 Task: Look for space in Quitilipi, Argentina from 5th June, 2023 to 16th June, 2023 for 2 adults in price range Rs.14000 to Rs.18000. Place can be entire place with 1  bedroom having 1 bed and 1 bathroom. Property type can be hotel. Amenities needed are: heating, . Booking option can be shelf check-in. Required host language is English.
Action: Mouse moved to (497, 109)
Screenshot: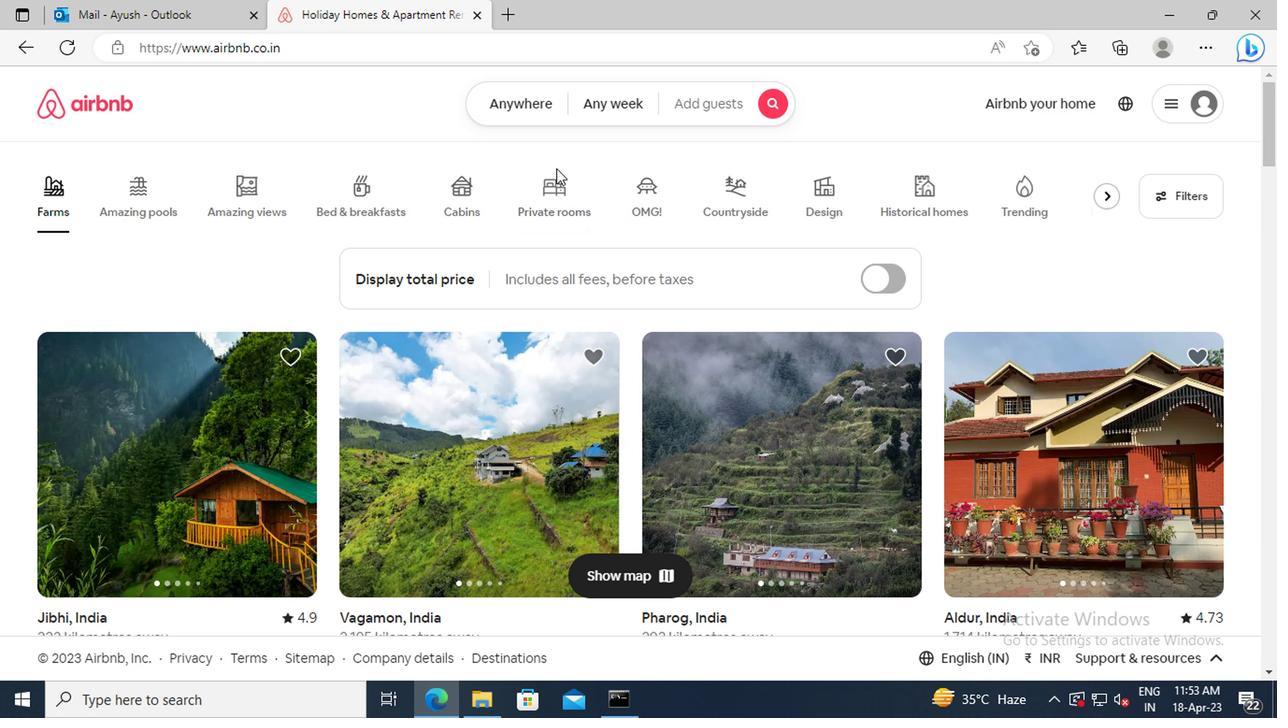 
Action: Mouse pressed left at (497, 109)
Screenshot: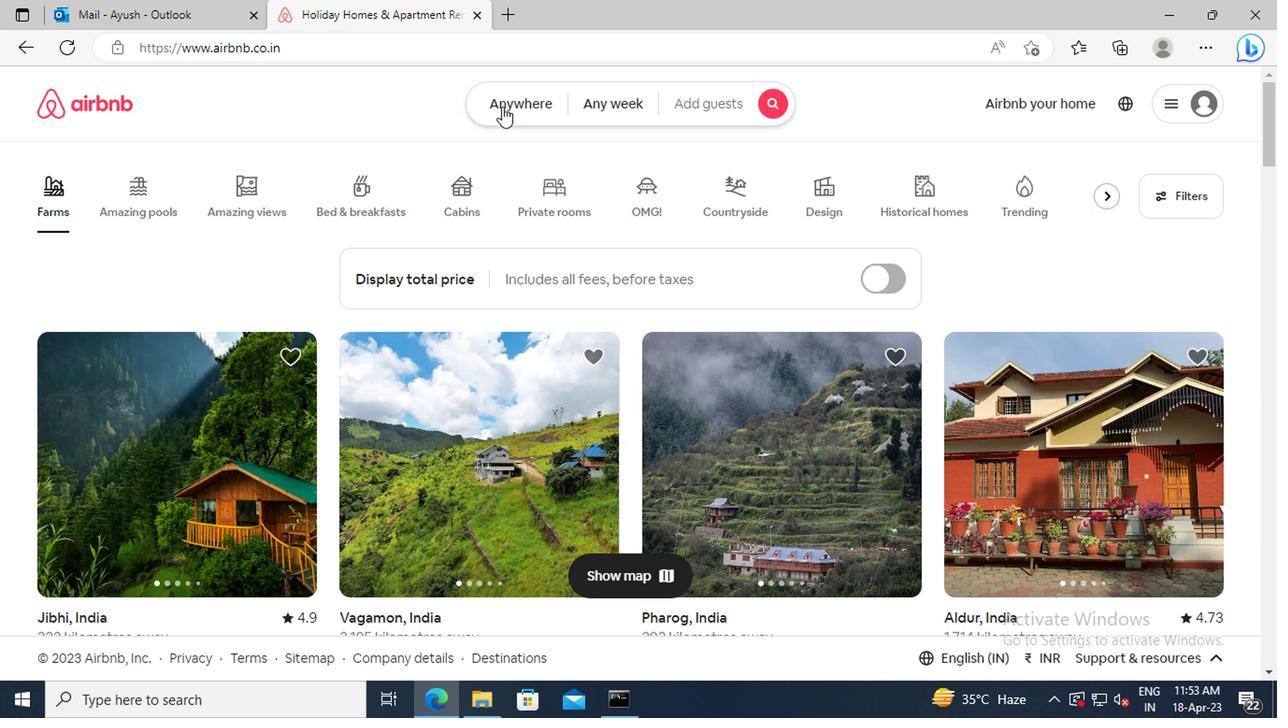 
Action: Mouse moved to (356, 181)
Screenshot: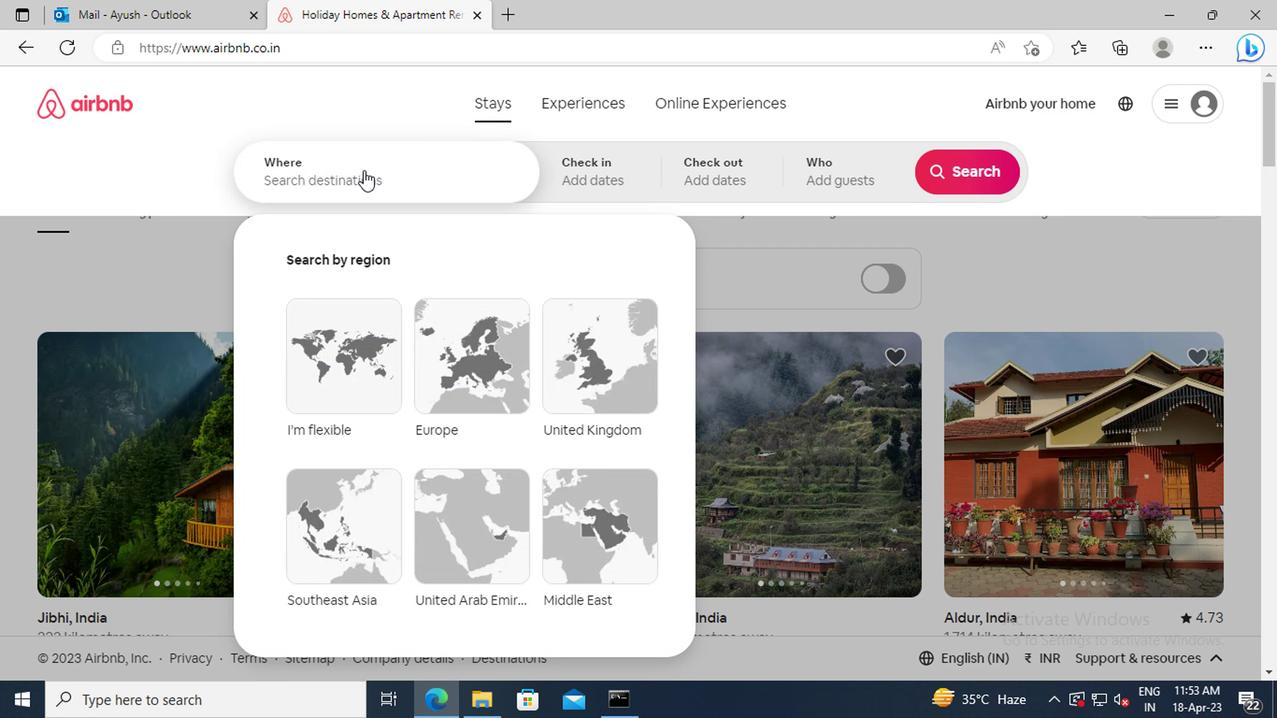
Action: Mouse pressed left at (356, 181)
Screenshot: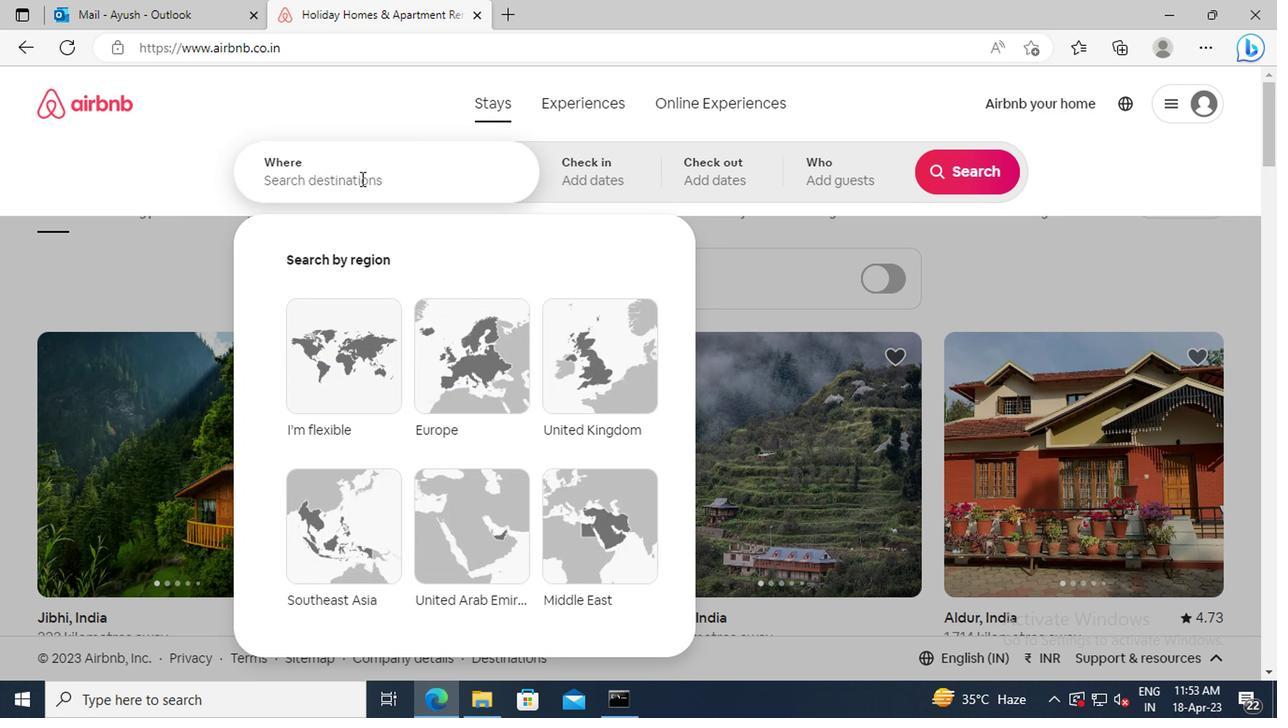 
Action: Key pressed <Key.shift>QUITILIPI,<Key.space><Key.shift_r>ARGENTINA<Key.enter>
Screenshot: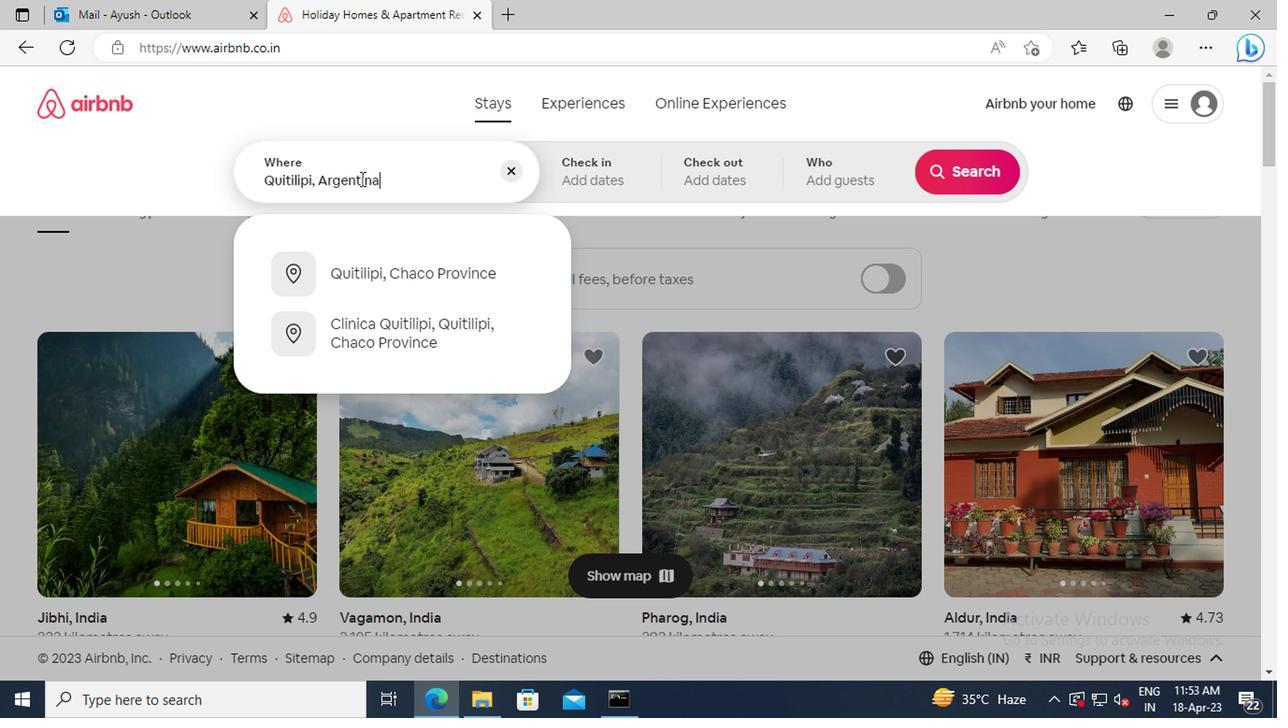 
Action: Mouse moved to (949, 327)
Screenshot: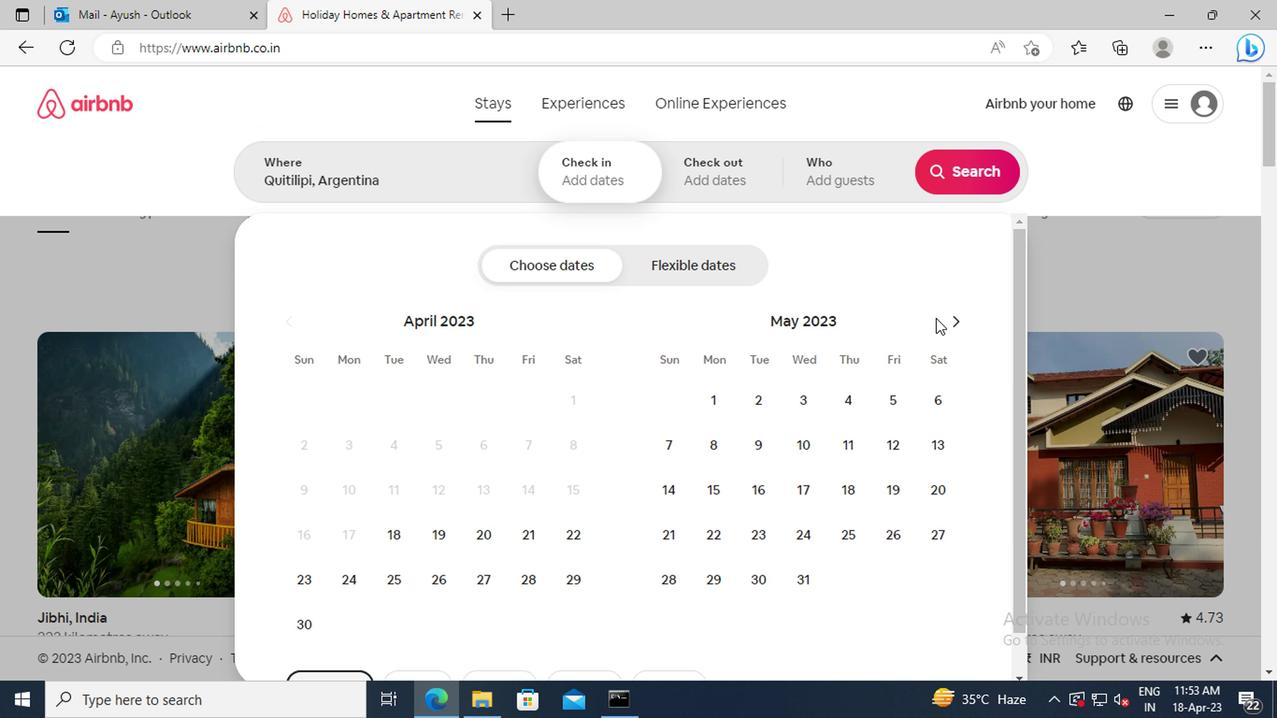
Action: Mouse pressed left at (949, 327)
Screenshot: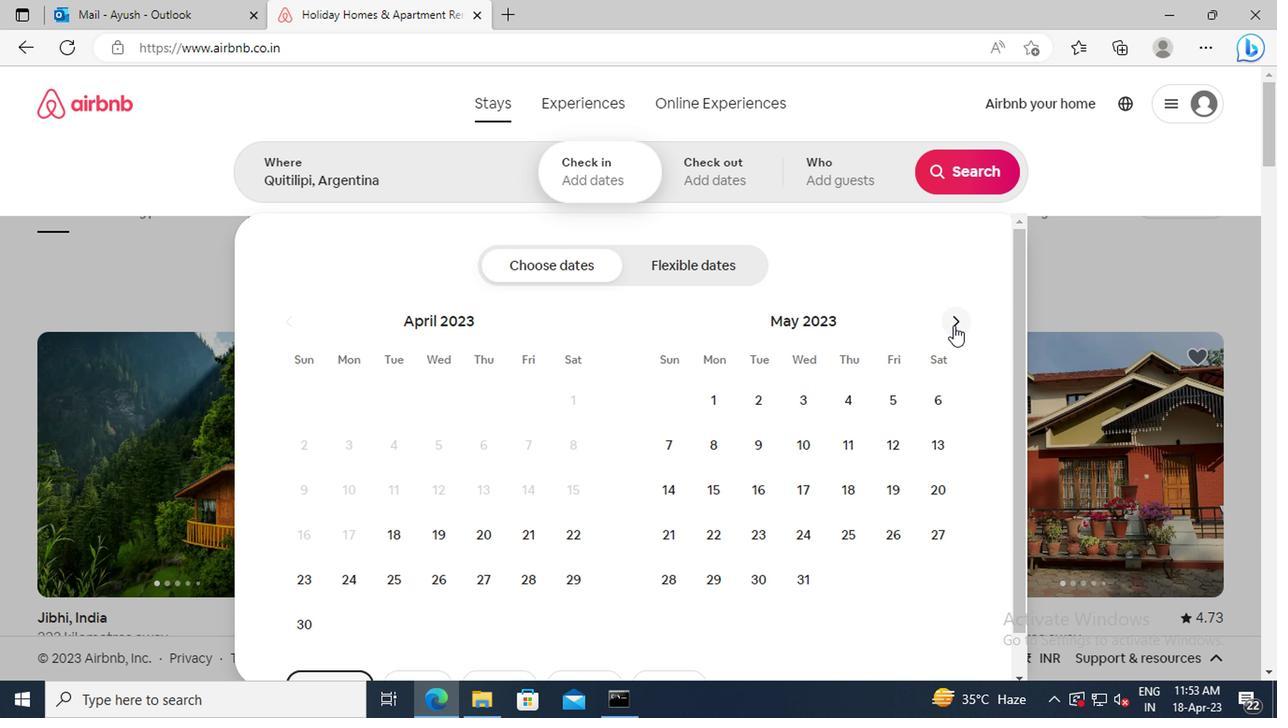
Action: Mouse moved to (713, 441)
Screenshot: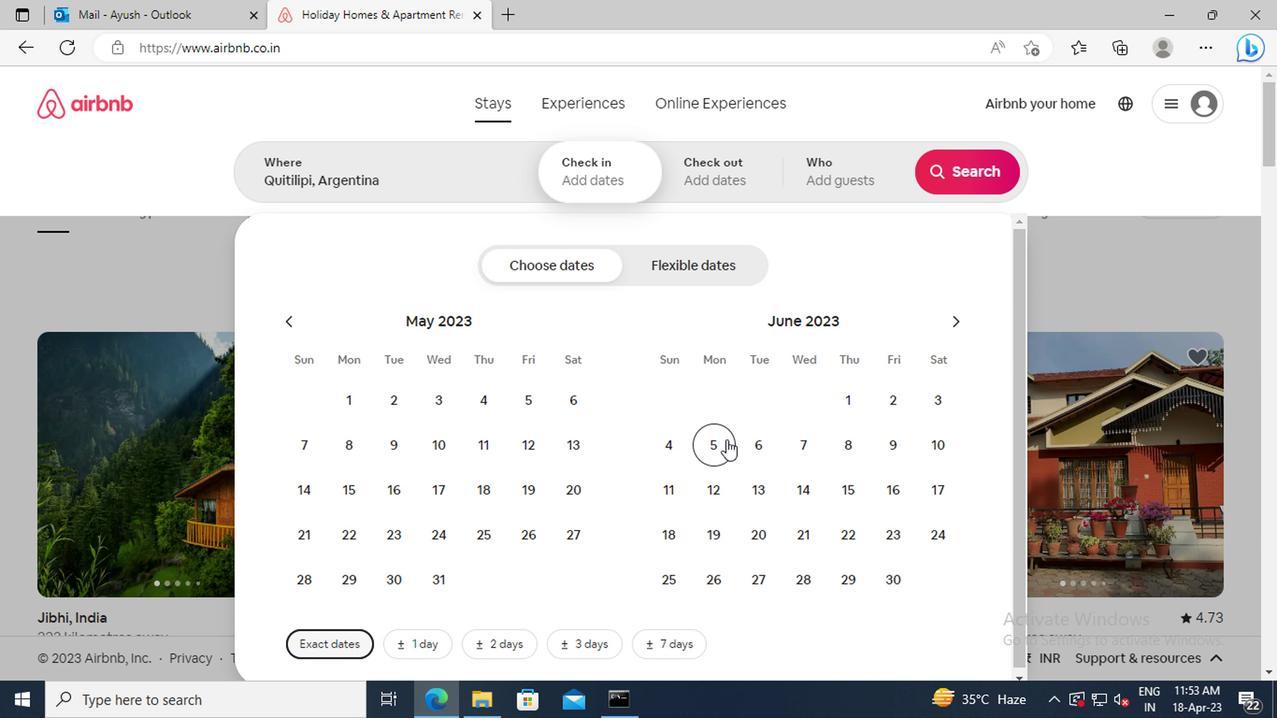 
Action: Mouse pressed left at (713, 441)
Screenshot: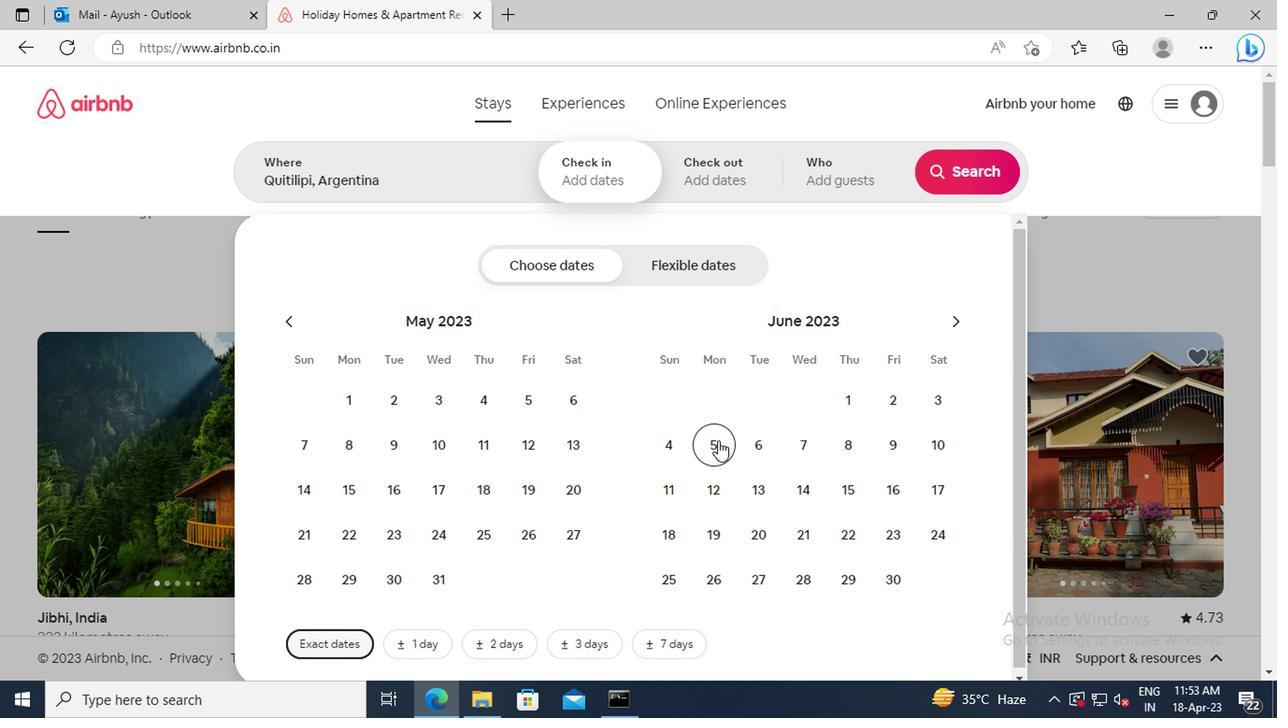 
Action: Mouse moved to (890, 493)
Screenshot: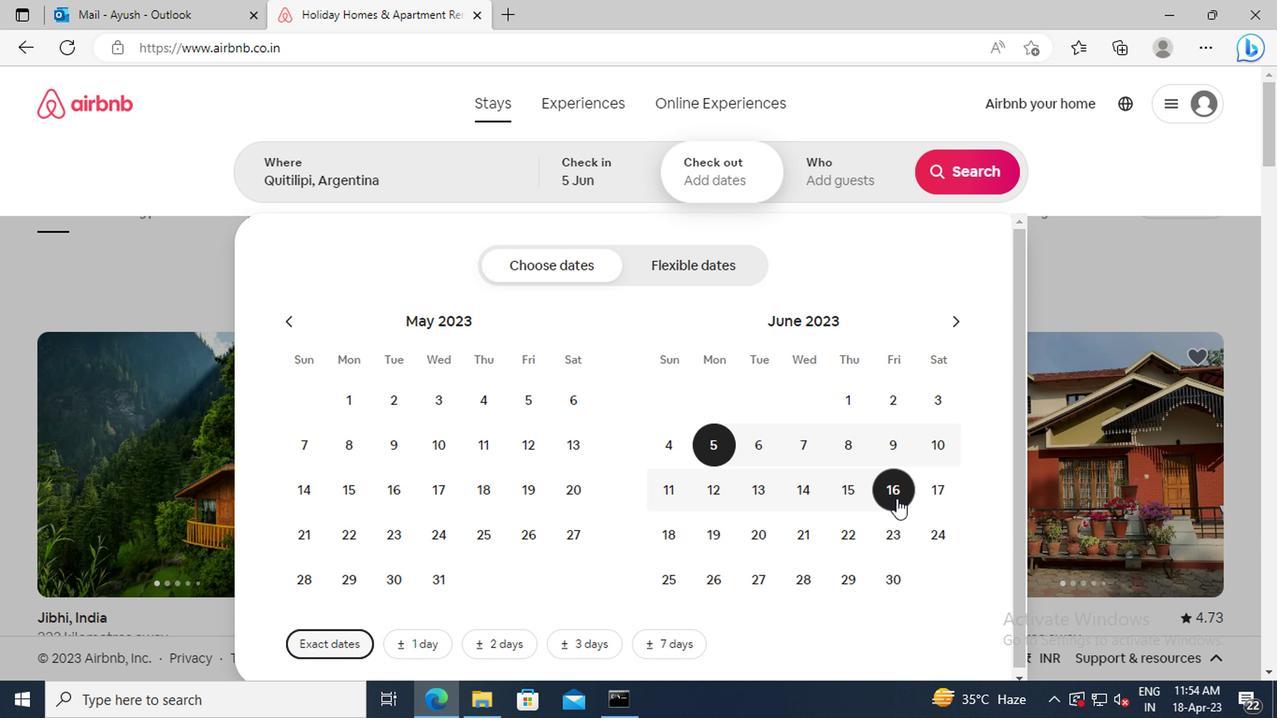 
Action: Mouse pressed left at (890, 493)
Screenshot: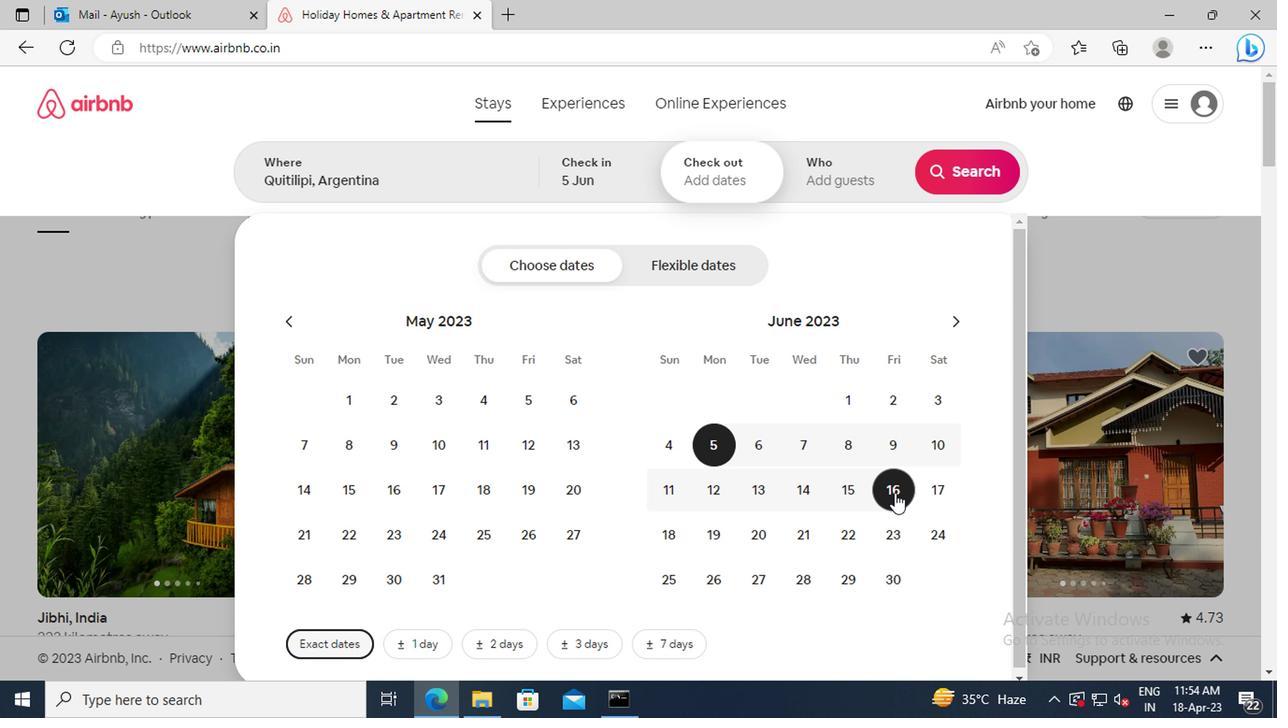 
Action: Mouse moved to (843, 184)
Screenshot: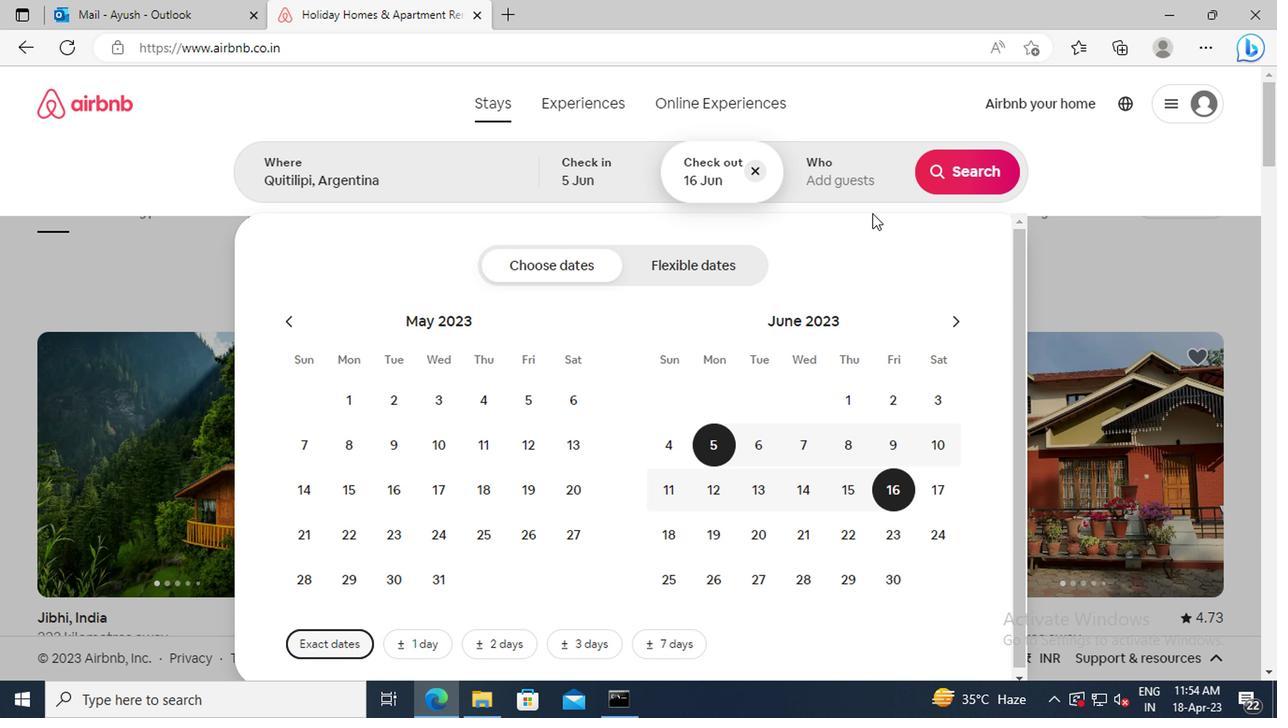 
Action: Mouse pressed left at (843, 184)
Screenshot: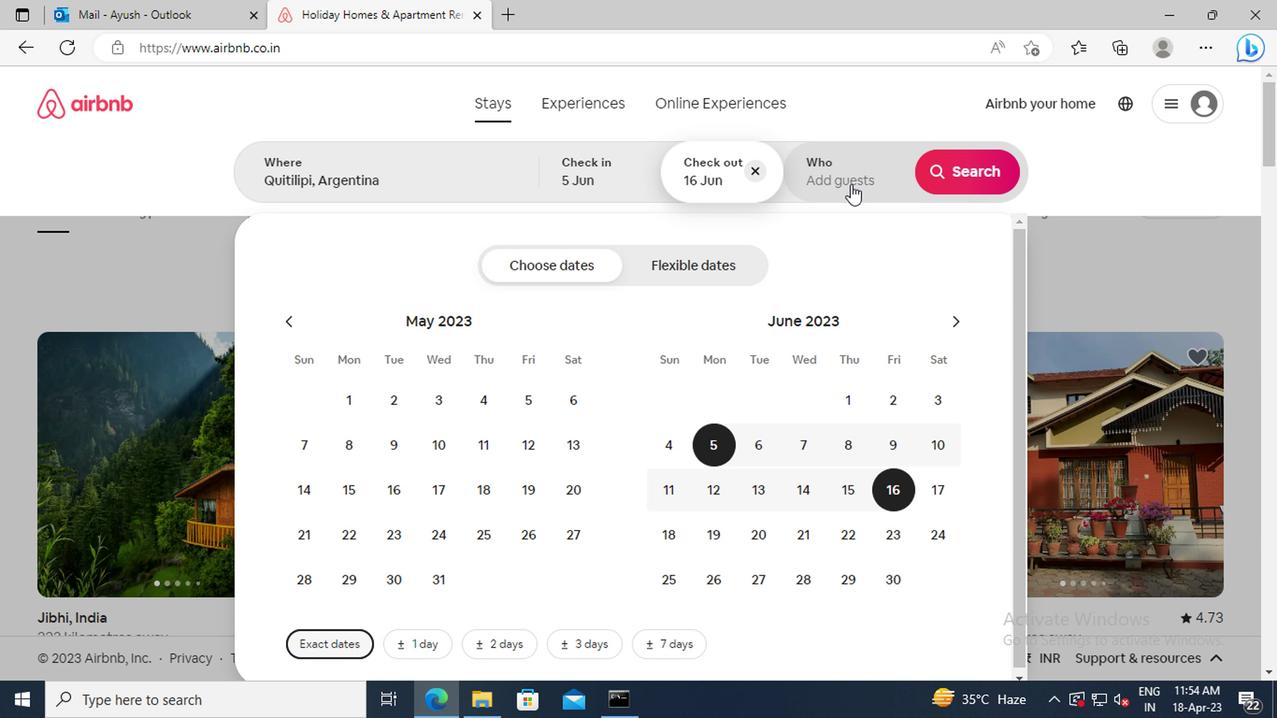 
Action: Mouse moved to (974, 276)
Screenshot: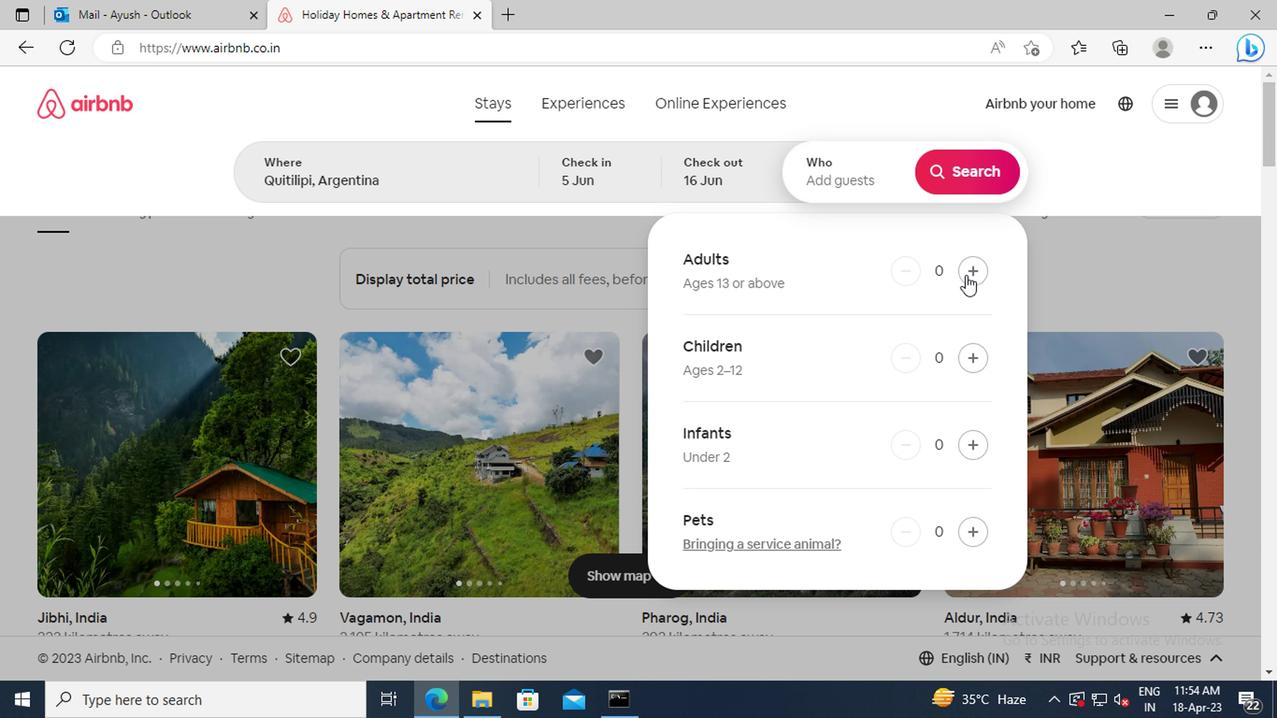 
Action: Mouse pressed left at (974, 276)
Screenshot: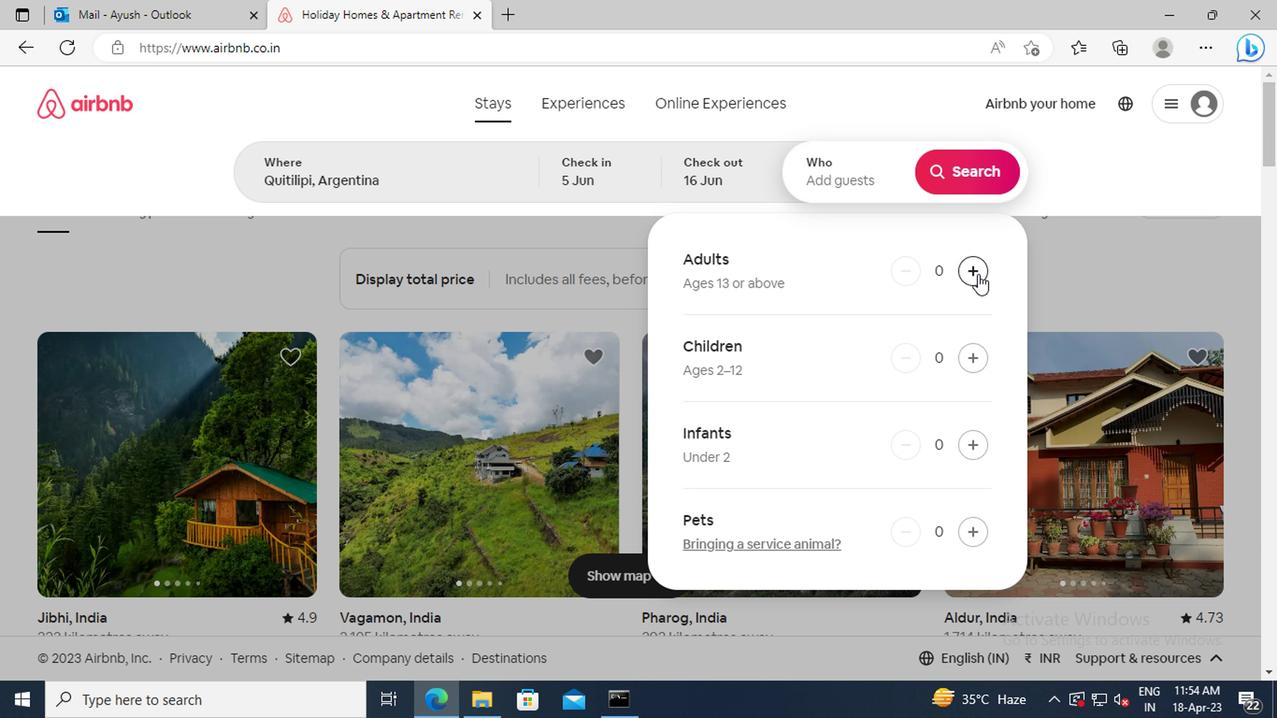 
Action: Mouse pressed left at (974, 276)
Screenshot: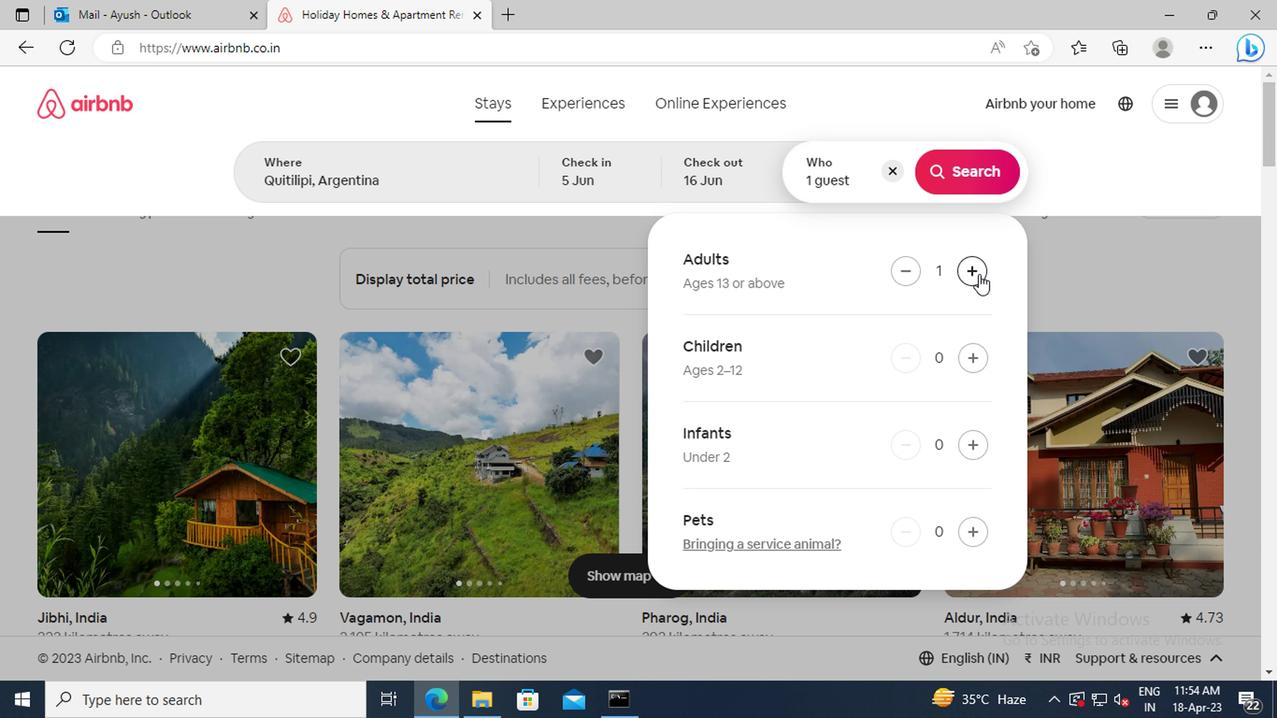 
Action: Mouse moved to (970, 178)
Screenshot: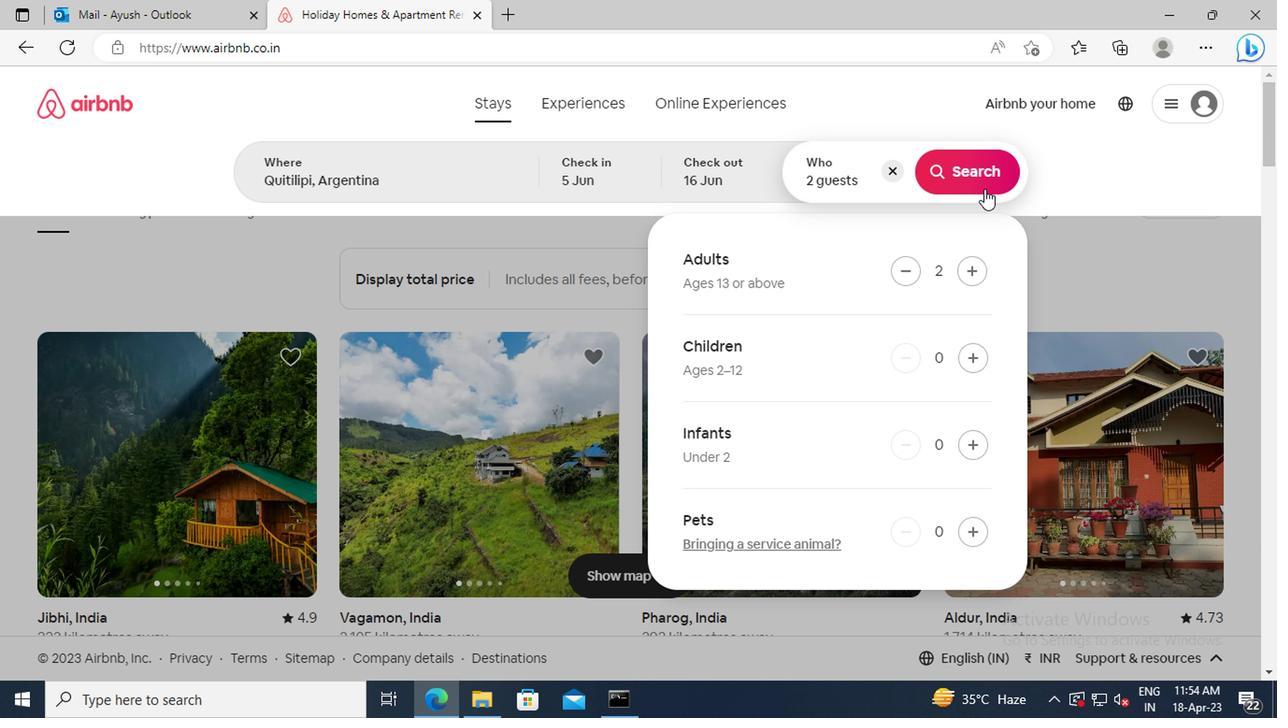 
Action: Mouse pressed left at (970, 178)
Screenshot: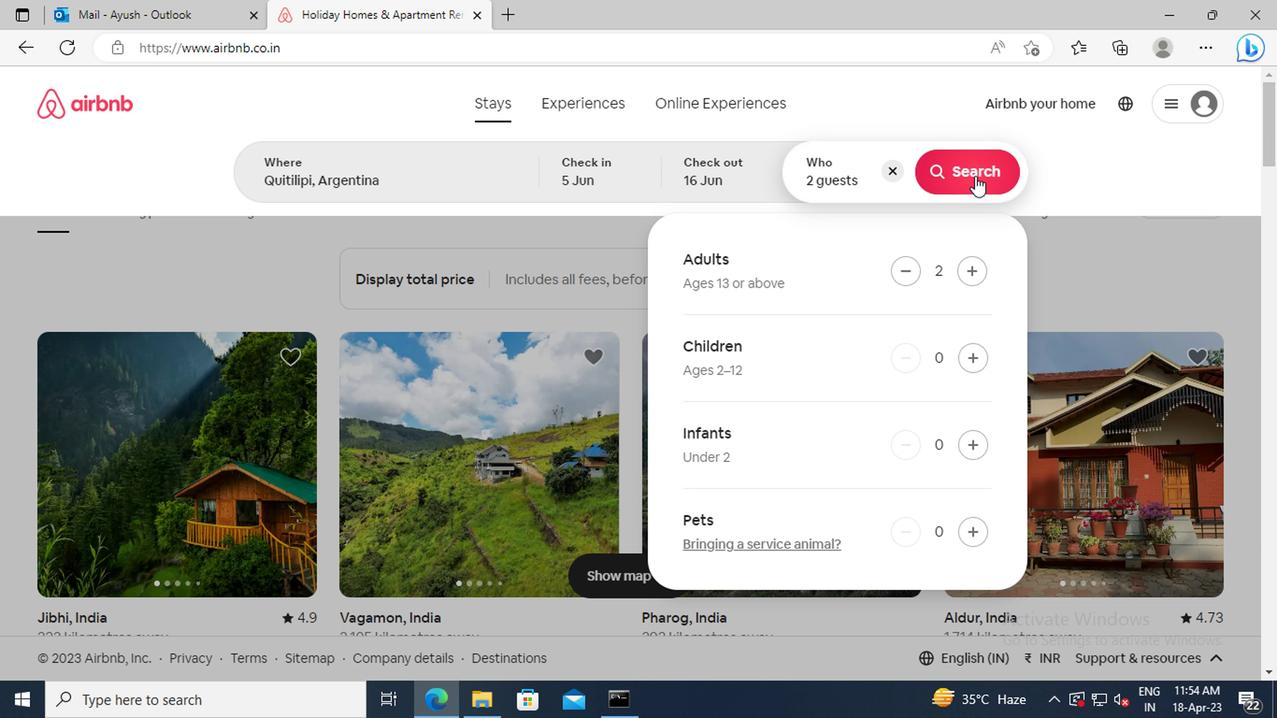
Action: Mouse moved to (1189, 183)
Screenshot: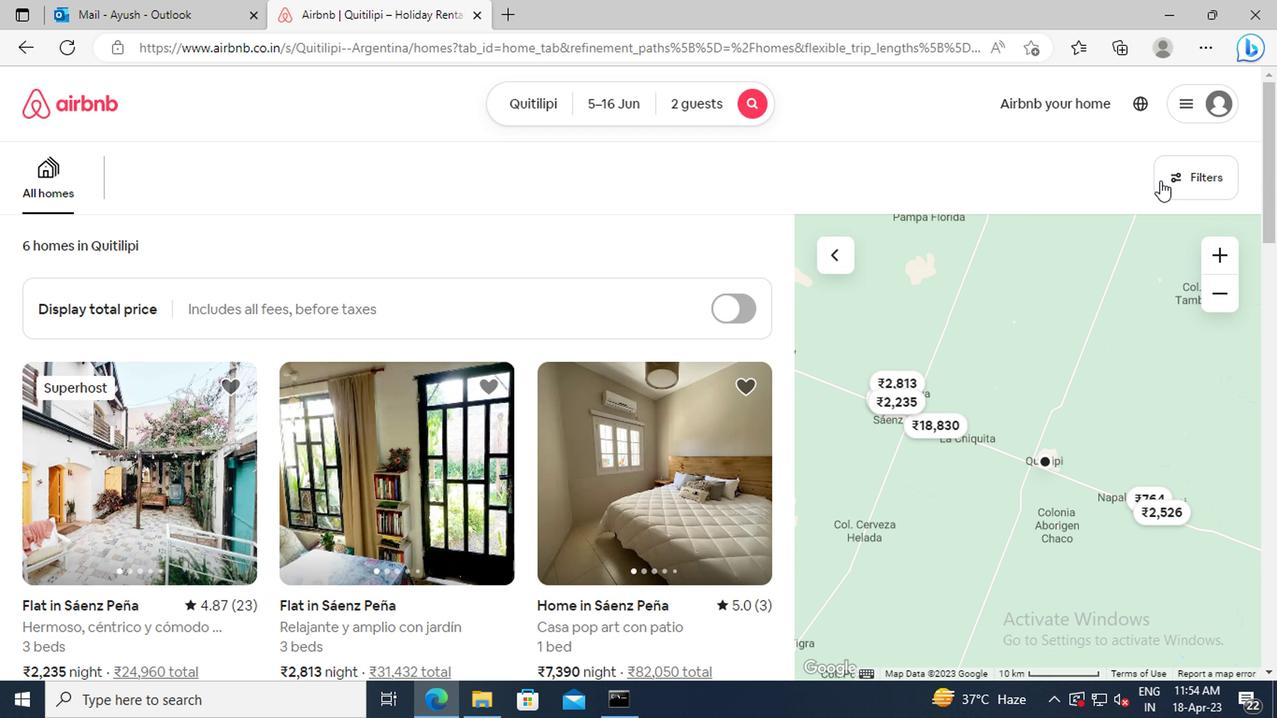 
Action: Mouse pressed left at (1189, 183)
Screenshot: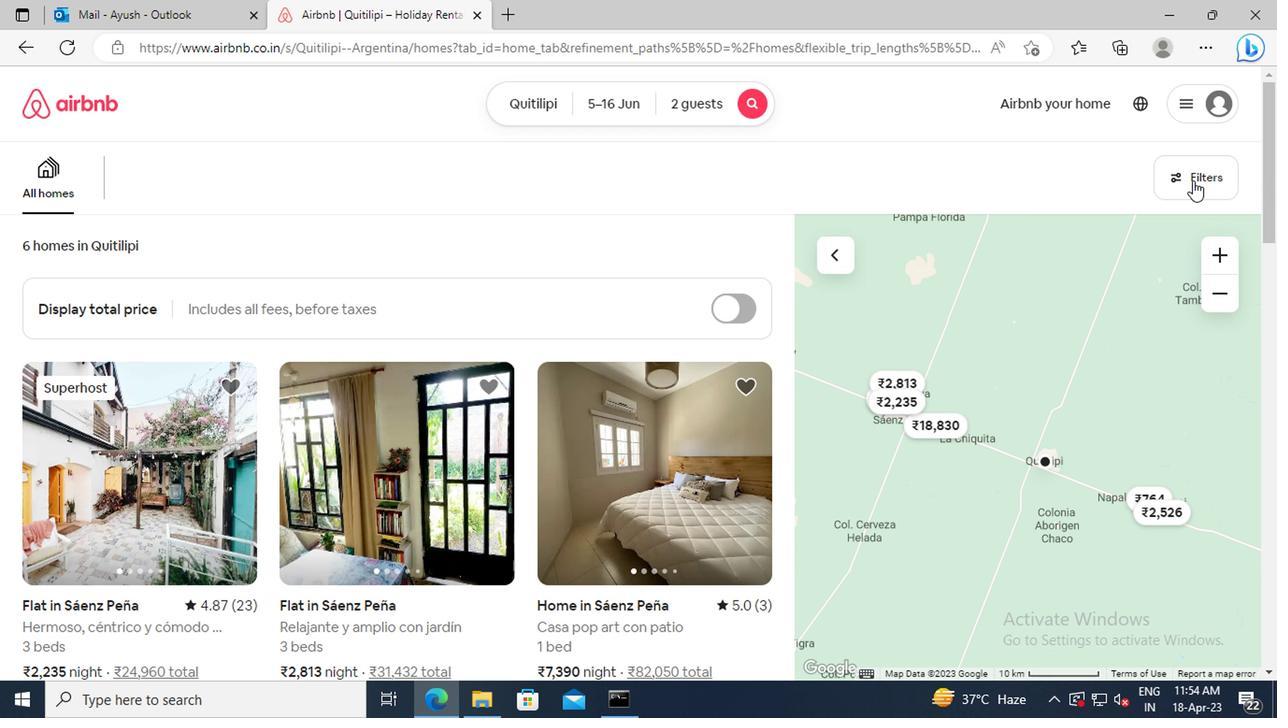 
Action: Mouse moved to (399, 417)
Screenshot: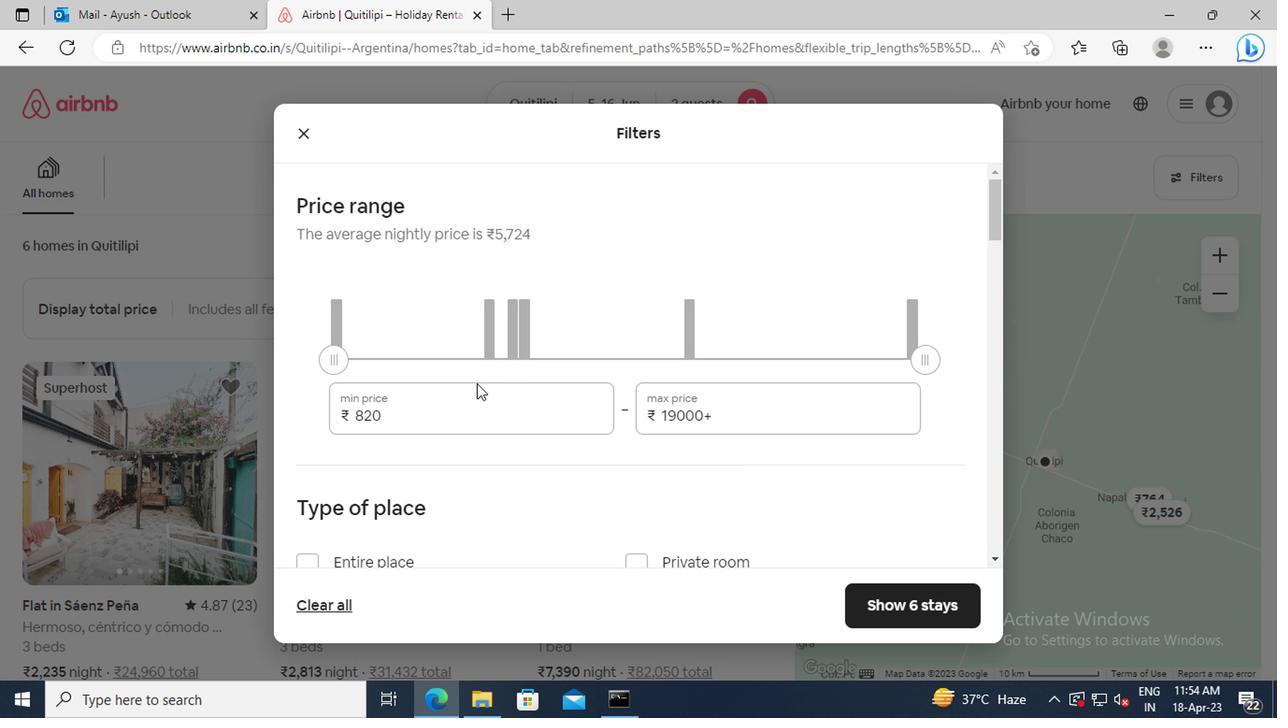 
Action: Mouse pressed left at (399, 417)
Screenshot: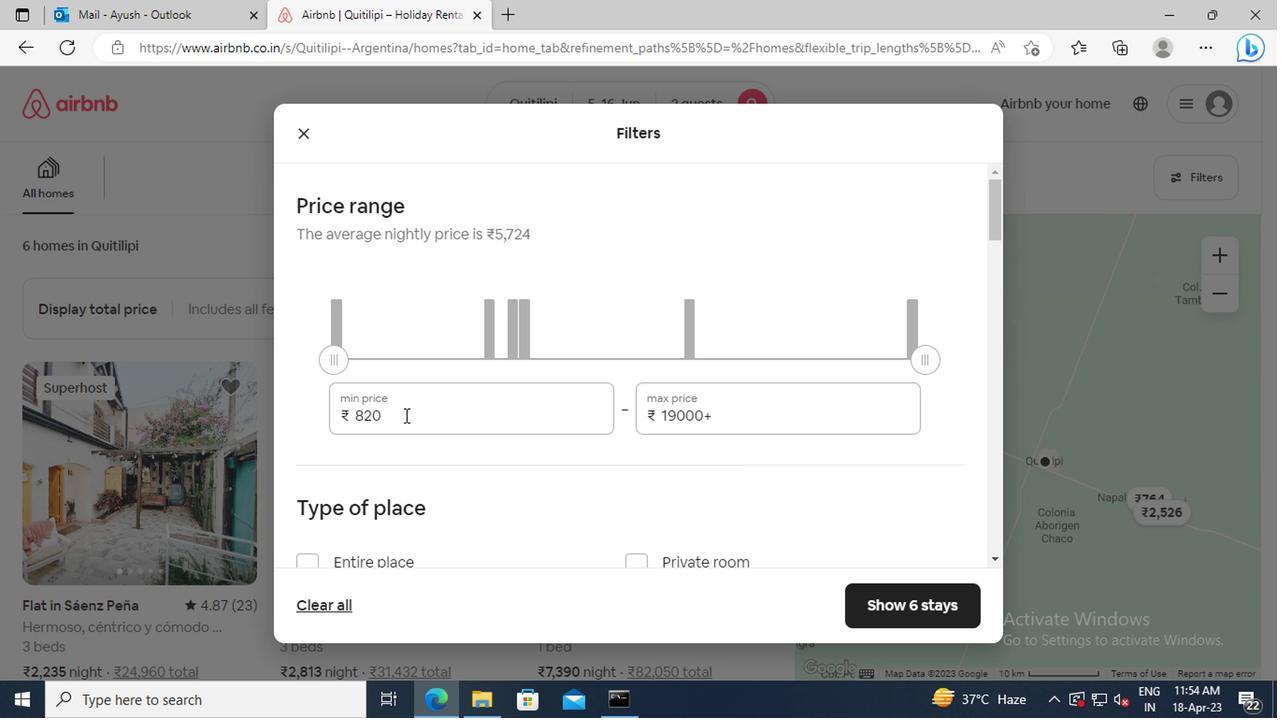 
Action: Key pressed <Key.backspace><Key.backspace><Key.backspace>14000<Key.tab><Key.delete>18000
Screenshot: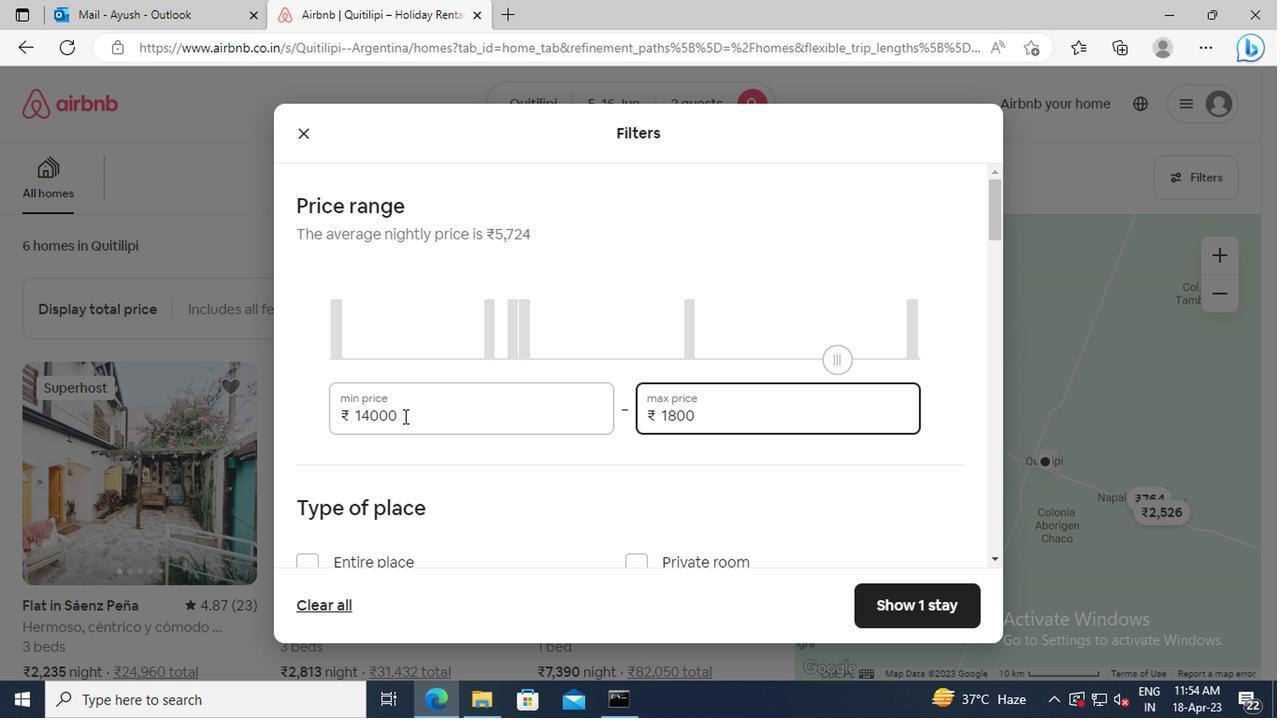 
Action: Mouse scrolled (399, 416) with delta (0, -1)
Screenshot: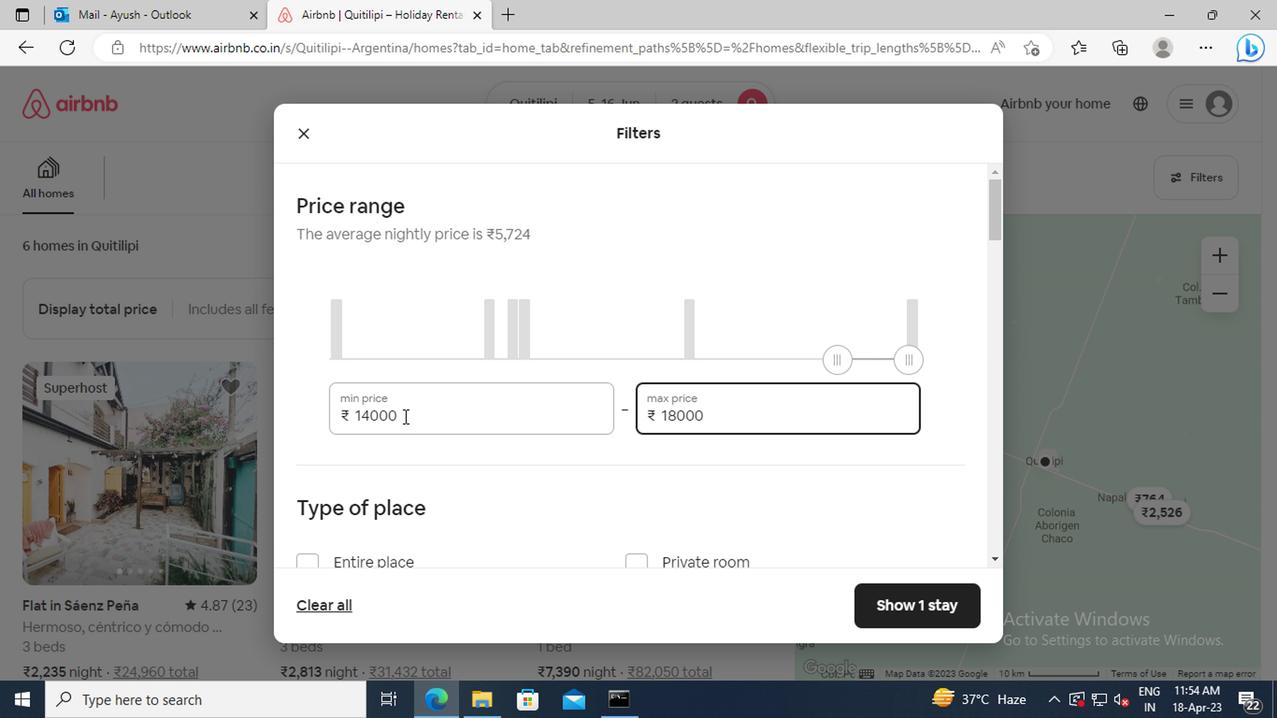 
Action: Mouse scrolled (399, 416) with delta (0, -1)
Screenshot: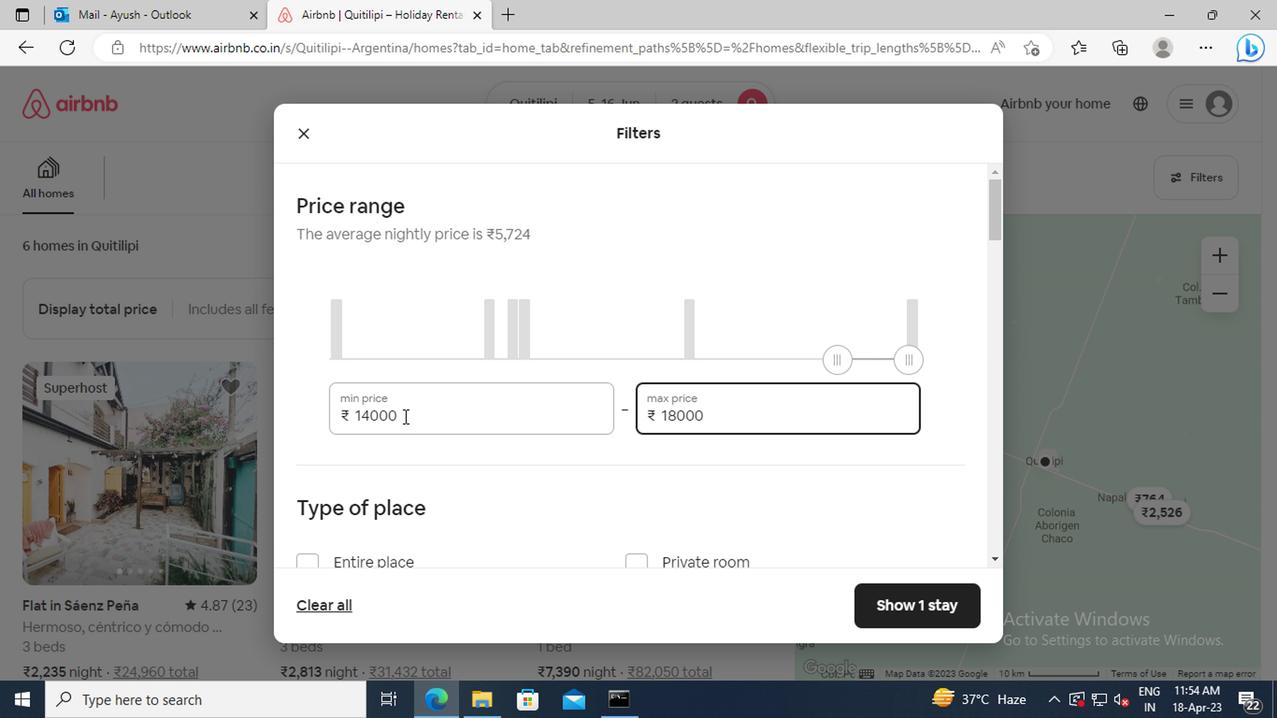 
Action: Mouse scrolled (399, 416) with delta (0, -1)
Screenshot: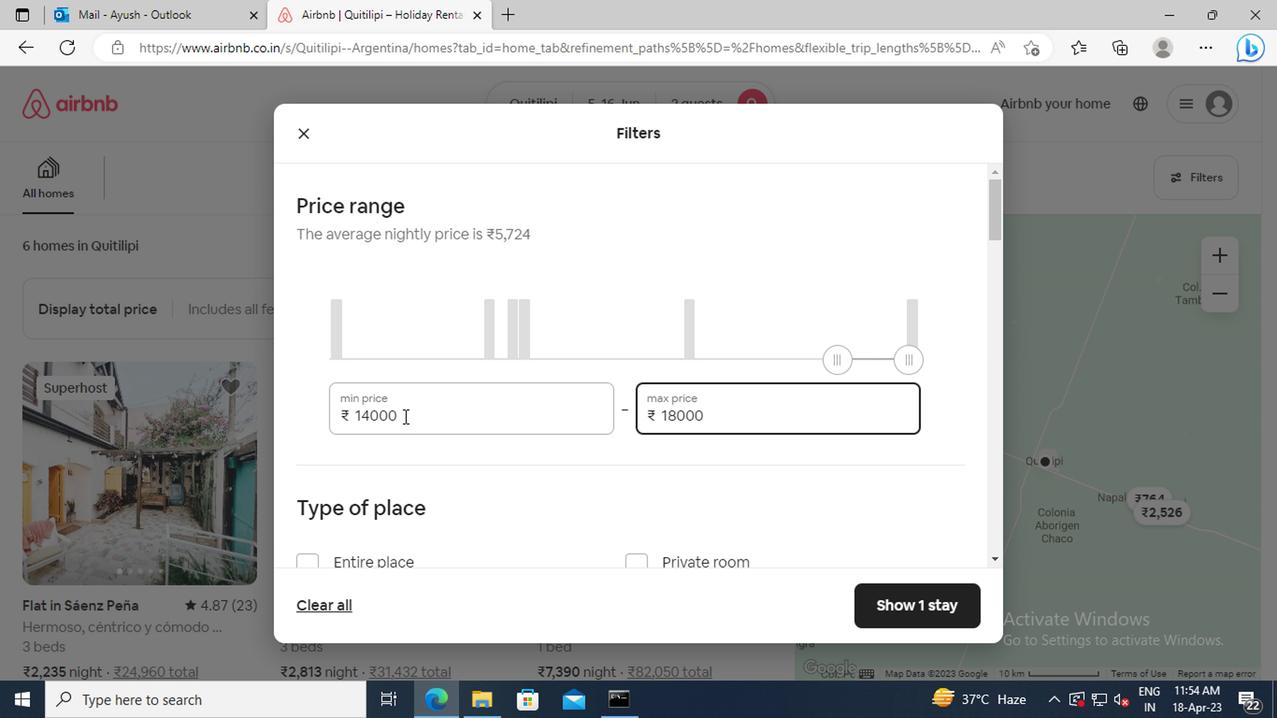 
Action: Mouse moved to (304, 383)
Screenshot: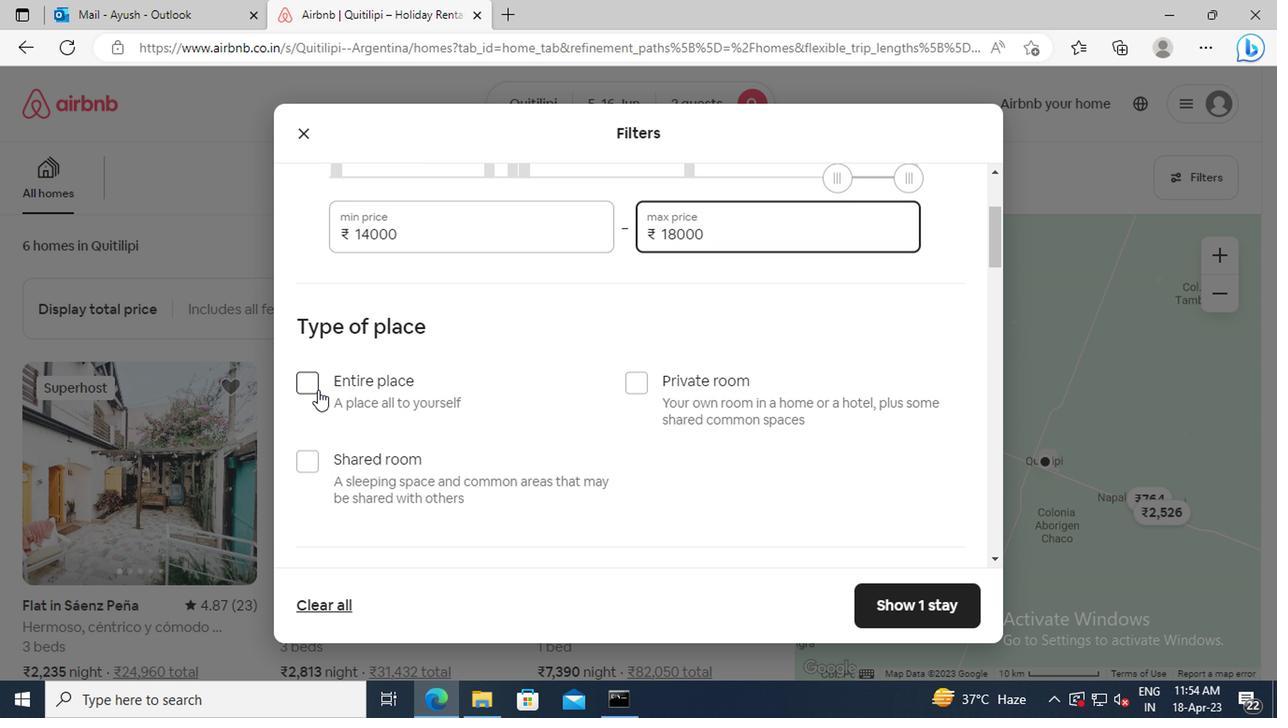 
Action: Mouse pressed left at (304, 383)
Screenshot: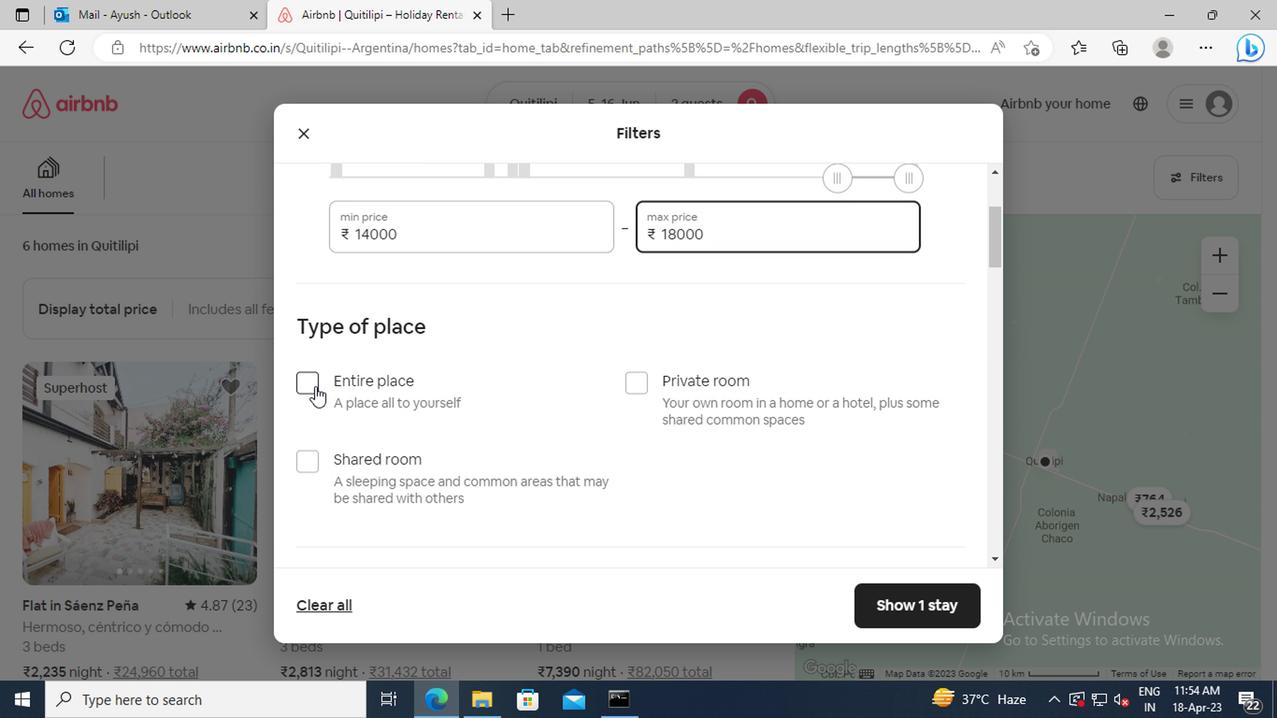 
Action: Mouse moved to (497, 387)
Screenshot: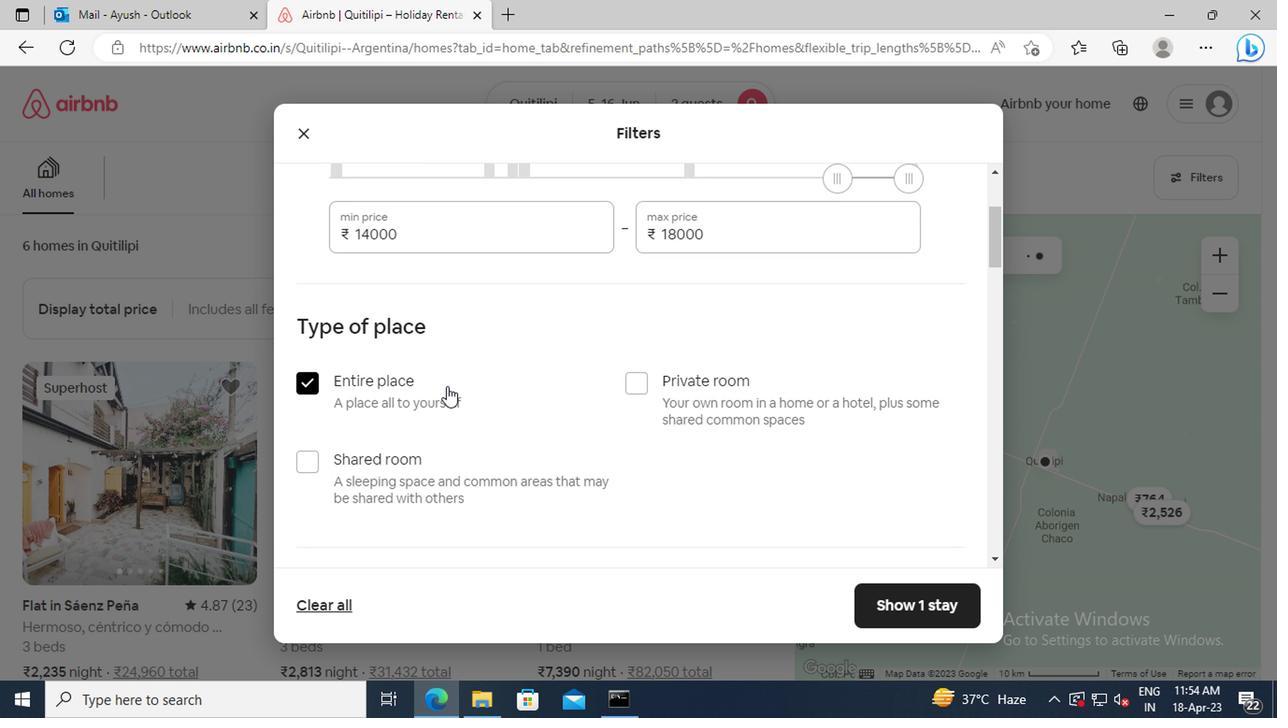 
Action: Mouse scrolled (497, 387) with delta (0, 0)
Screenshot: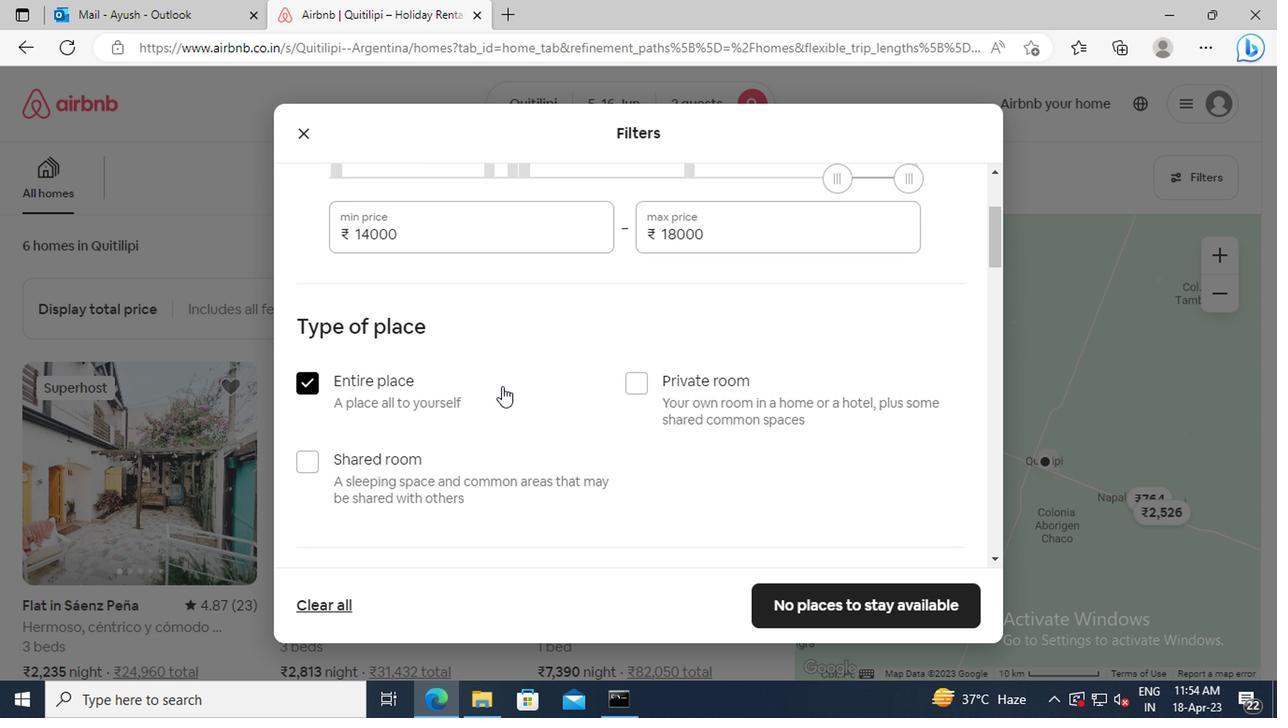 
Action: Mouse scrolled (497, 387) with delta (0, 0)
Screenshot: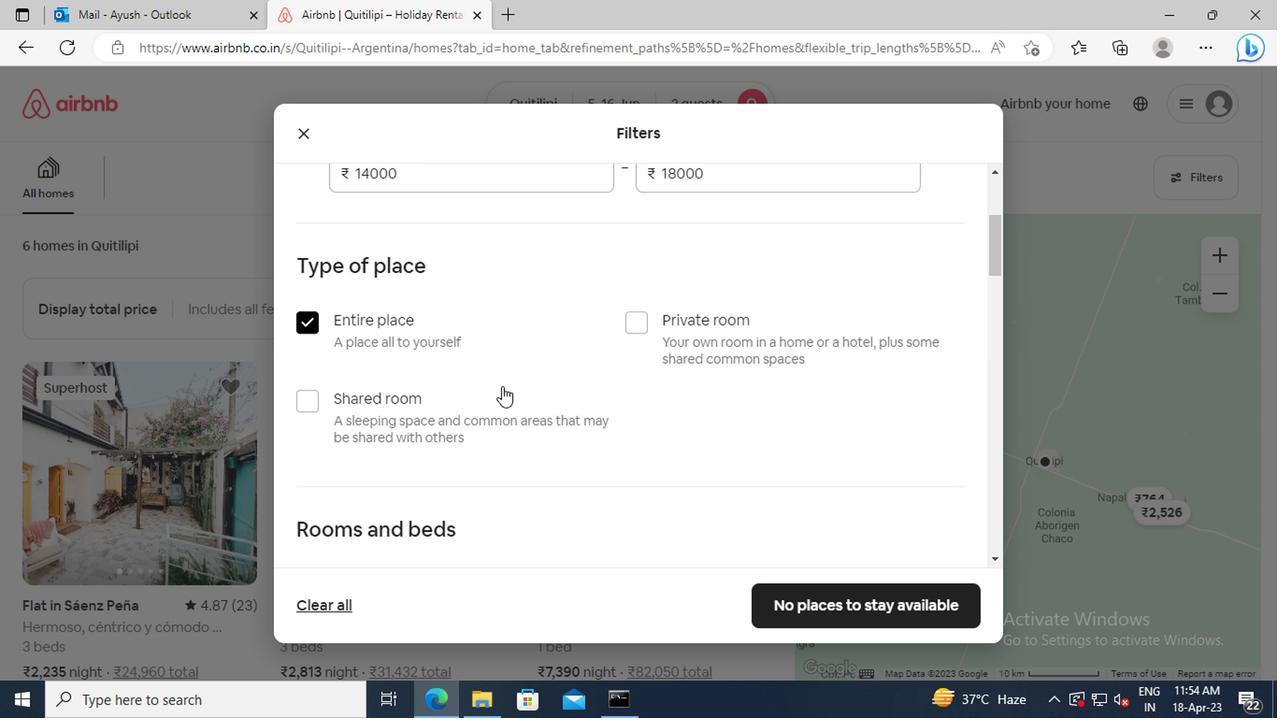 
Action: Mouse moved to (506, 365)
Screenshot: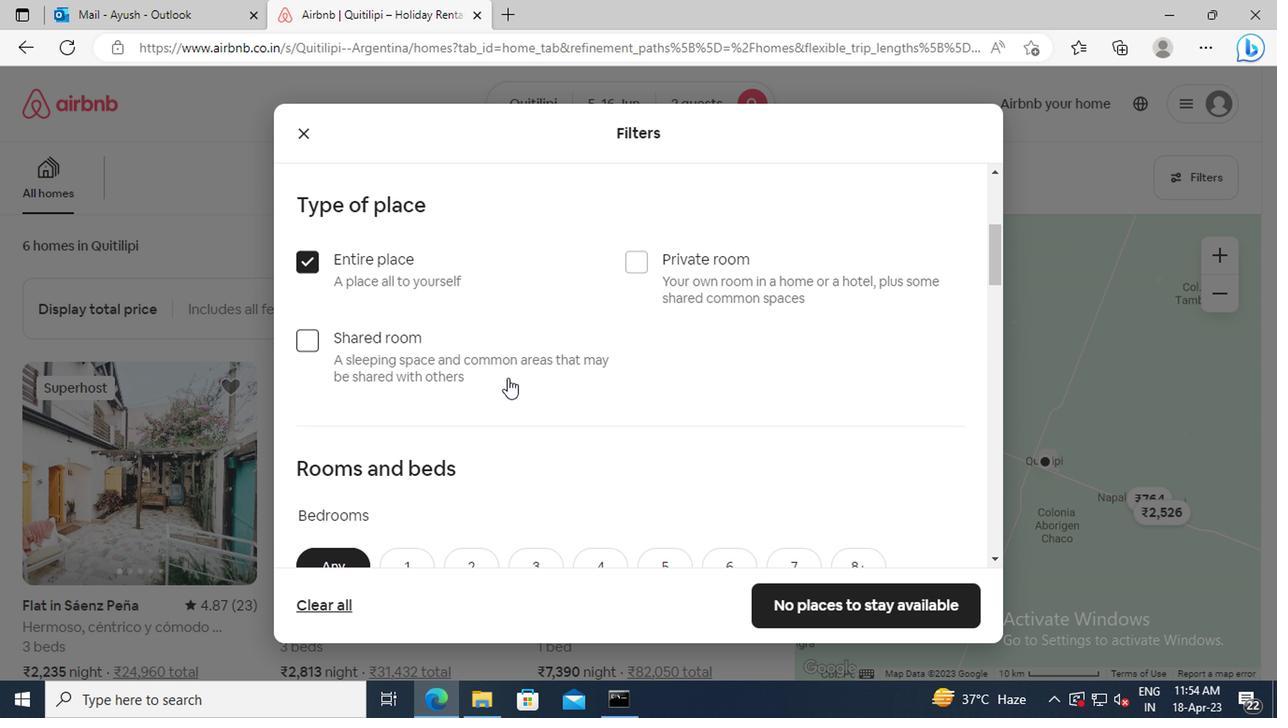 
Action: Mouse scrolled (506, 364) with delta (0, -1)
Screenshot: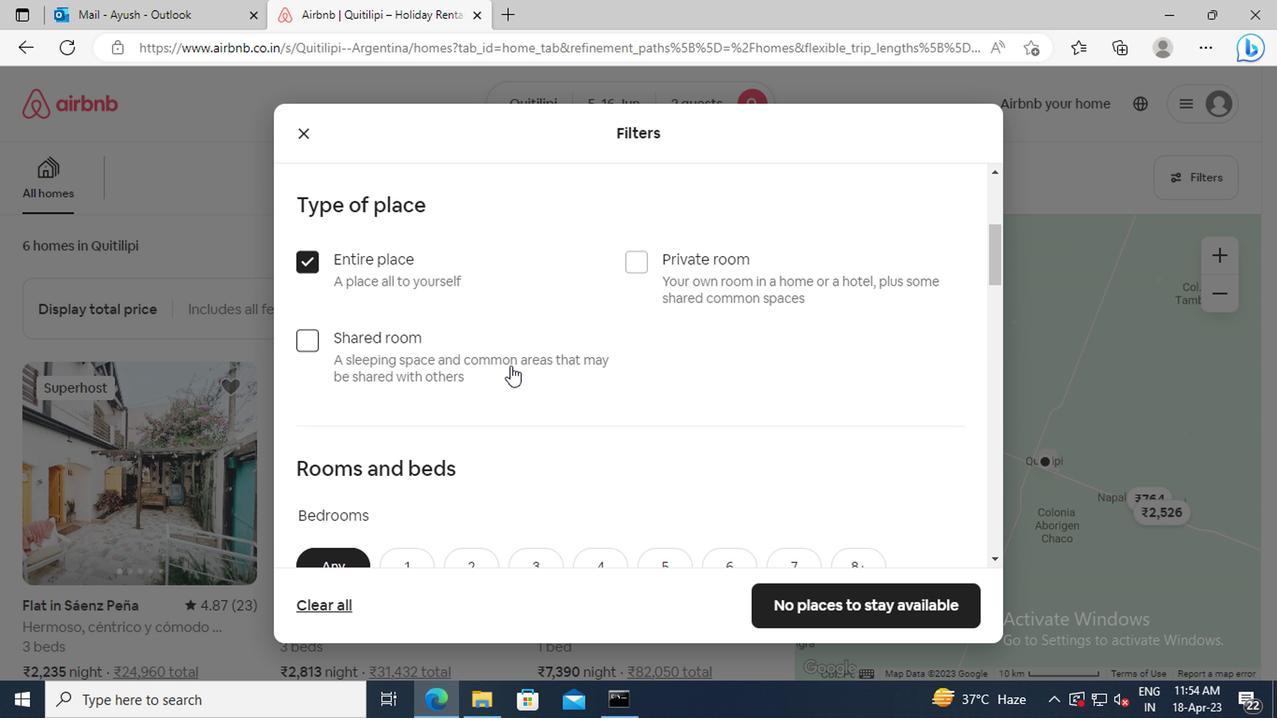 
Action: Mouse scrolled (506, 364) with delta (0, -1)
Screenshot: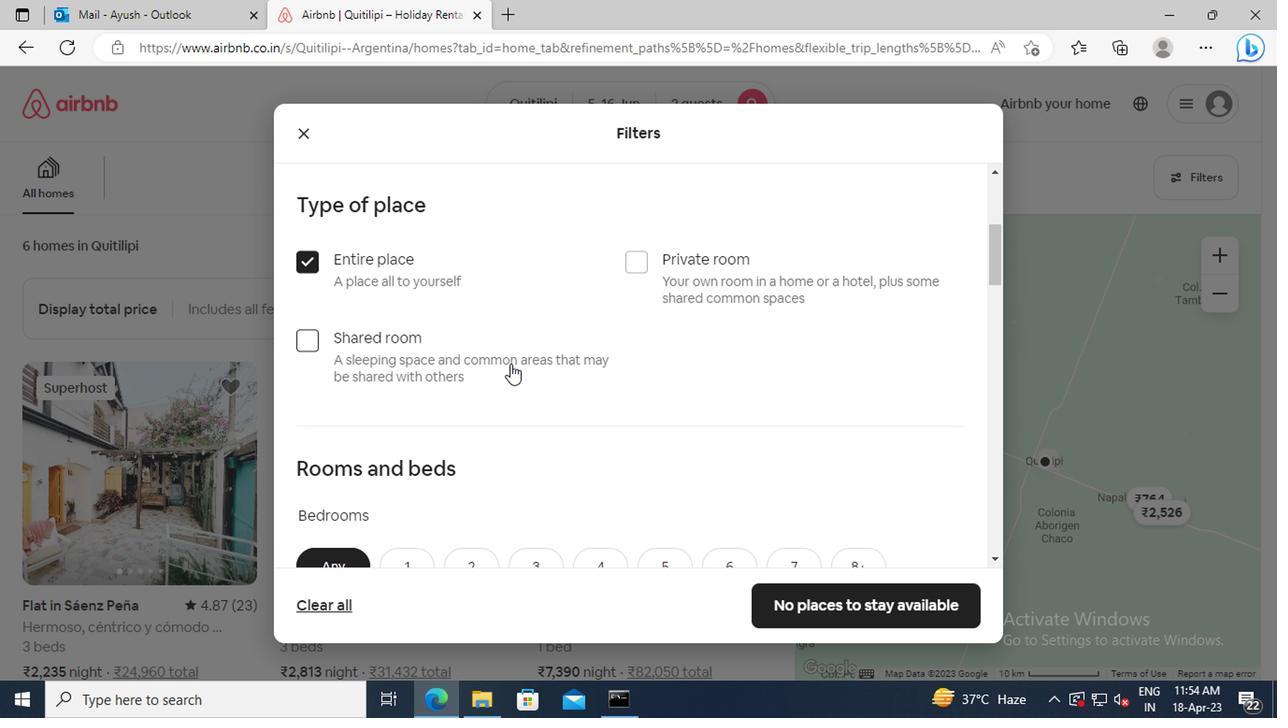 
Action: Mouse moved to (413, 445)
Screenshot: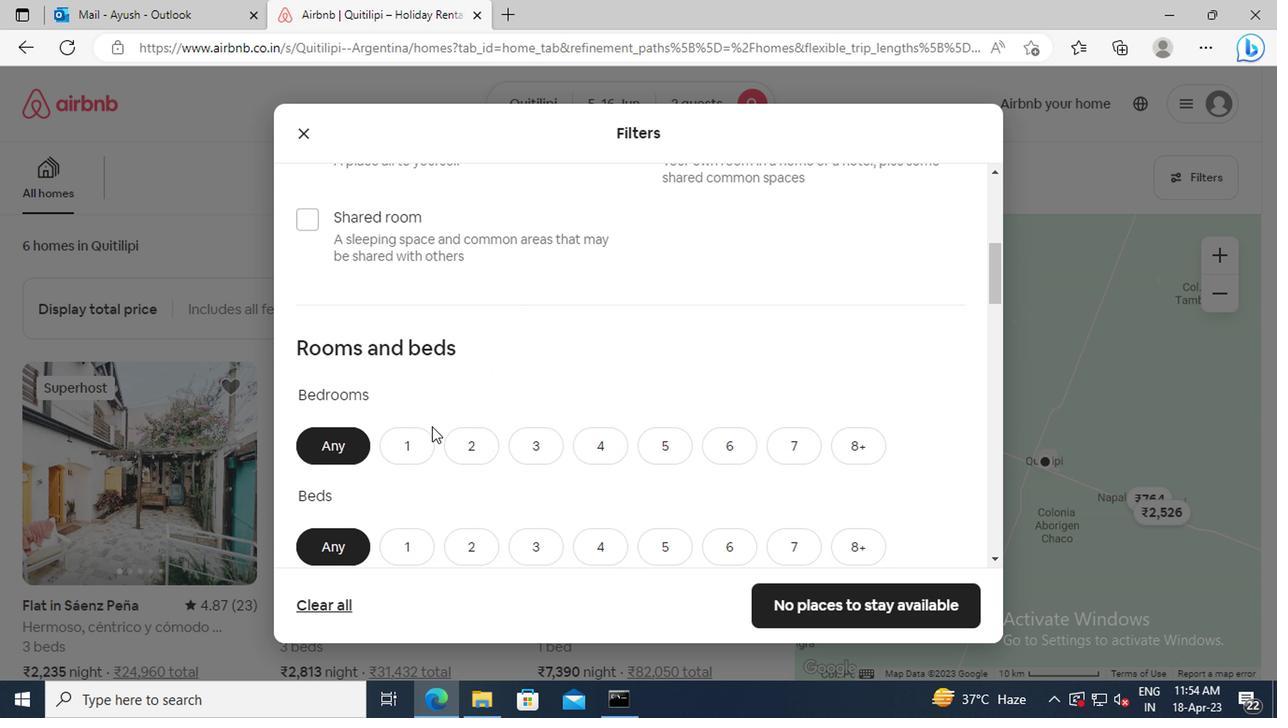 
Action: Mouse pressed left at (413, 445)
Screenshot: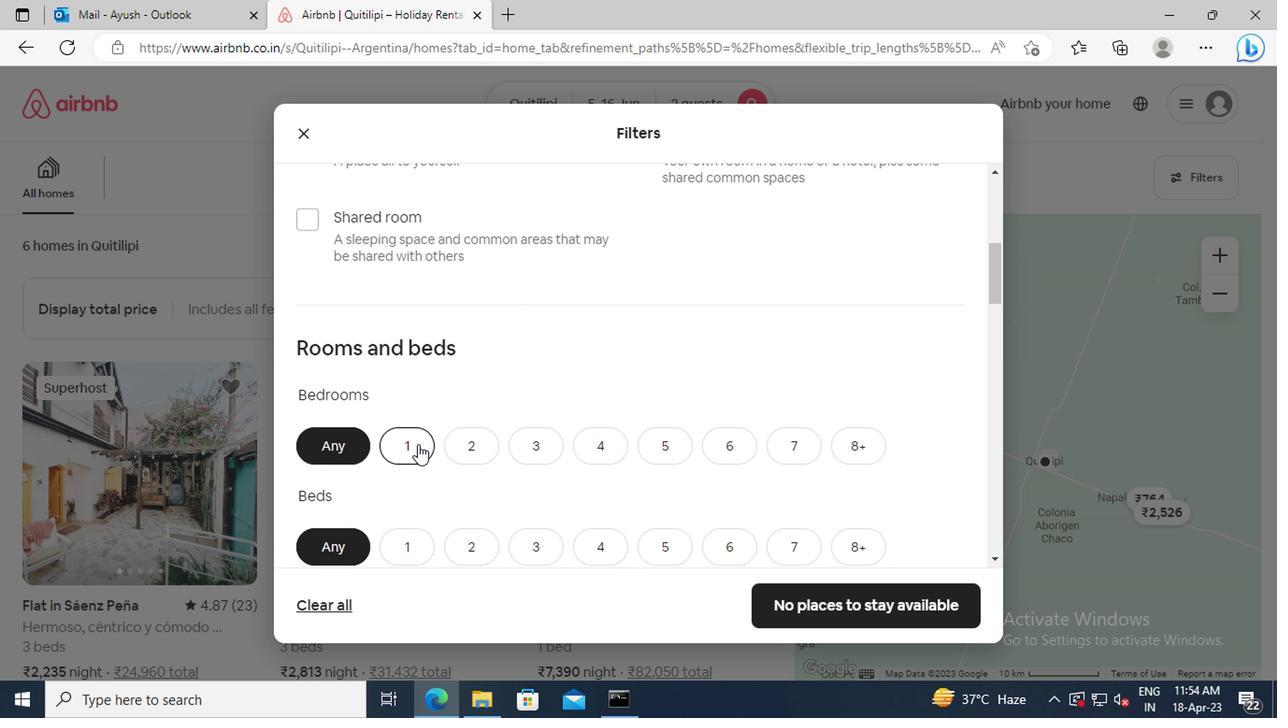 
Action: Mouse scrolled (413, 444) with delta (0, -1)
Screenshot: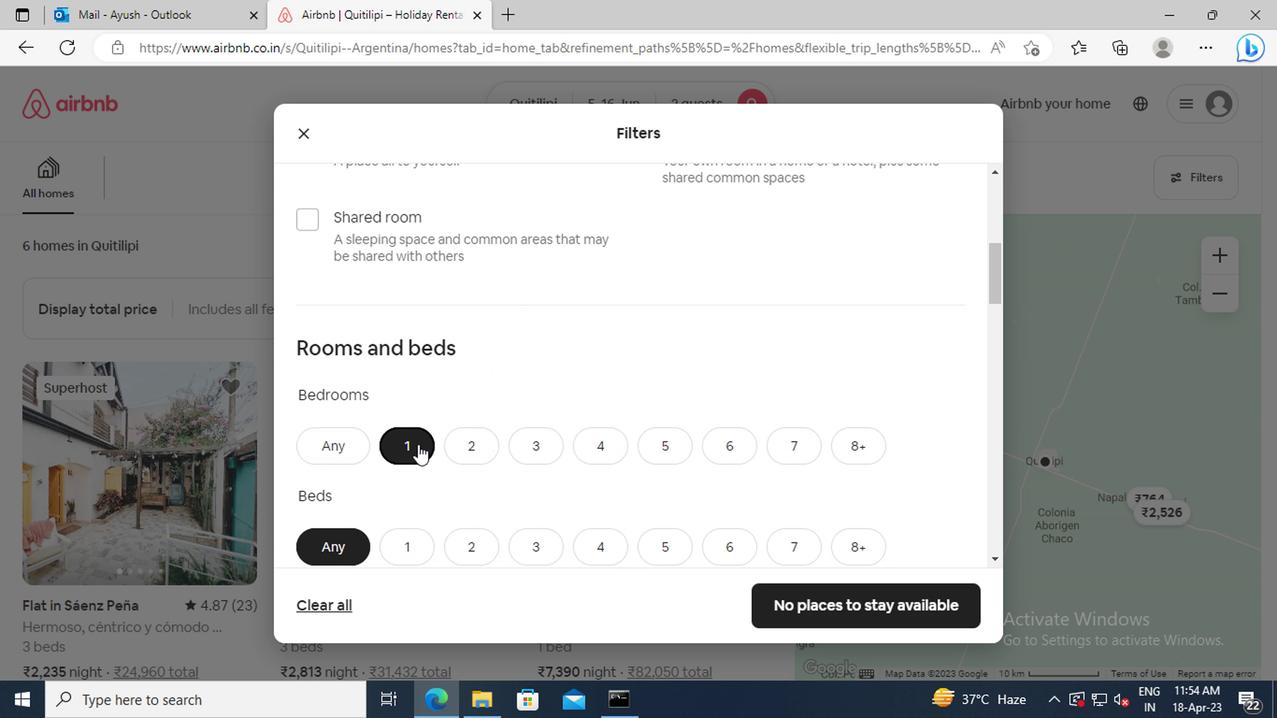 
Action: Mouse scrolled (413, 444) with delta (0, -1)
Screenshot: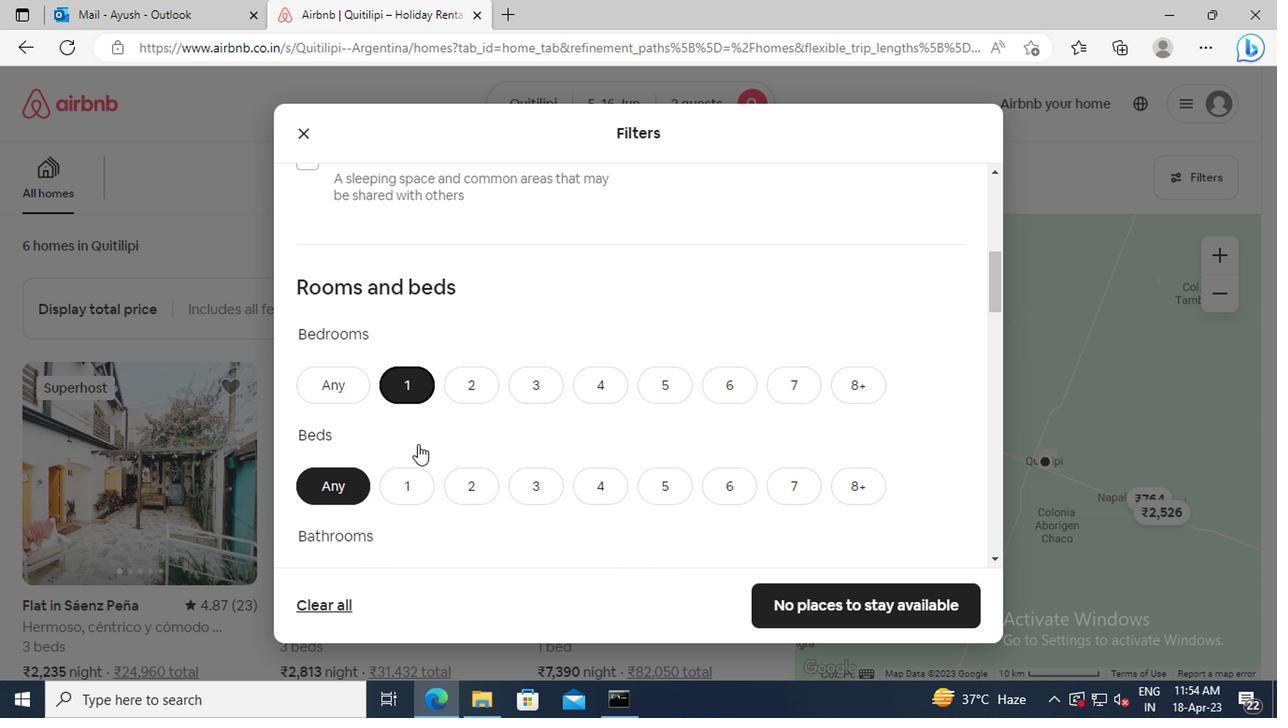 
Action: Mouse moved to (403, 431)
Screenshot: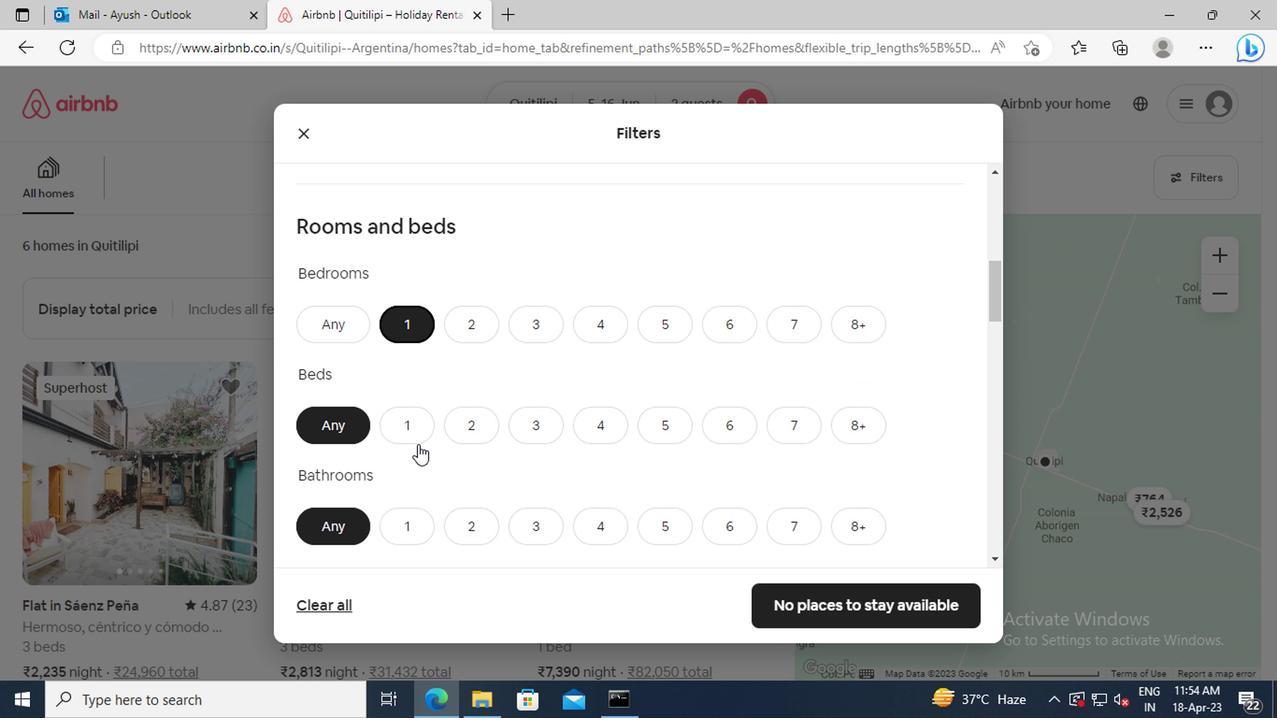 
Action: Mouse pressed left at (403, 431)
Screenshot: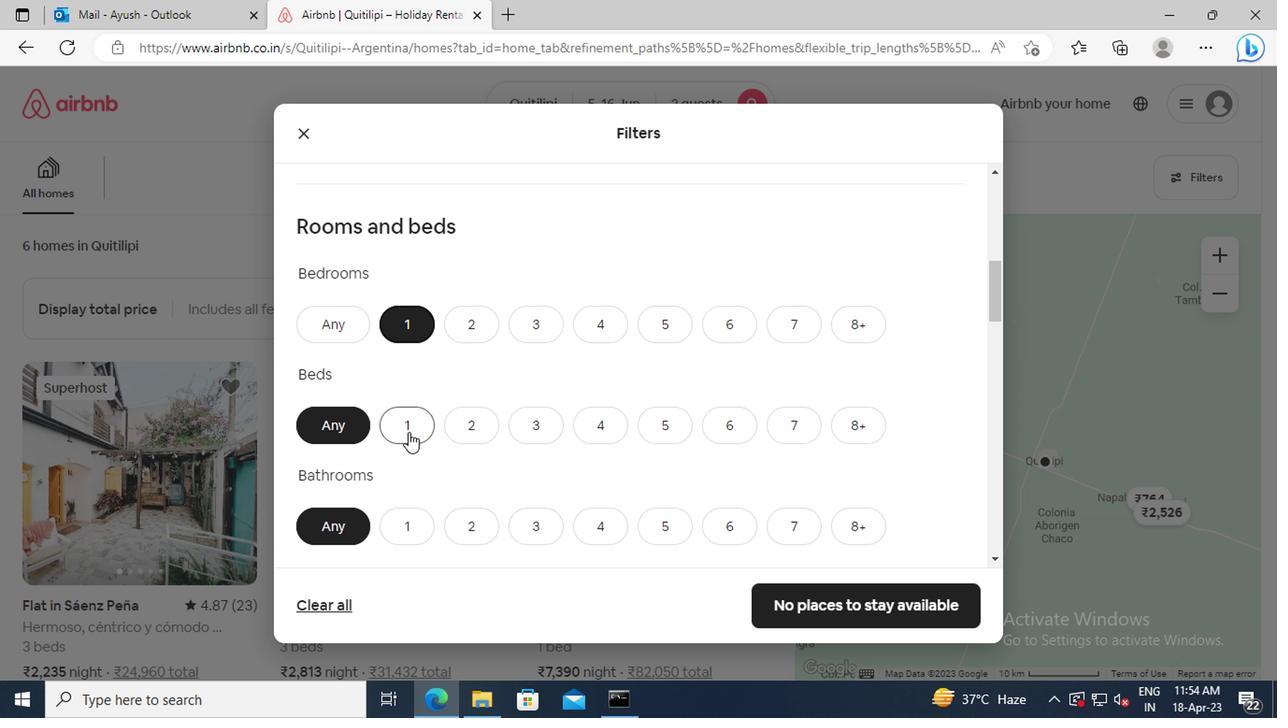 
Action: Mouse scrolled (403, 430) with delta (0, -1)
Screenshot: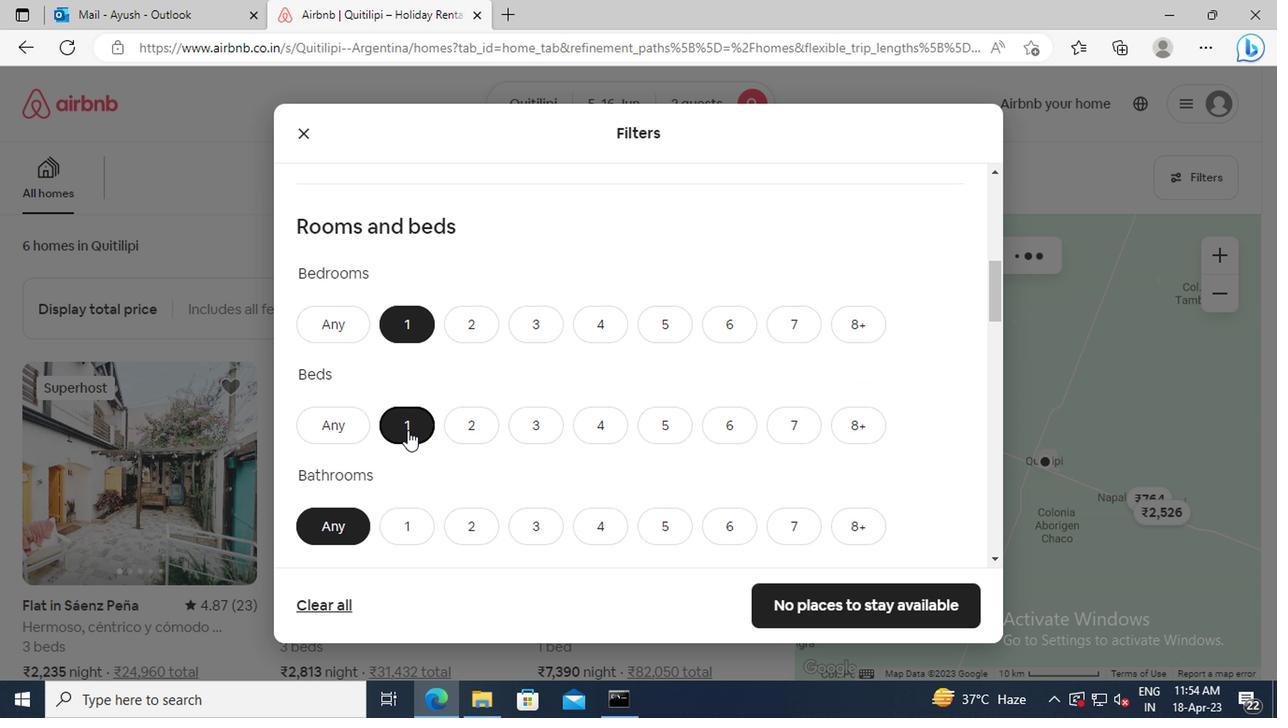 
Action: Mouse moved to (398, 456)
Screenshot: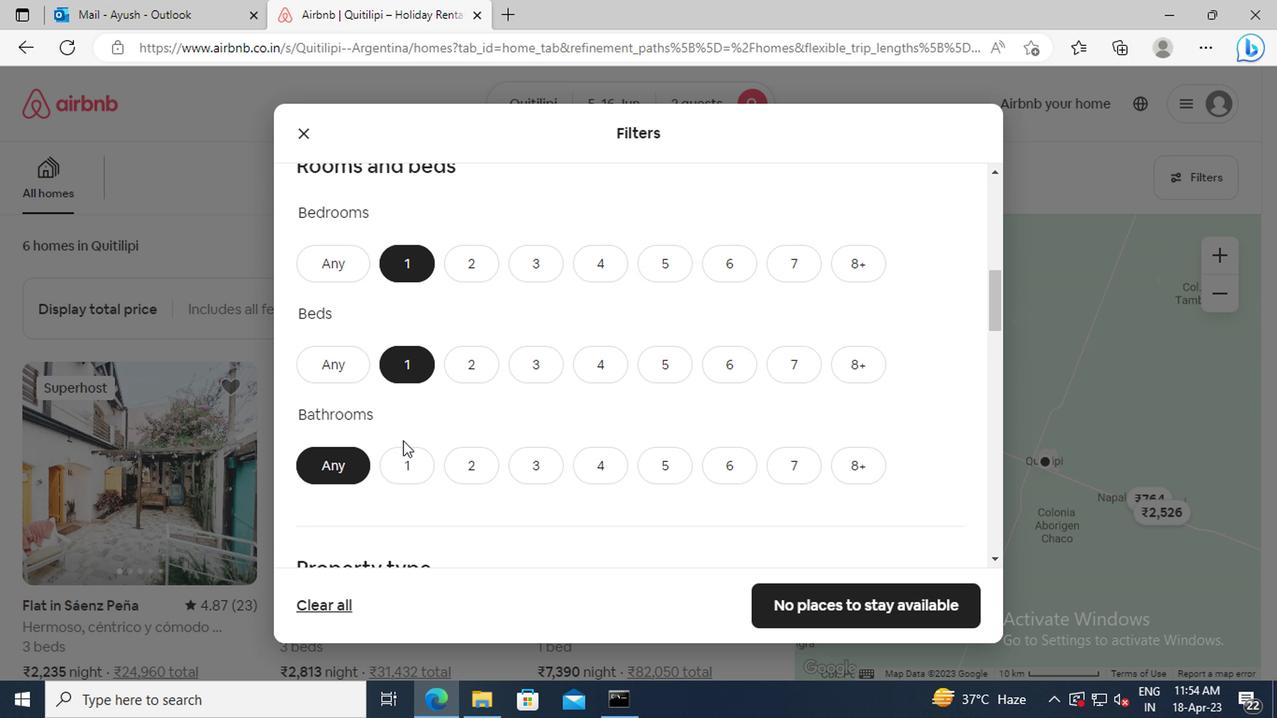 
Action: Mouse pressed left at (398, 456)
Screenshot: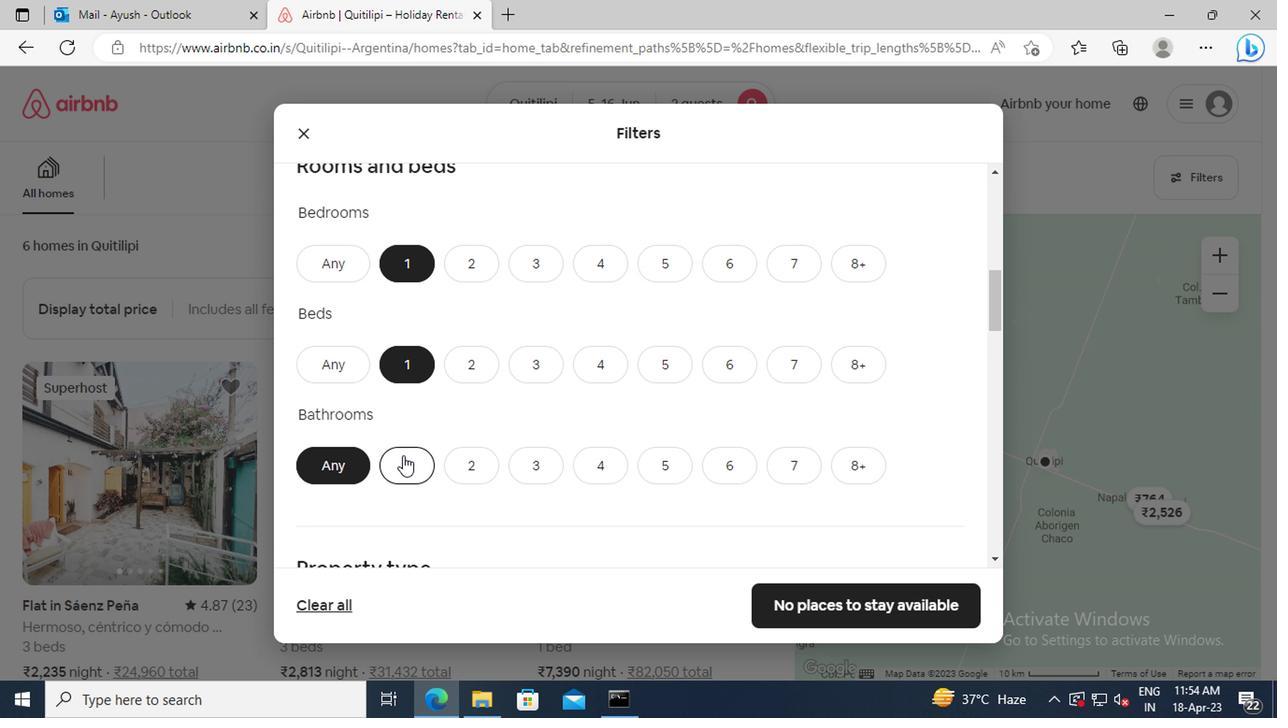 
Action: Mouse moved to (433, 415)
Screenshot: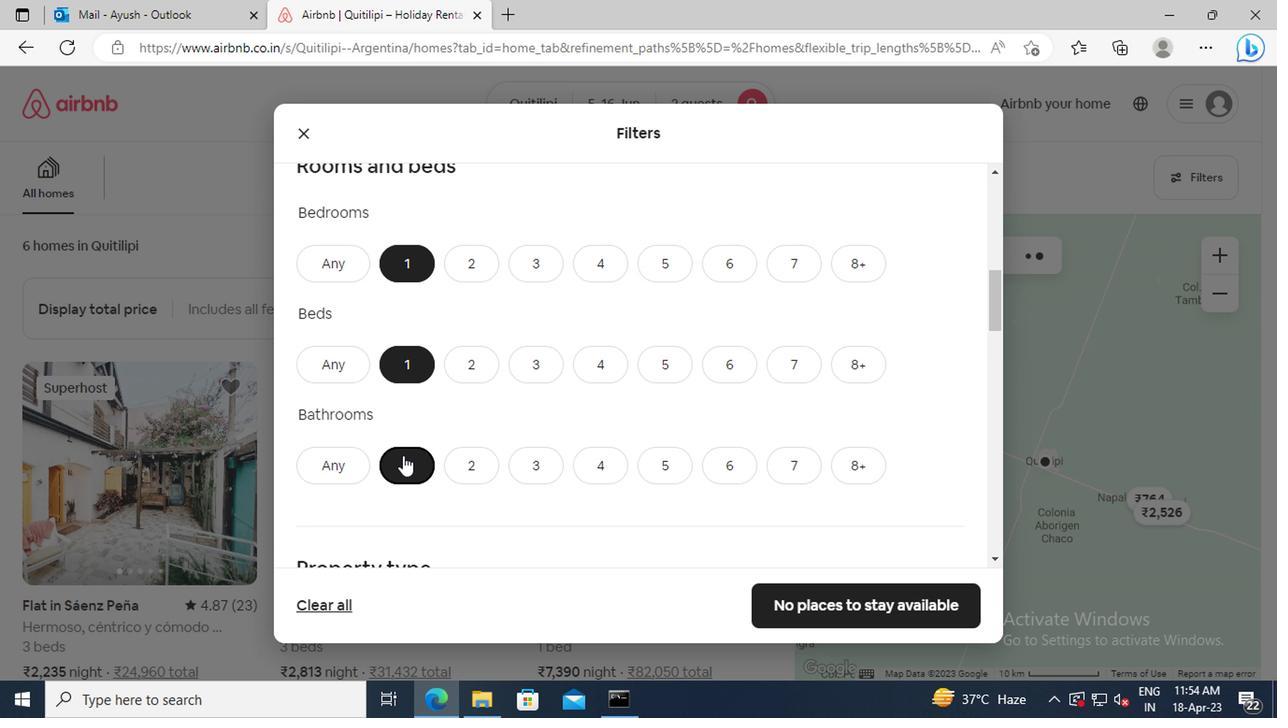 
Action: Mouse scrolled (433, 413) with delta (0, -1)
Screenshot: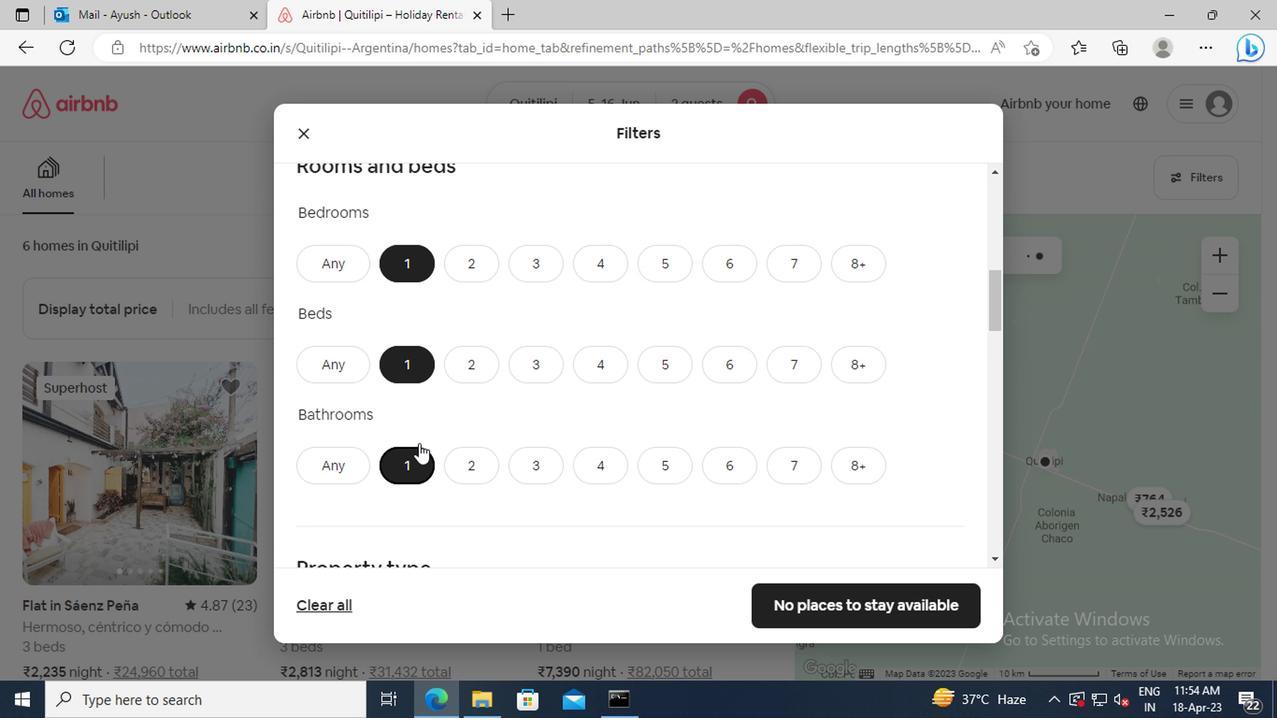 
Action: Mouse scrolled (433, 413) with delta (0, -1)
Screenshot: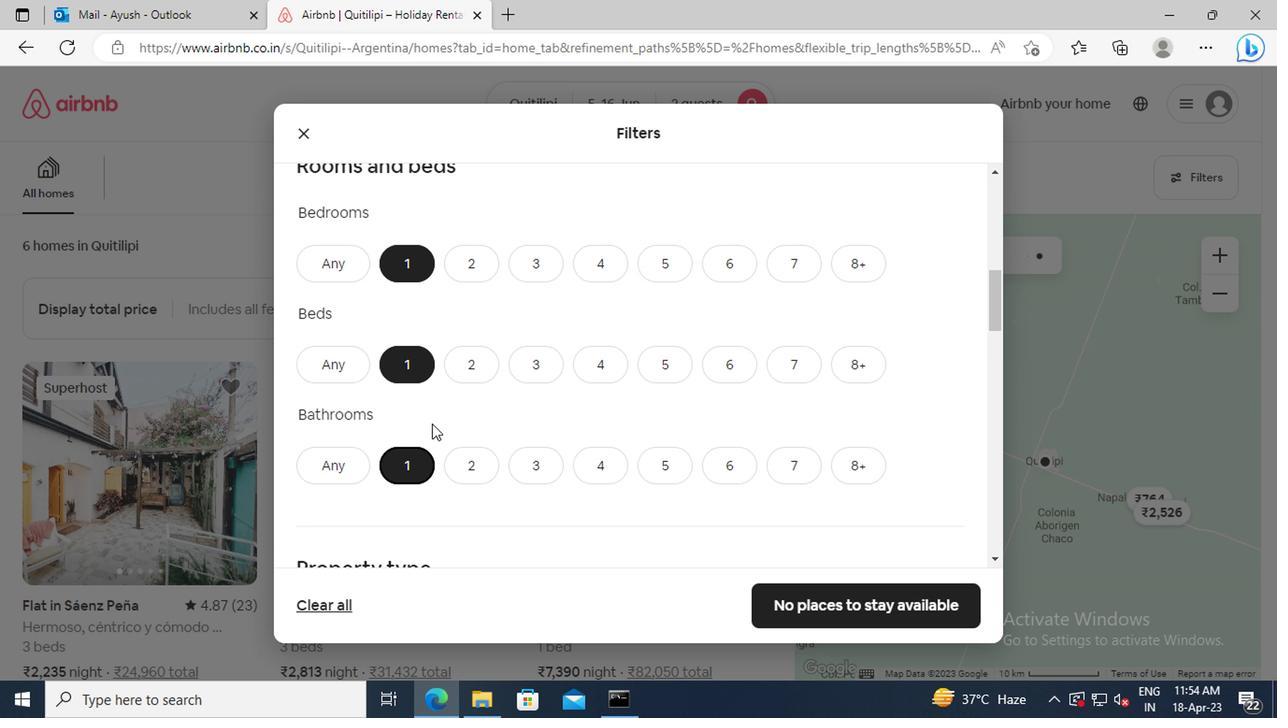 
Action: Mouse moved to (435, 411)
Screenshot: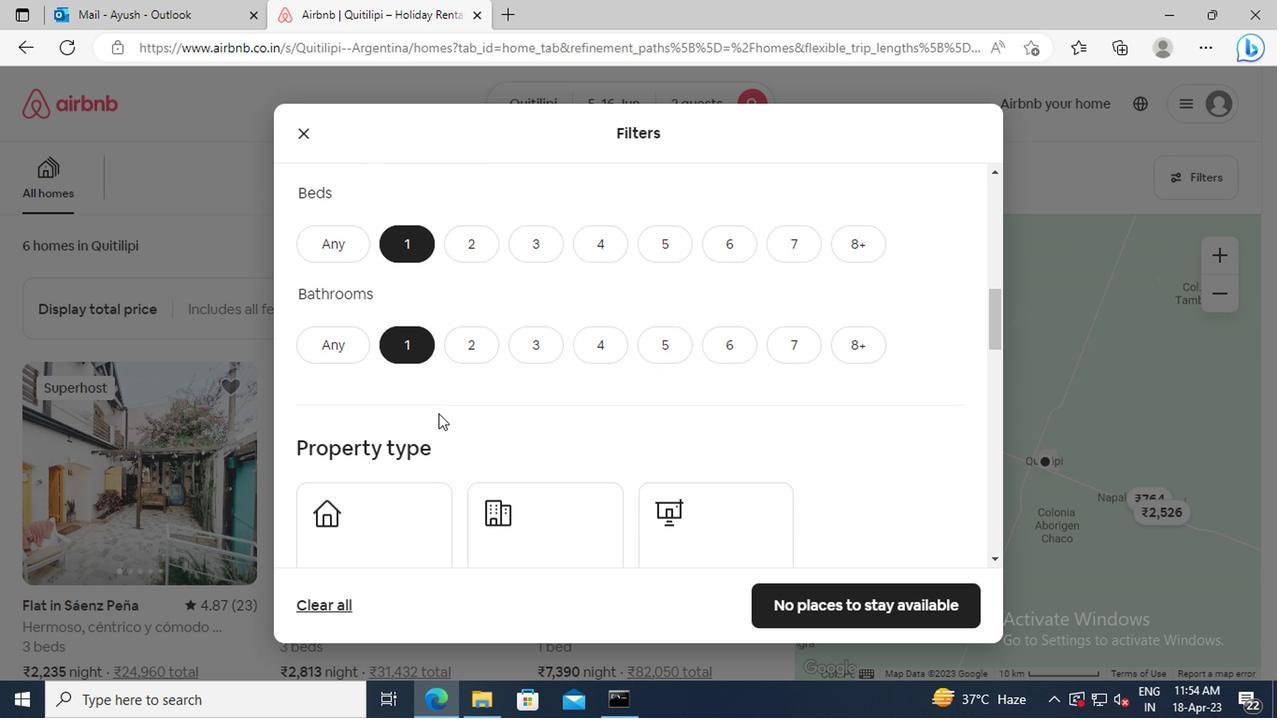
Action: Mouse scrolled (435, 410) with delta (0, 0)
Screenshot: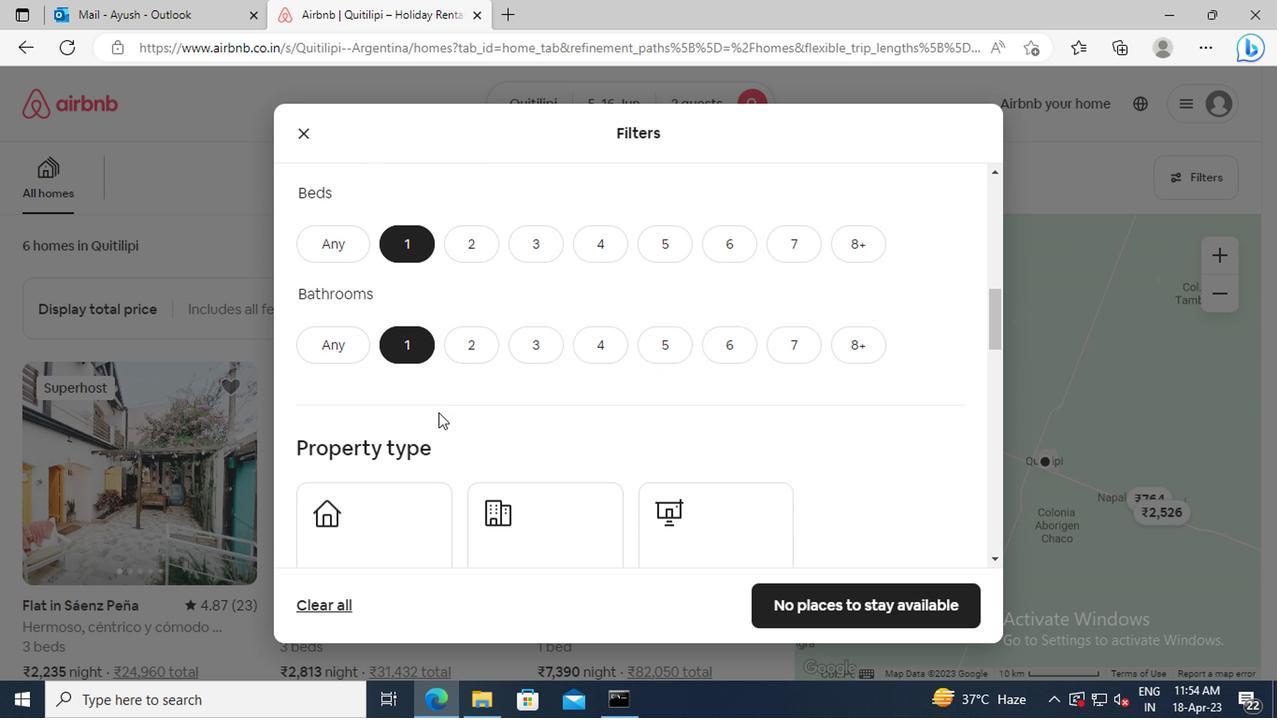
Action: Mouse scrolled (435, 410) with delta (0, 0)
Screenshot: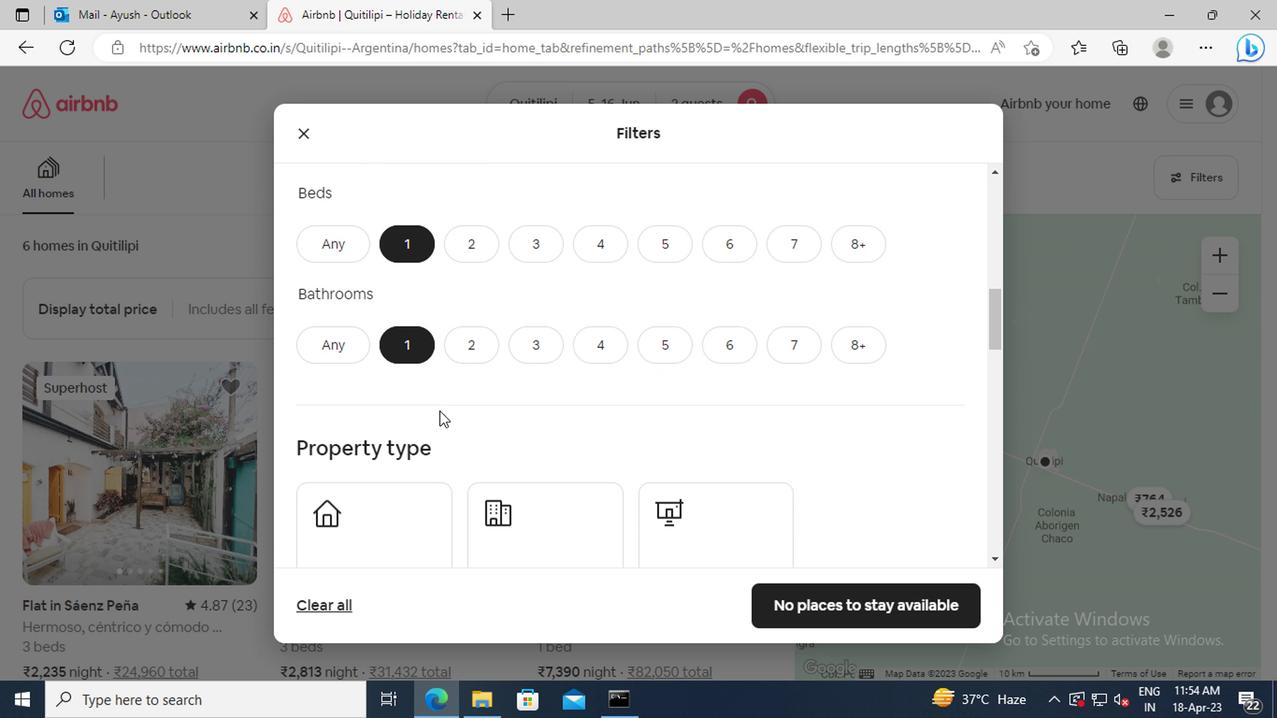 
Action: Mouse moved to (437, 410)
Screenshot: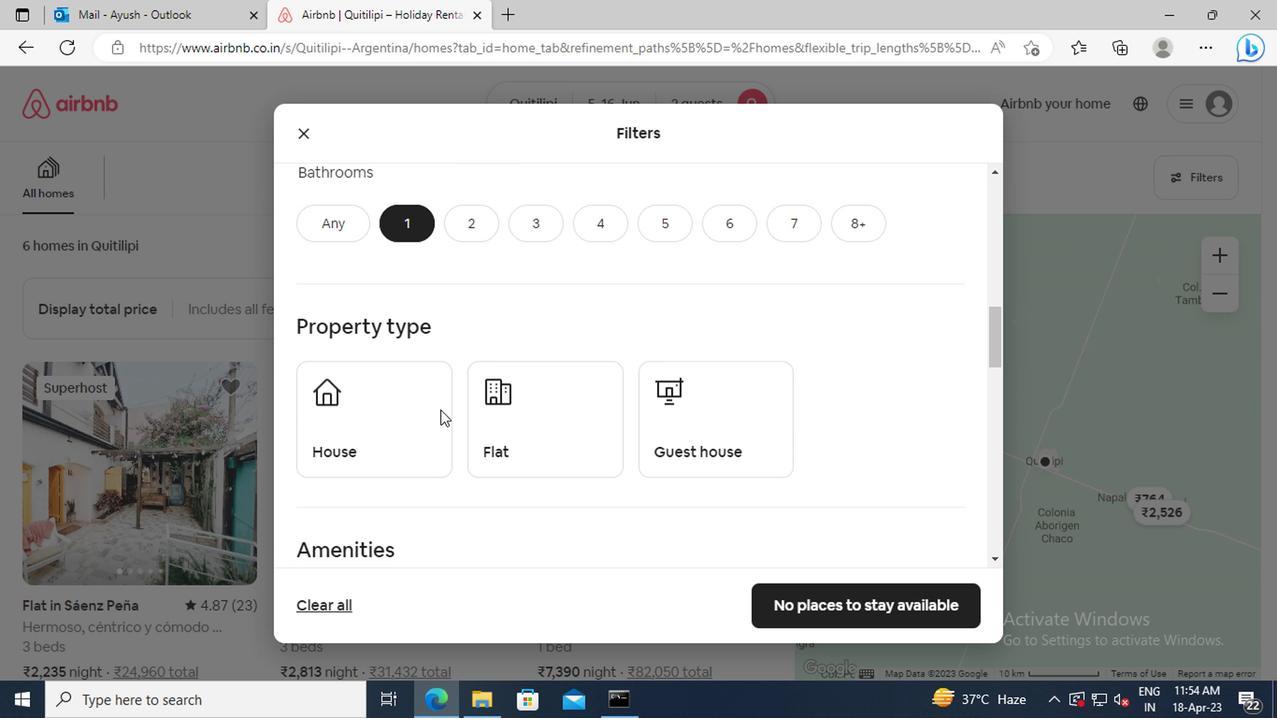 
Action: Mouse scrolled (437, 409) with delta (0, -1)
Screenshot: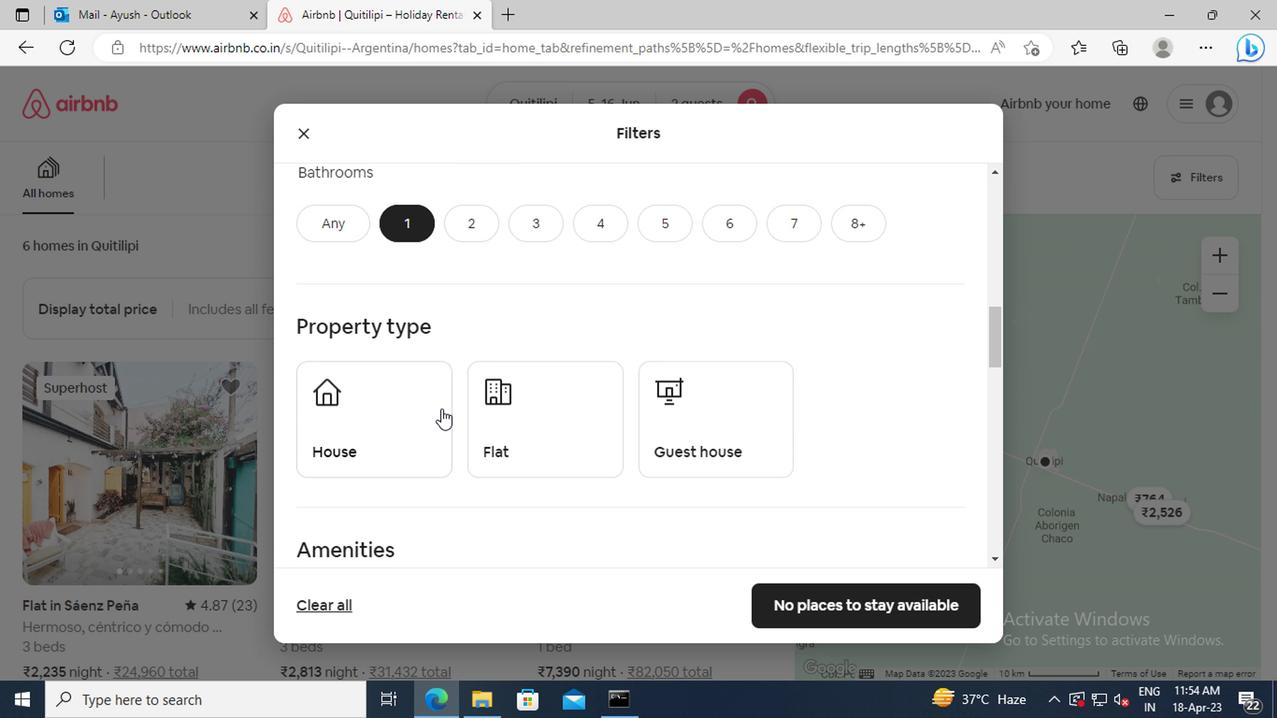 
Action: Mouse scrolled (437, 409) with delta (0, -1)
Screenshot: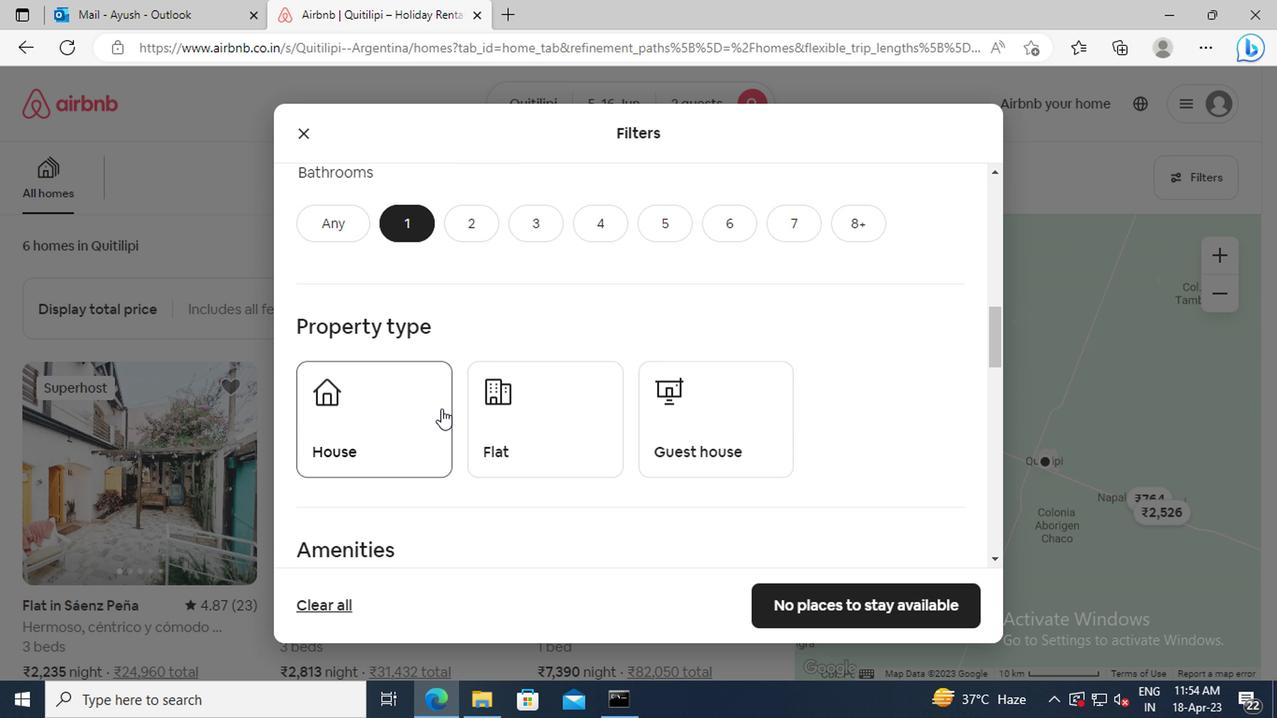 
Action: Mouse moved to (441, 403)
Screenshot: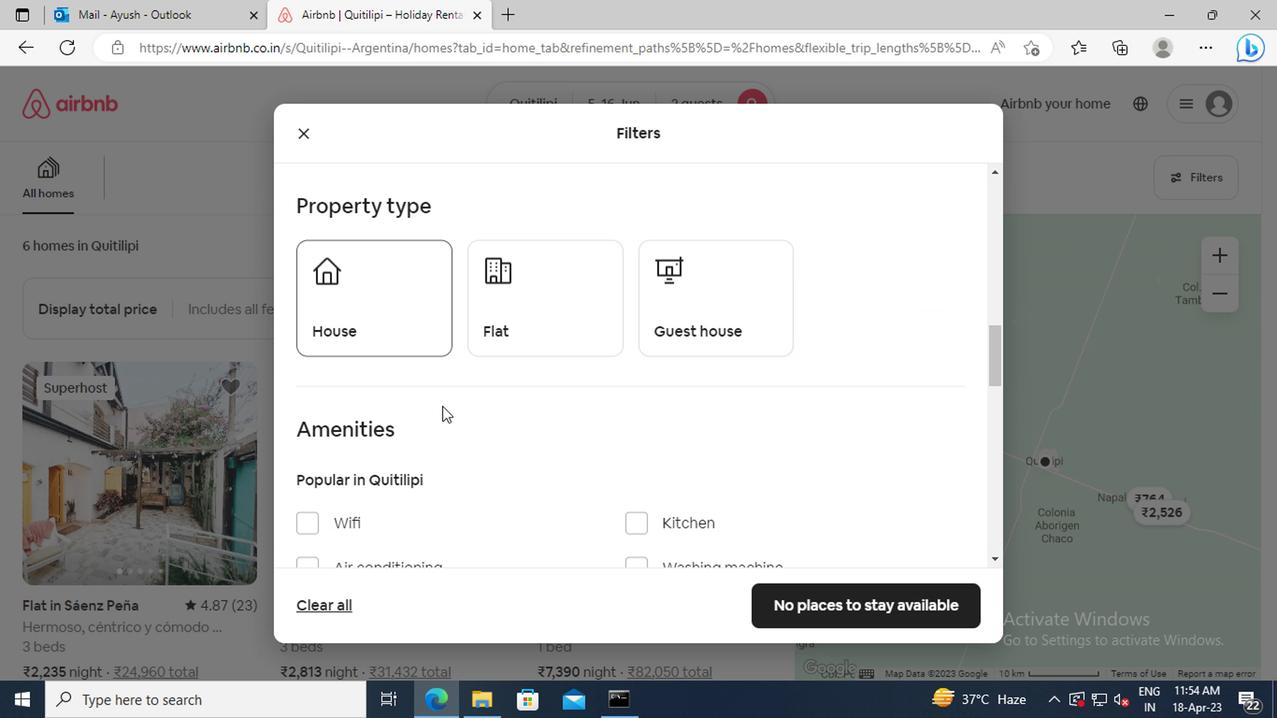 
Action: Mouse scrolled (441, 402) with delta (0, -1)
Screenshot: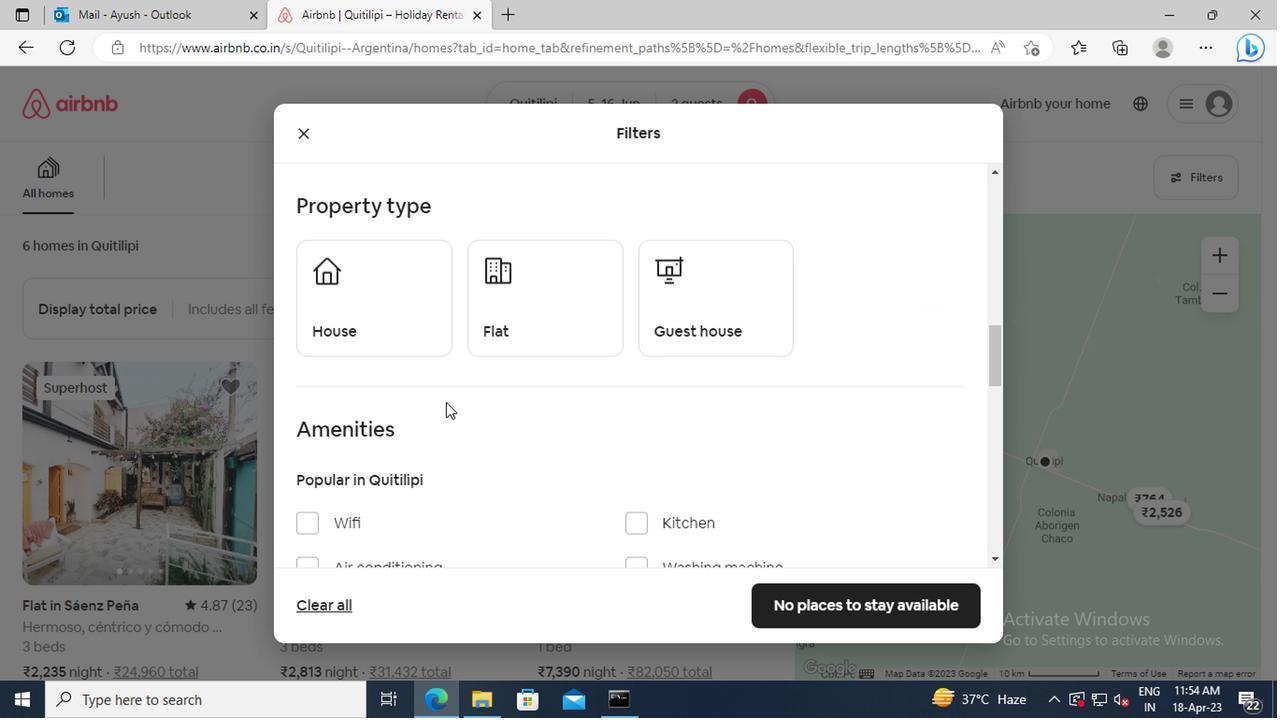 
Action: Mouse moved to (447, 401)
Screenshot: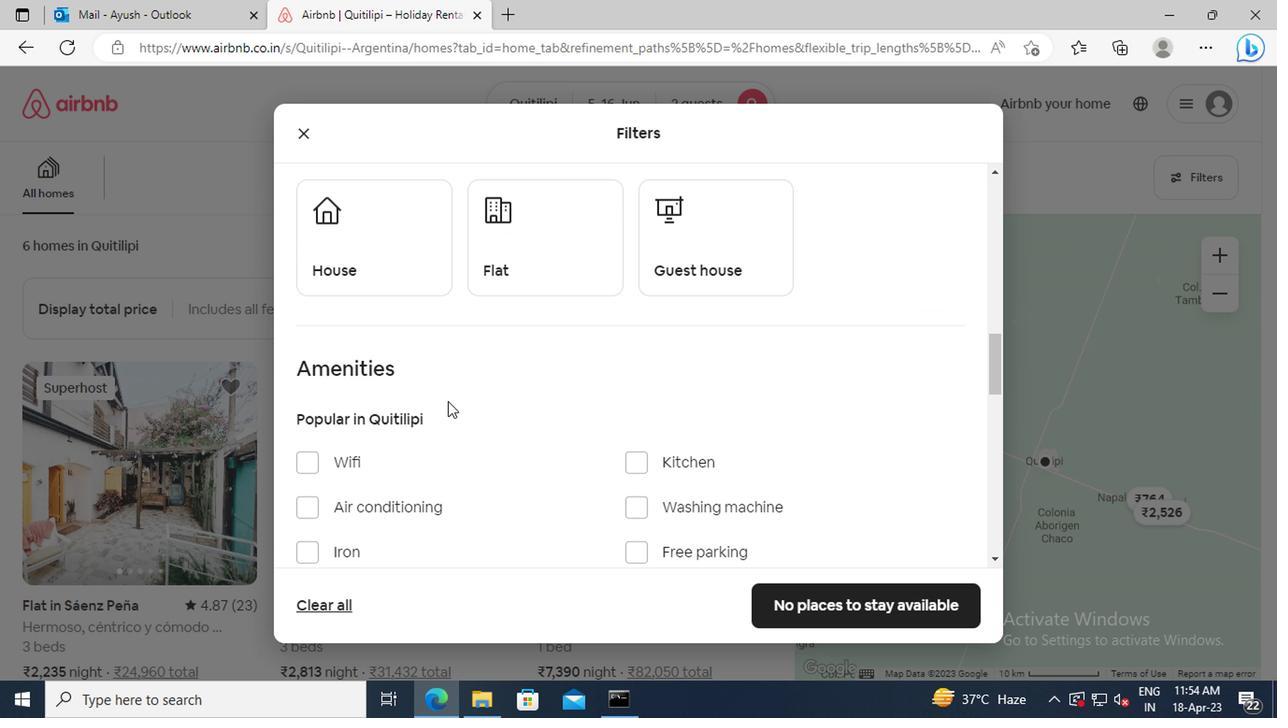 
Action: Mouse scrolled (447, 399) with delta (0, -1)
Screenshot: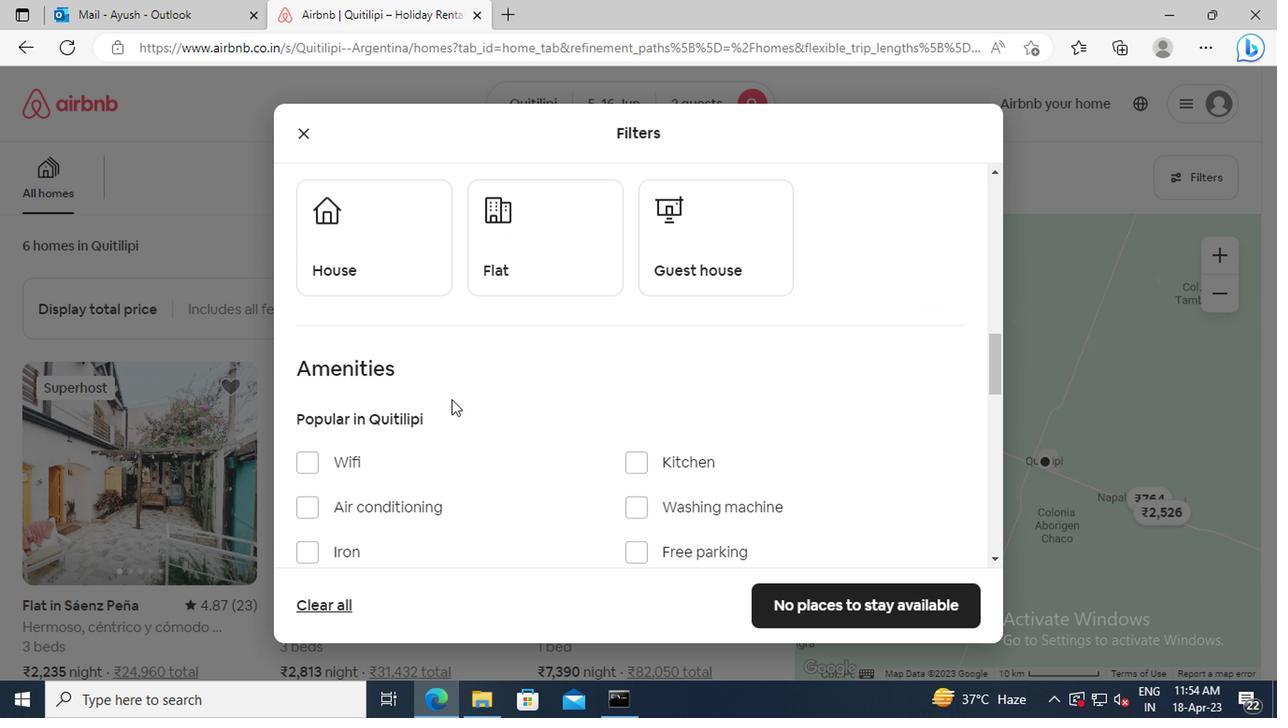 
Action: Mouse scrolled (447, 399) with delta (0, -1)
Screenshot: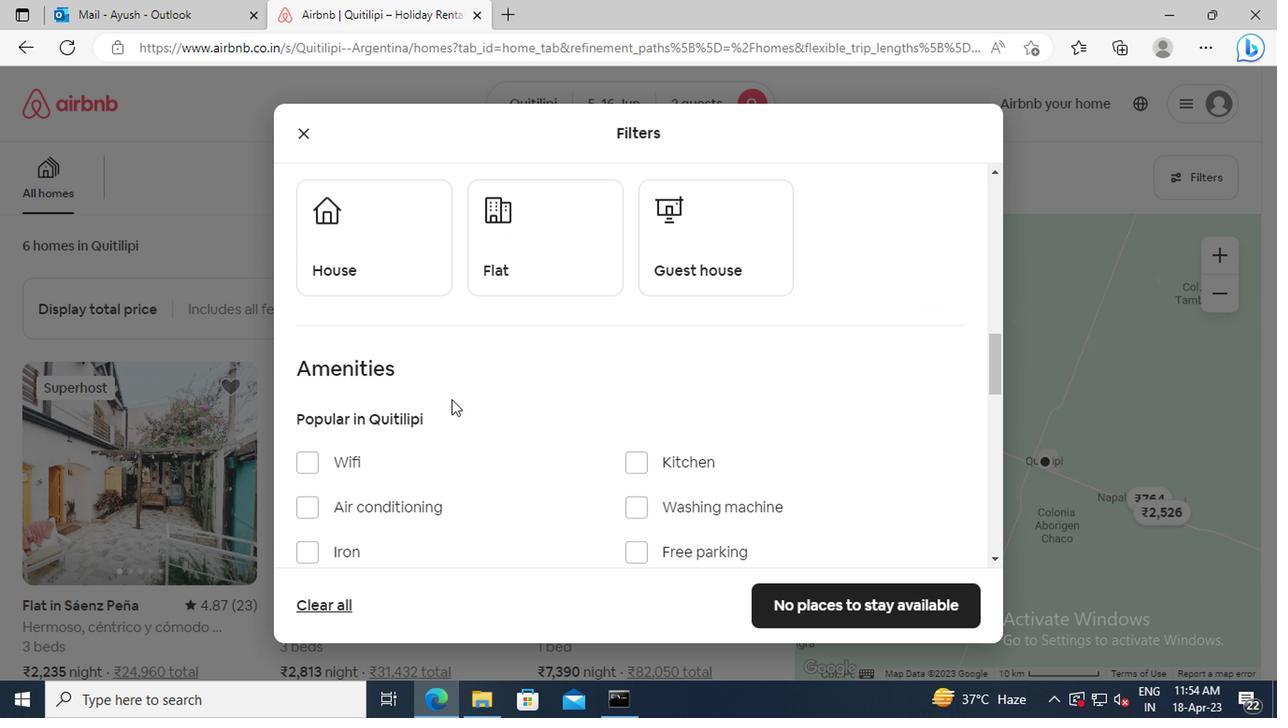 
Action: Mouse scrolled (447, 399) with delta (0, -1)
Screenshot: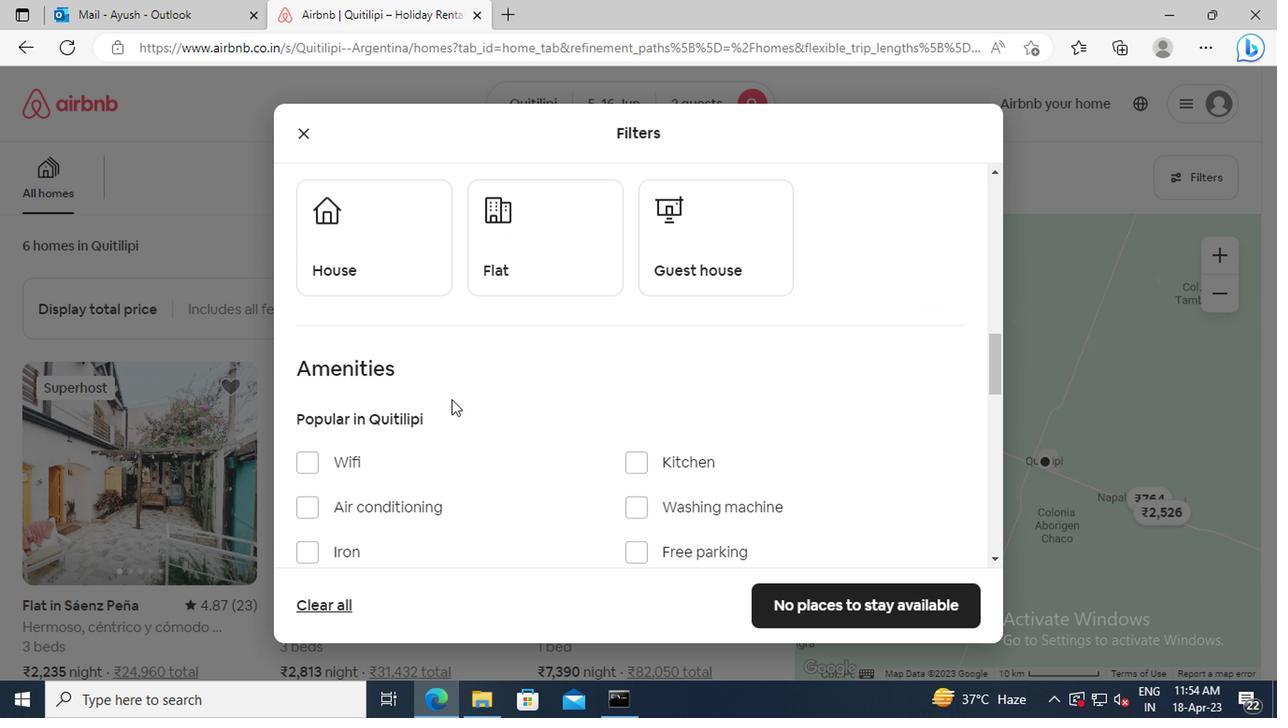 
Action: Mouse moved to (438, 404)
Screenshot: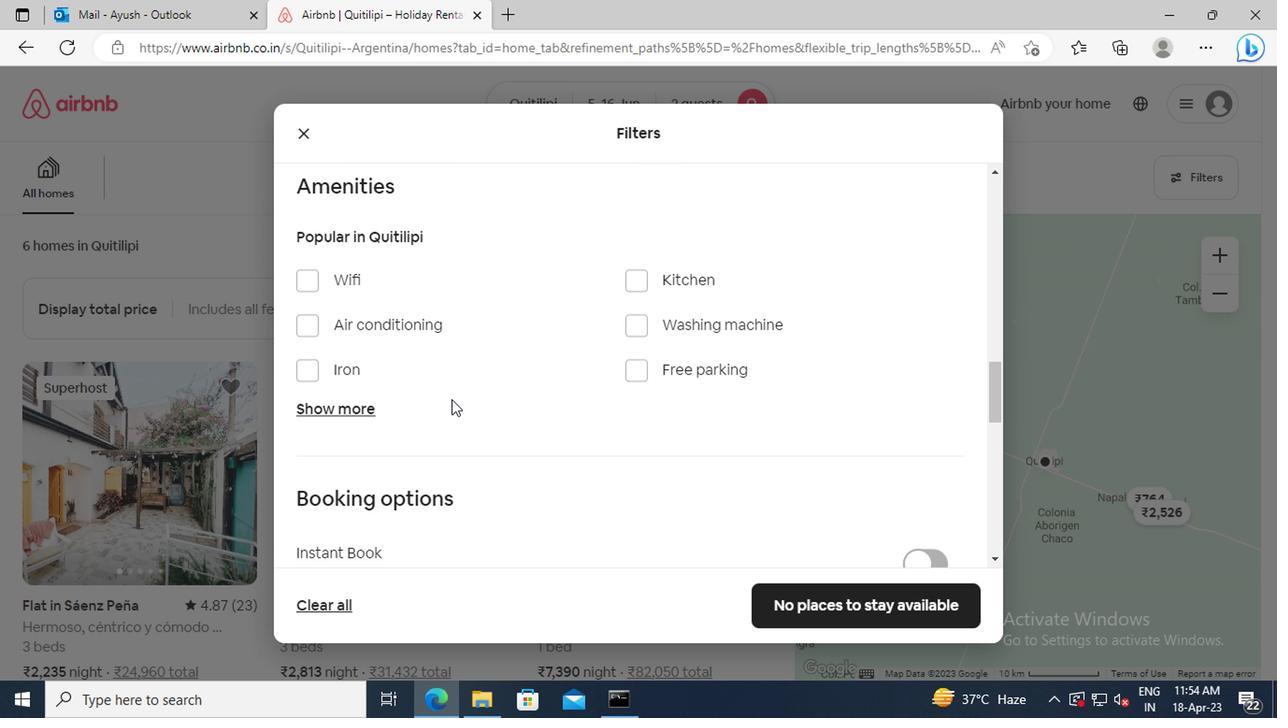 
Action: Mouse scrolled (438, 403) with delta (0, 0)
Screenshot: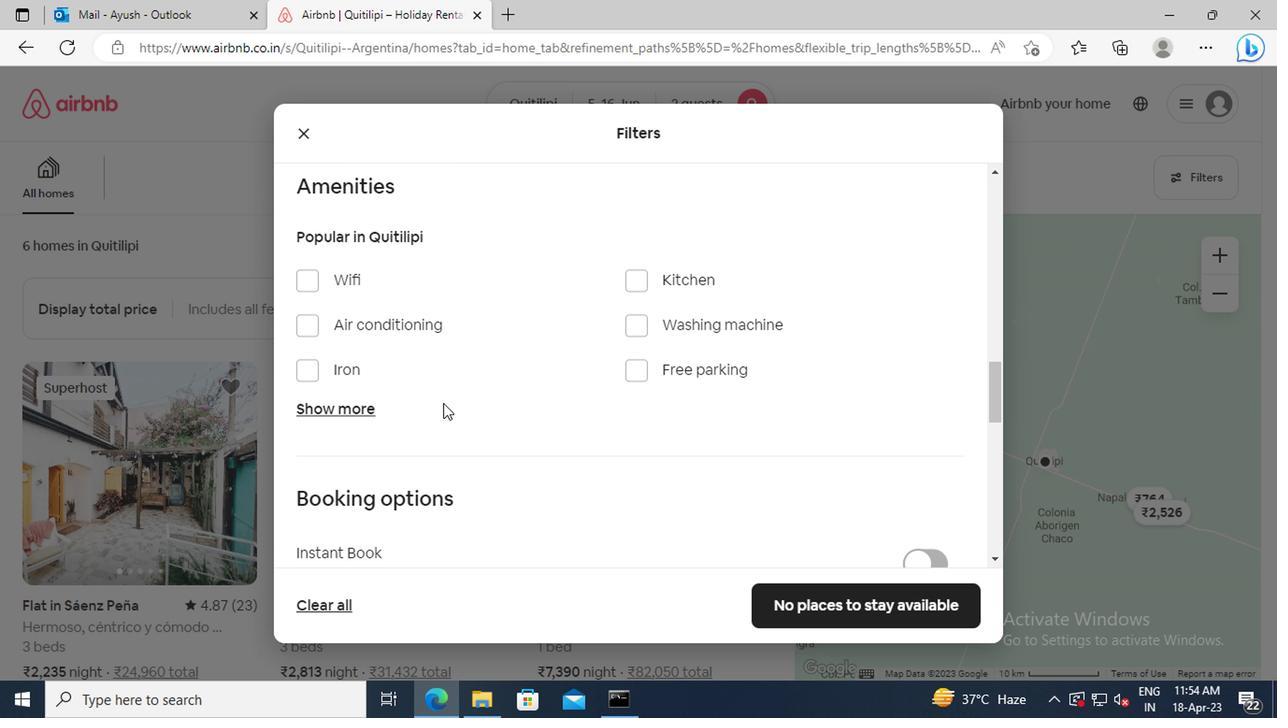 
Action: Mouse moved to (357, 354)
Screenshot: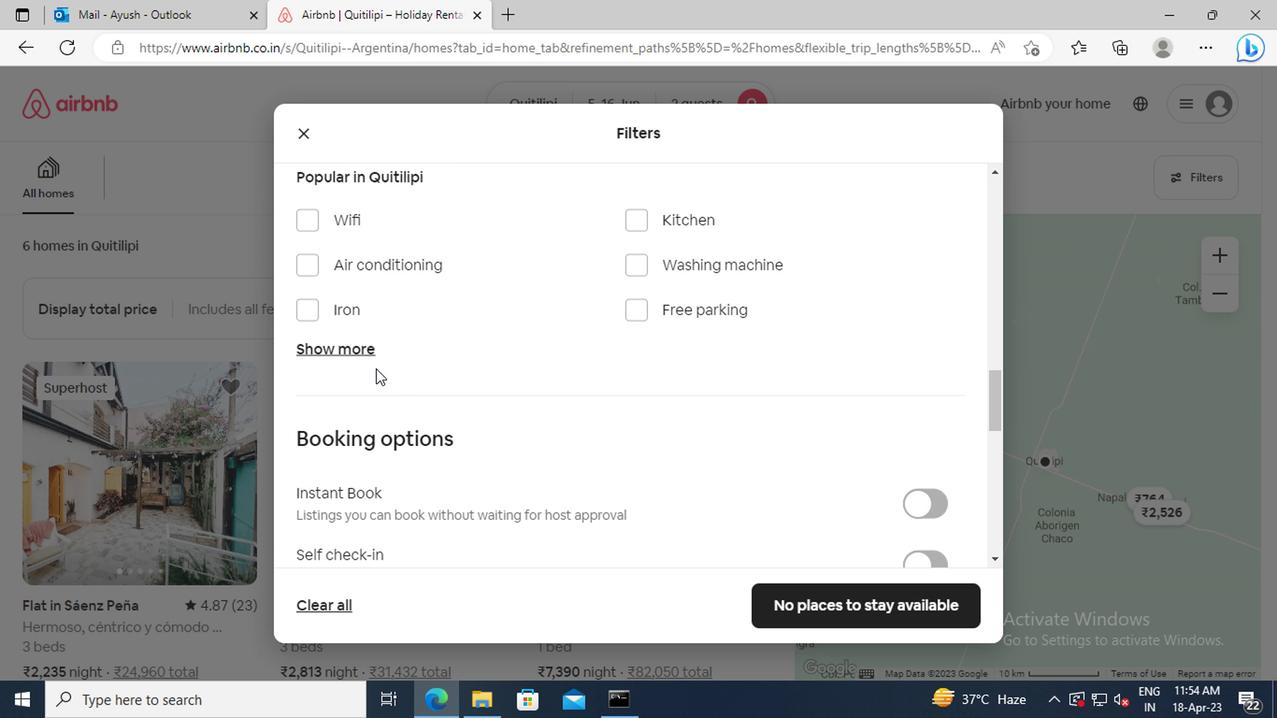 
Action: Mouse pressed left at (357, 354)
Screenshot: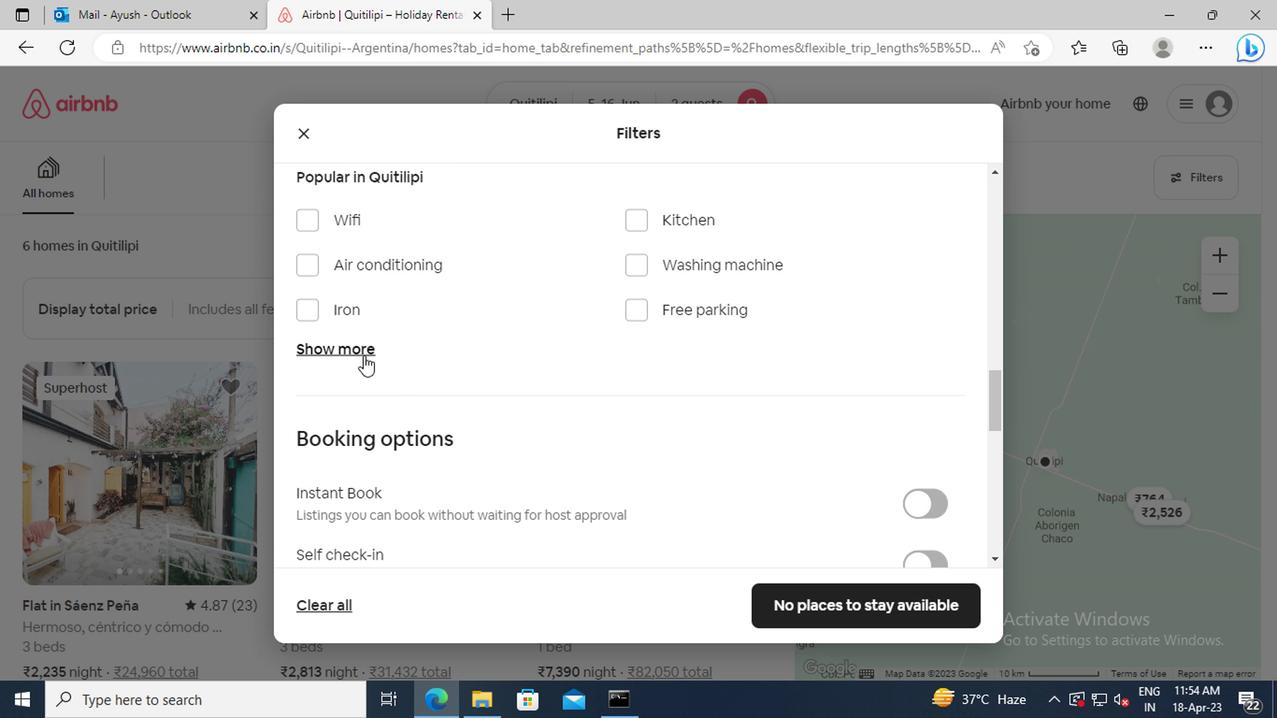
Action: Mouse moved to (443, 363)
Screenshot: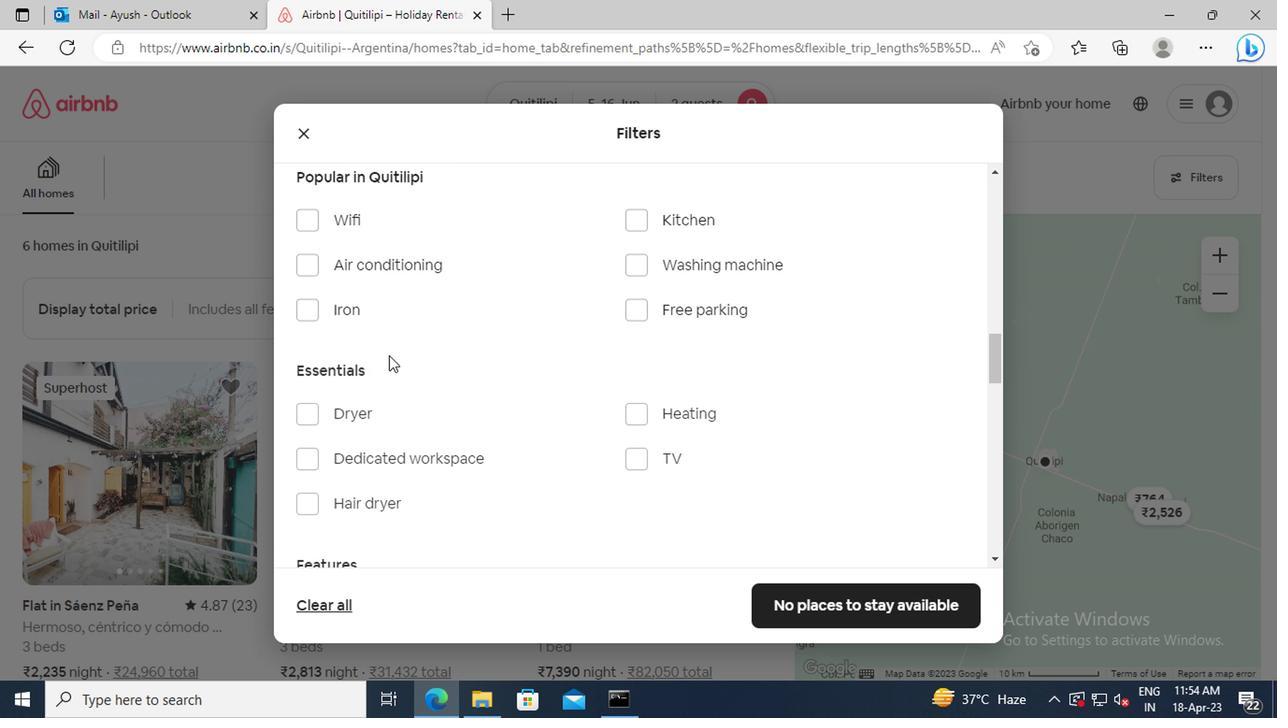 
Action: Mouse scrolled (443, 362) with delta (0, -1)
Screenshot: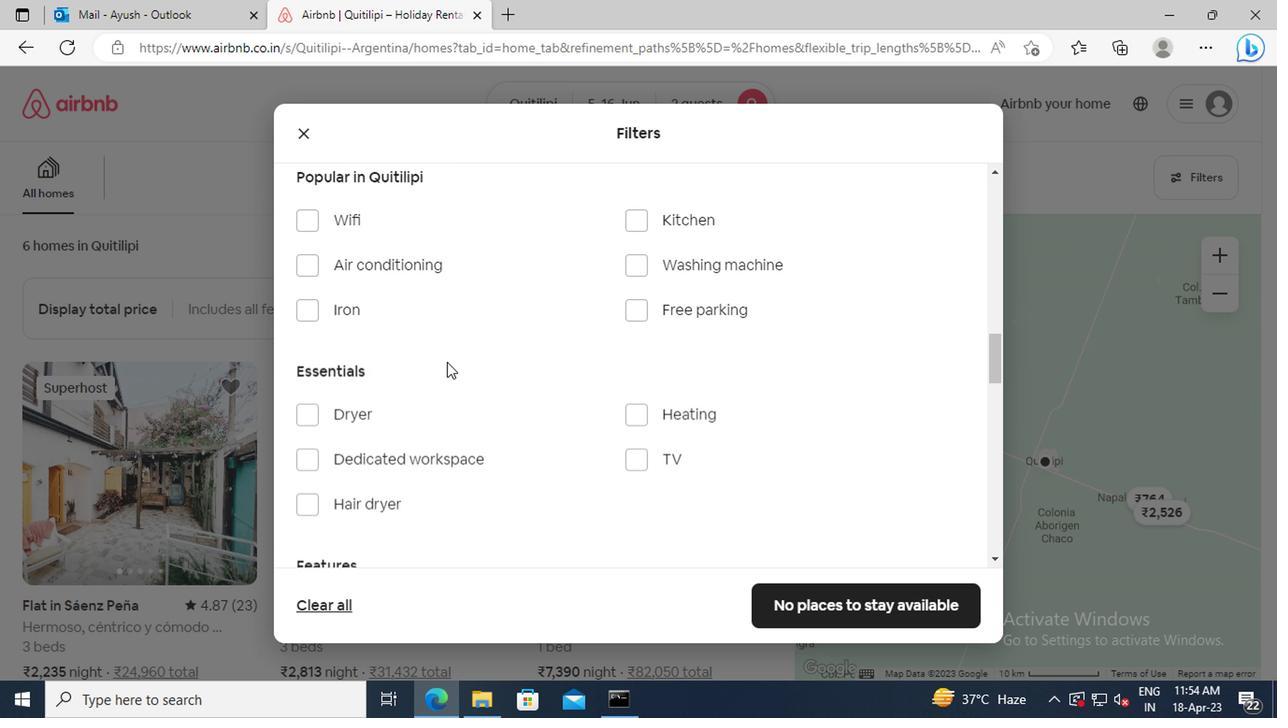 
Action: Mouse moved to (627, 354)
Screenshot: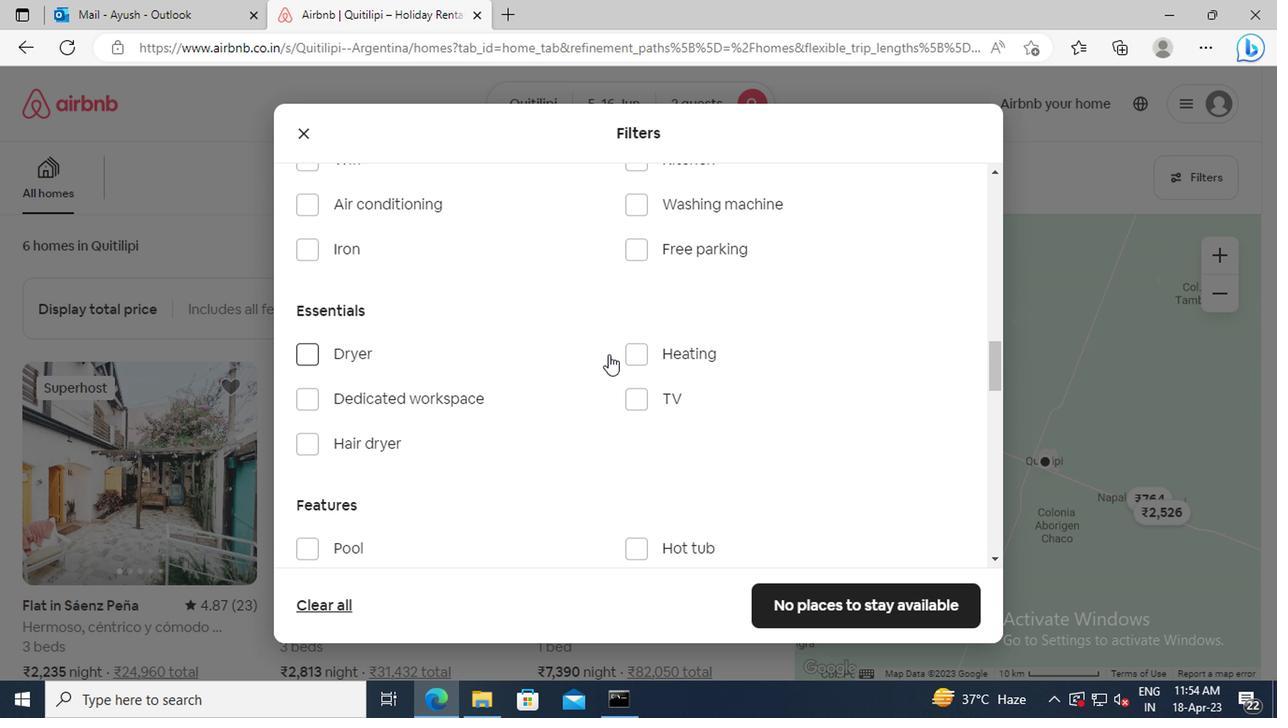 
Action: Mouse pressed left at (627, 354)
Screenshot: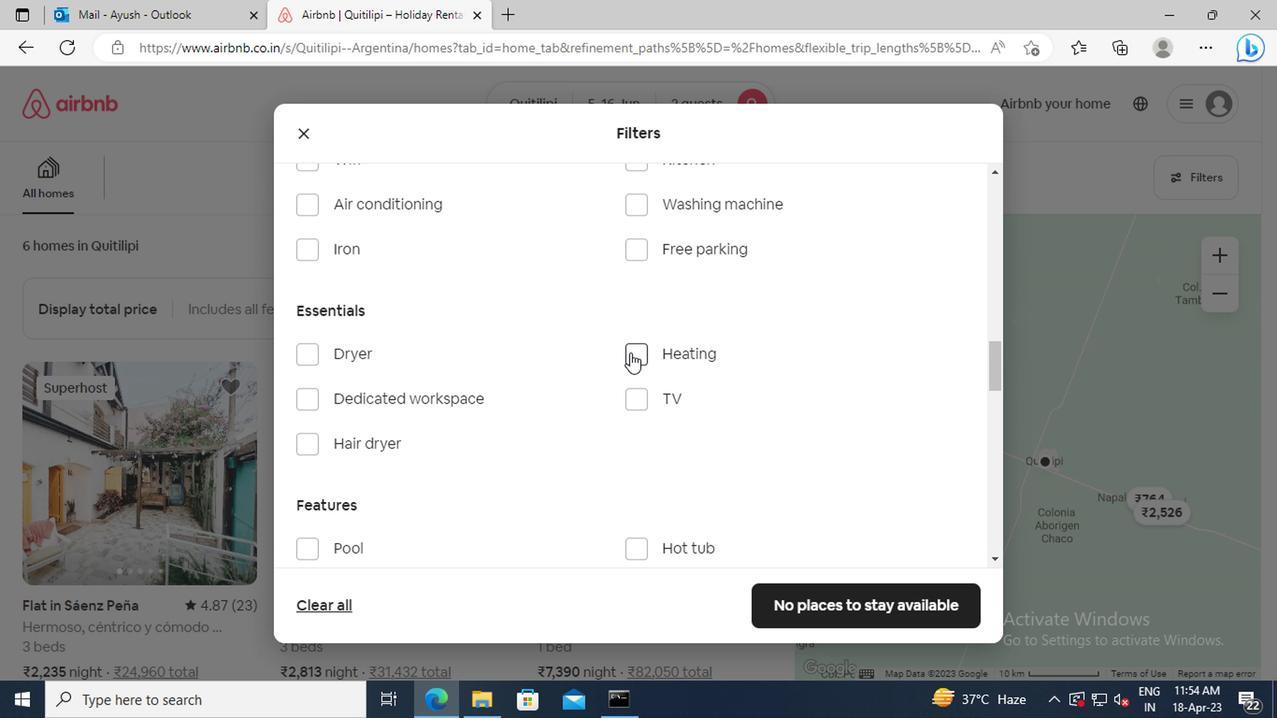
Action: Mouse moved to (485, 373)
Screenshot: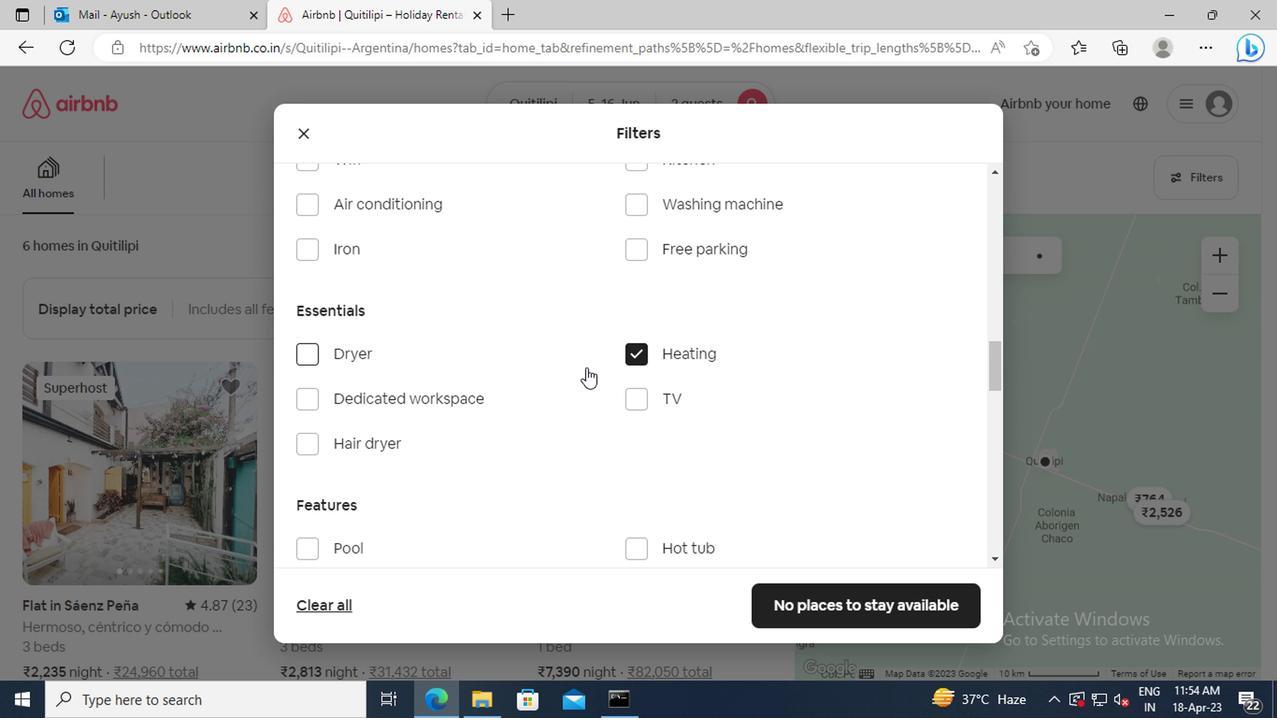 
Action: Mouse scrolled (485, 373) with delta (0, 0)
Screenshot: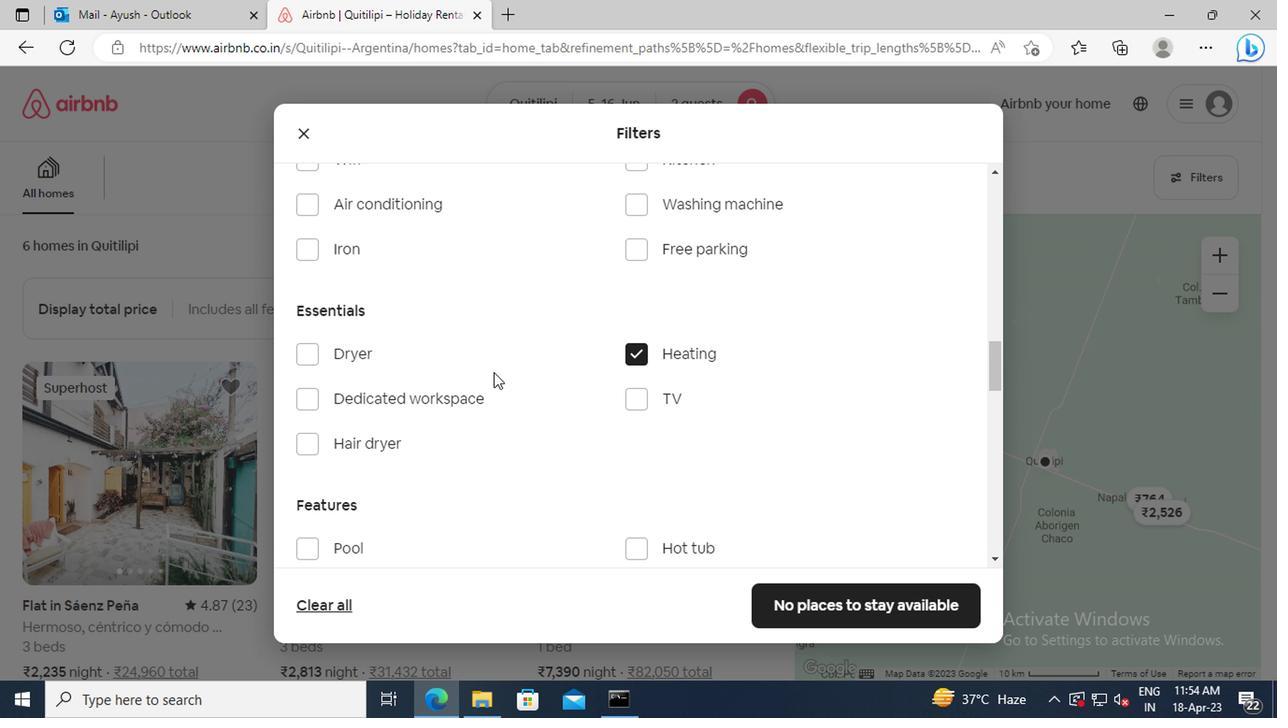 
Action: Mouse scrolled (485, 373) with delta (0, 0)
Screenshot: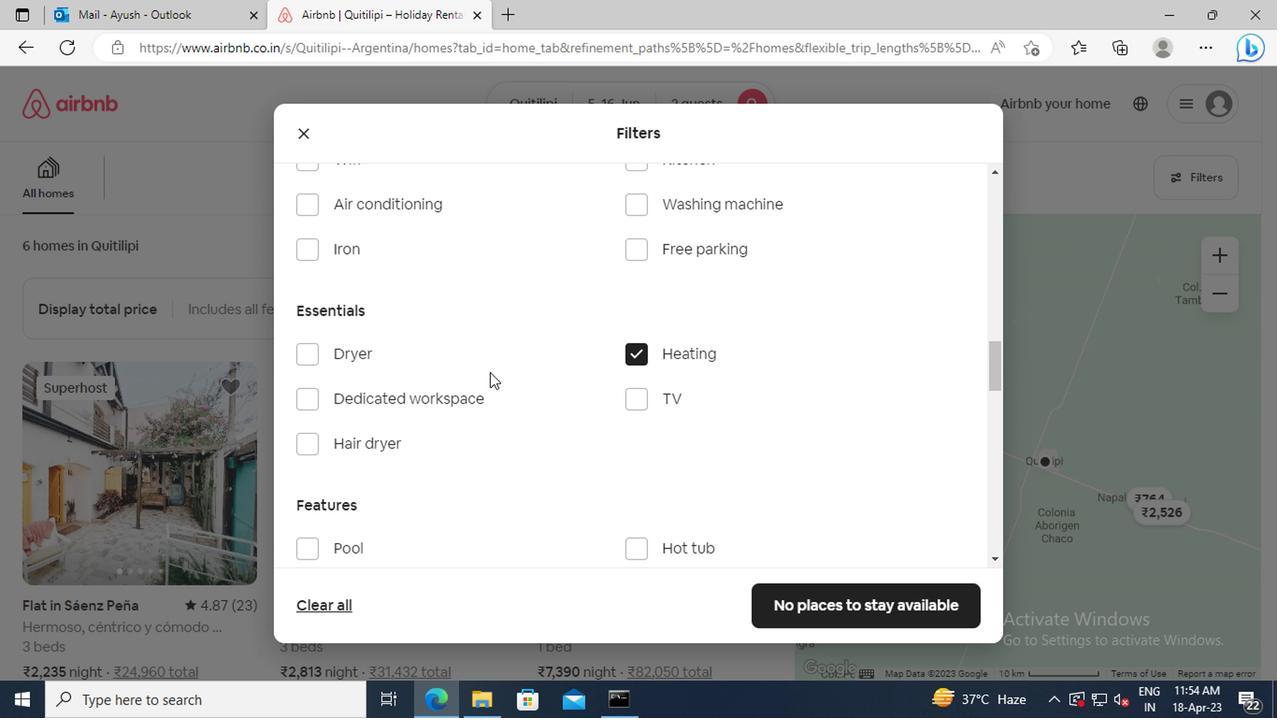 
Action: Mouse scrolled (485, 373) with delta (0, 0)
Screenshot: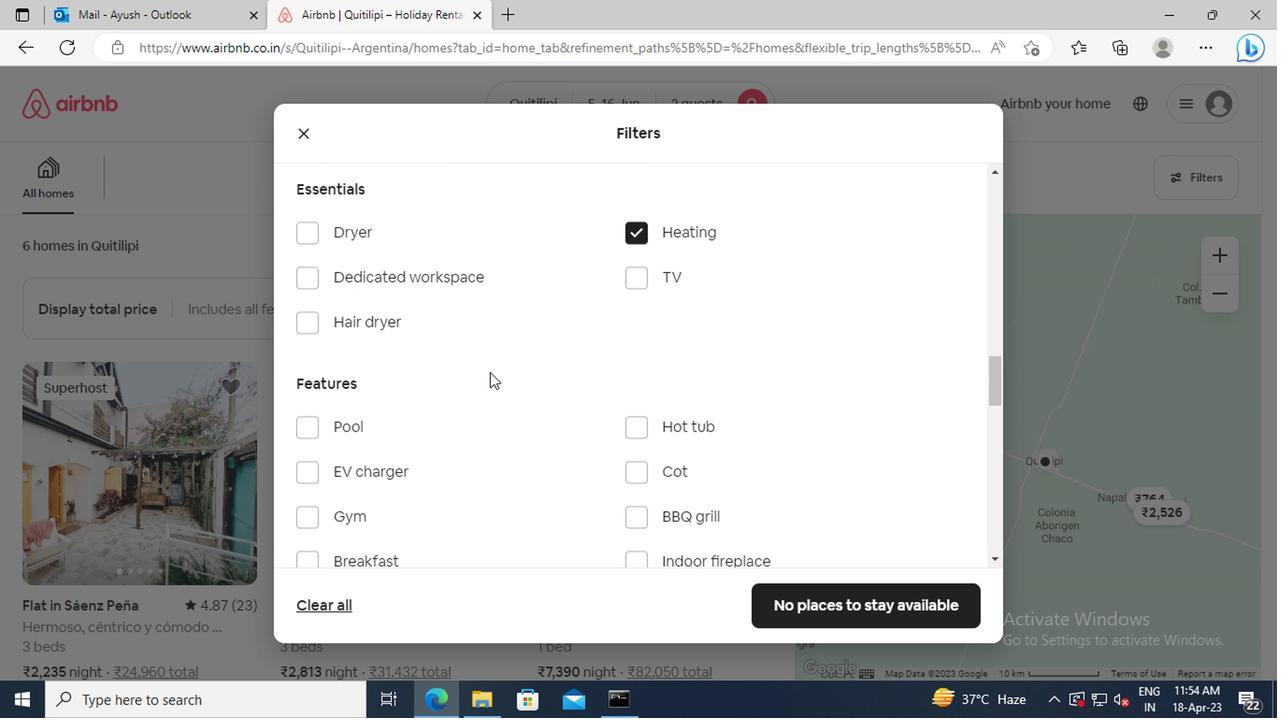 
Action: Mouse scrolled (485, 373) with delta (0, 0)
Screenshot: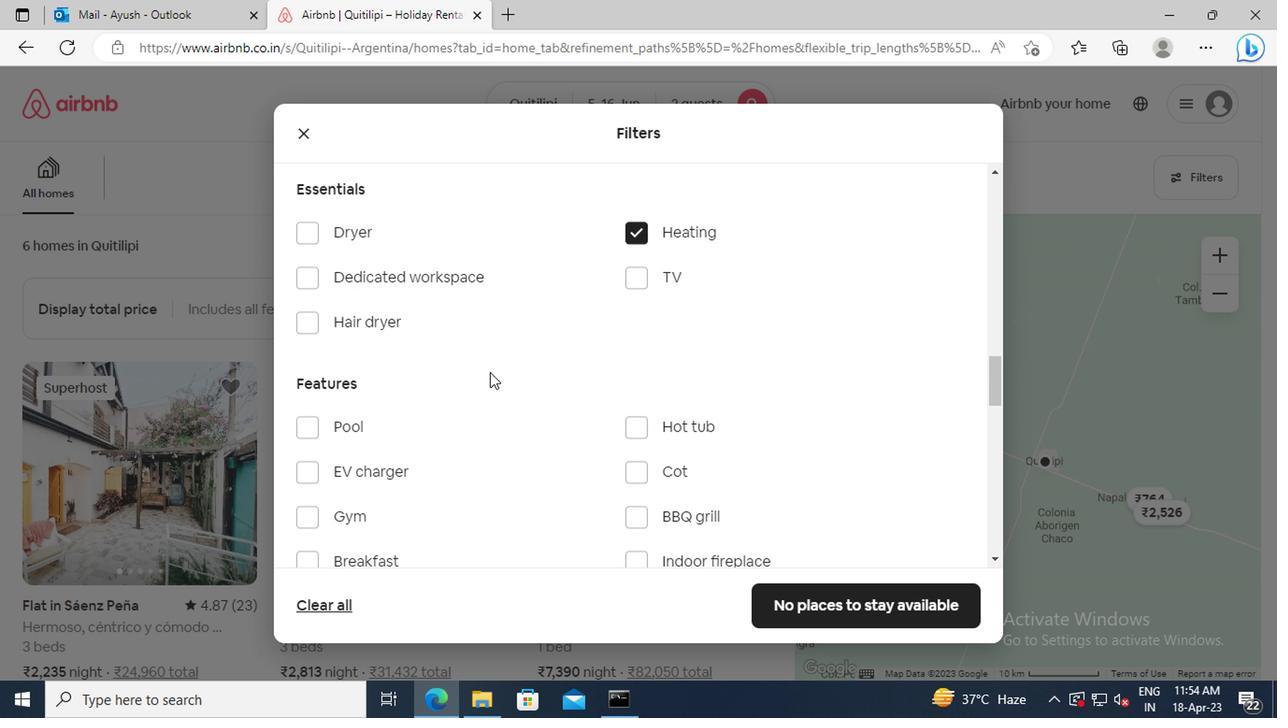 
Action: Mouse scrolled (485, 373) with delta (0, 0)
Screenshot: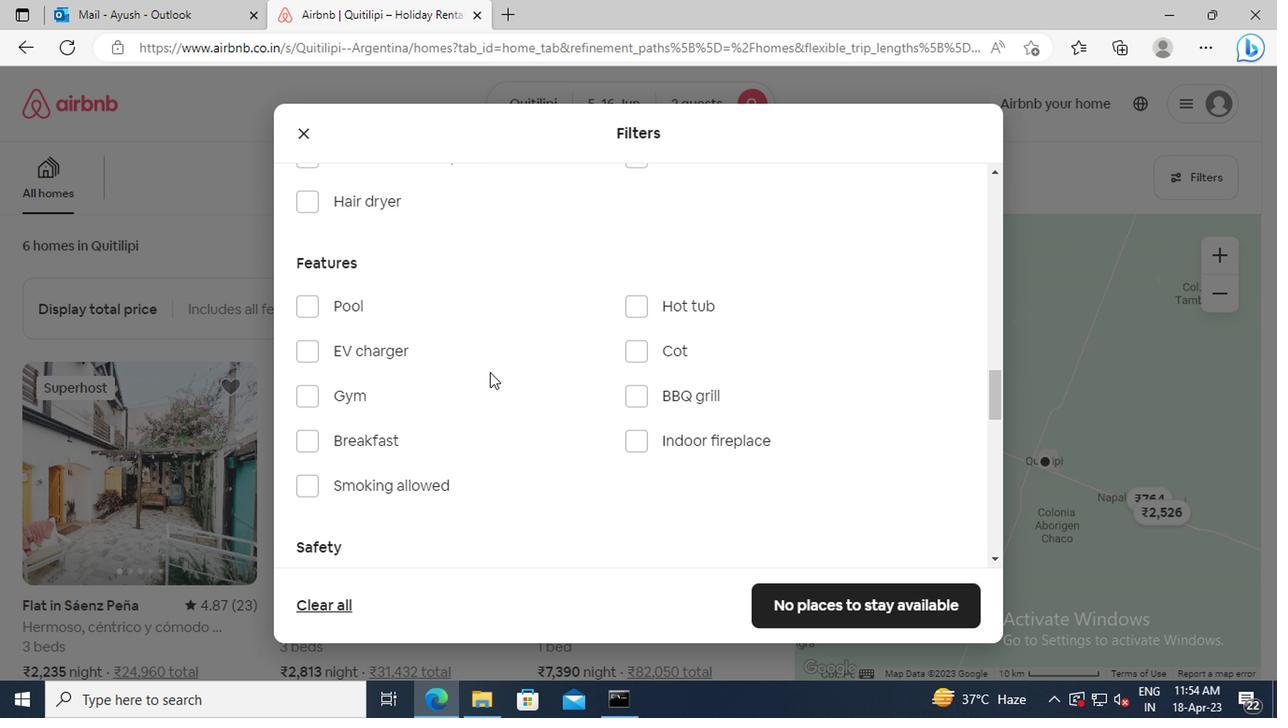 
Action: Mouse scrolled (485, 373) with delta (0, 0)
Screenshot: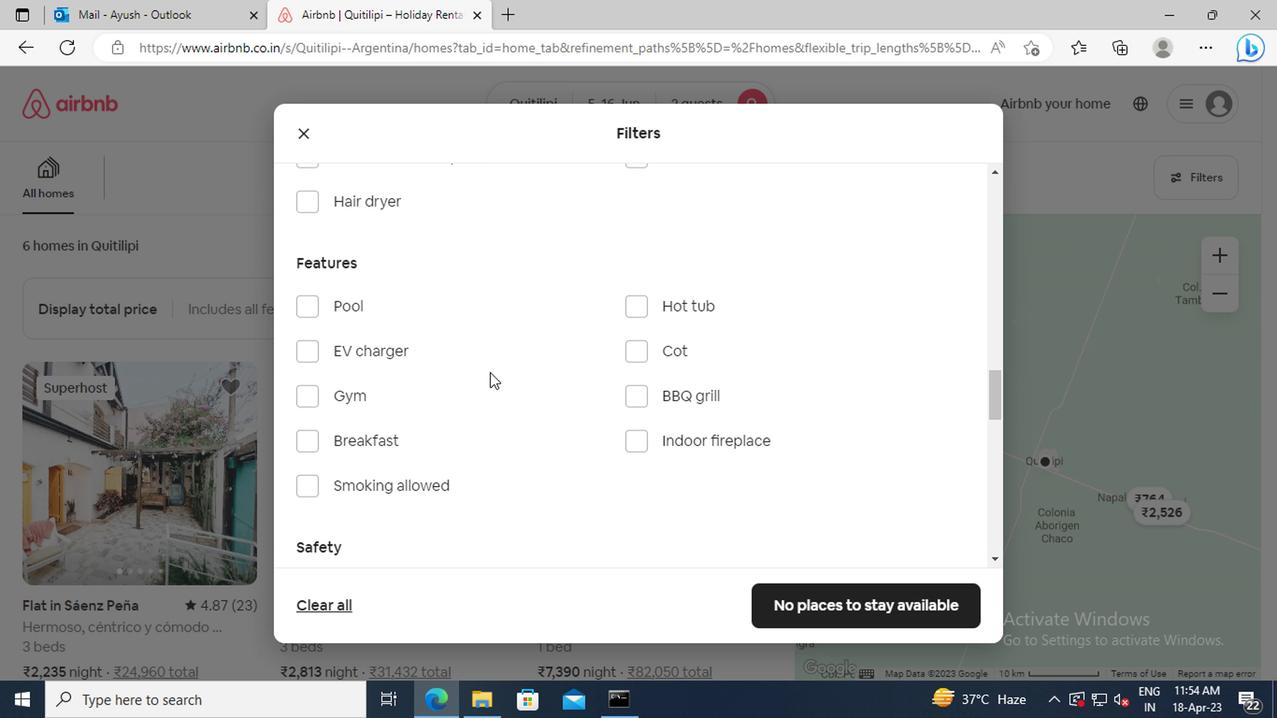 
Action: Mouse scrolled (485, 373) with delta (0, 0)
Screenshot: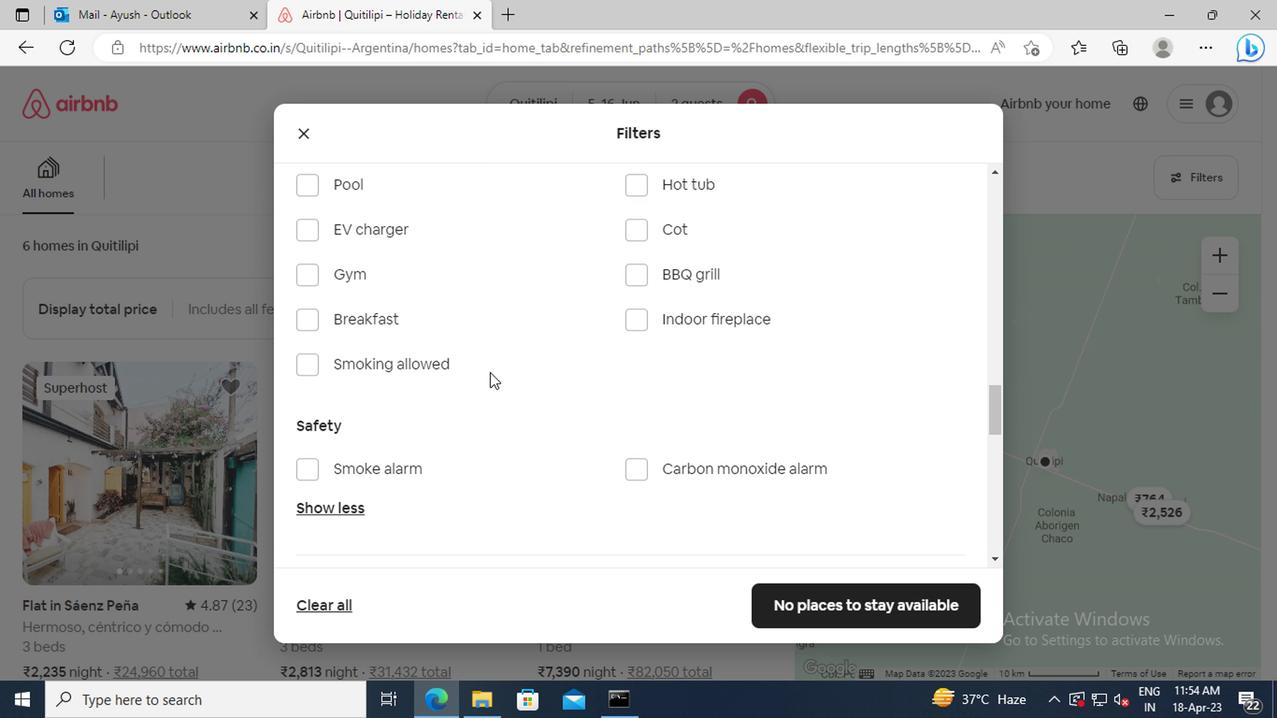 
Action: Mouse scrolled (485, 373) with delta (0, 0)
Screenshot: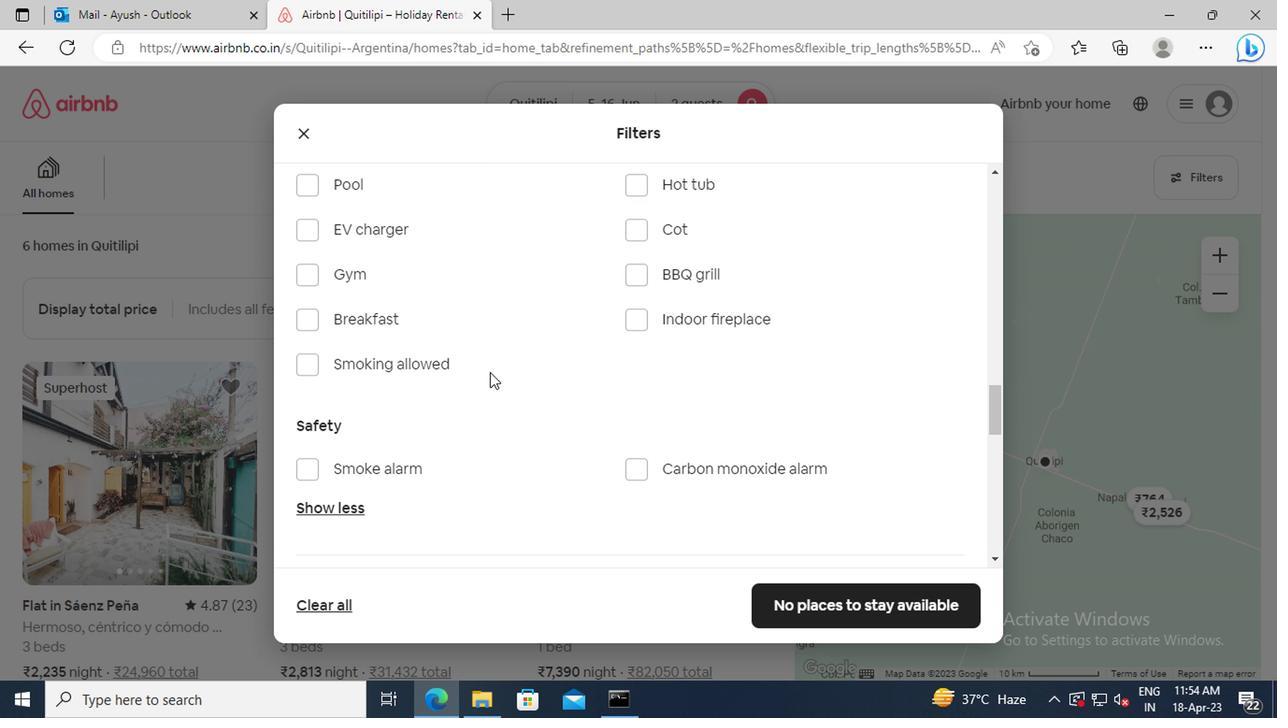 
Action: Mouse scrolled (485, 373) with delta (0, 0)
Screenshot: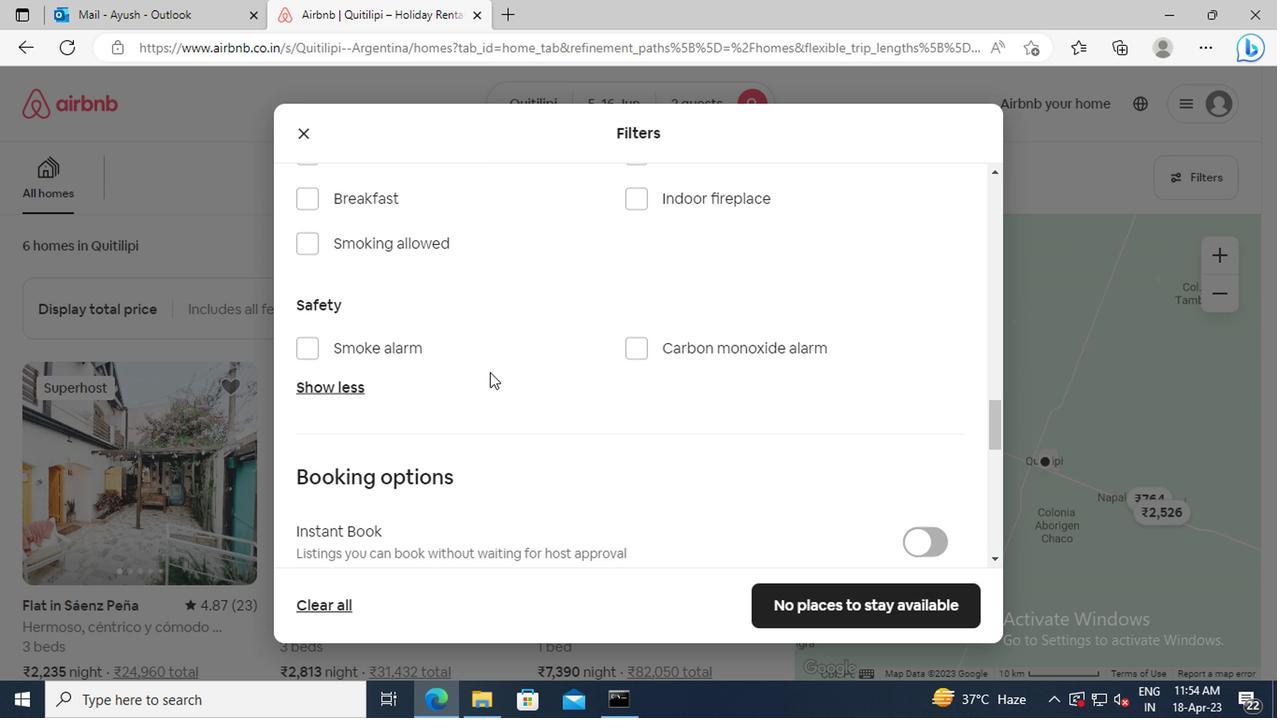 
Action: Mouse scrolled (485, 373) with delta (0, 0)
Screenshot: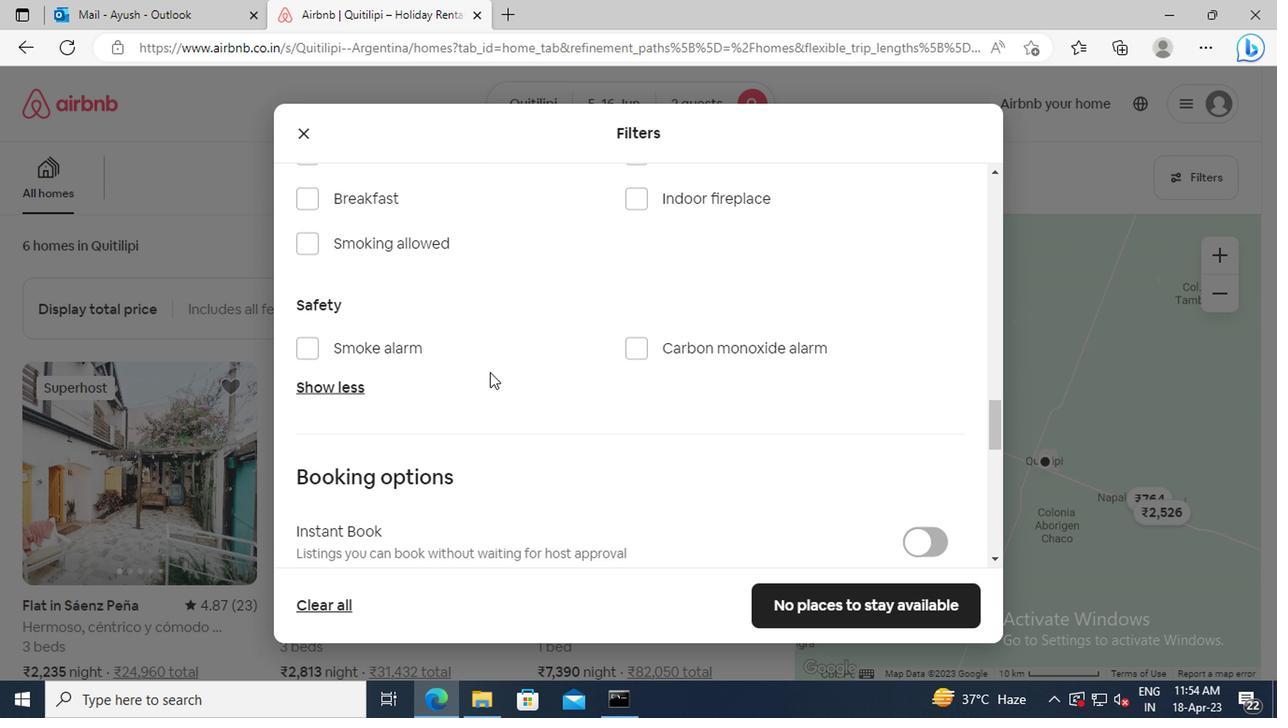 
Action: Mouse scrolled (485, 373) with delta (0, 0)
Screenshot: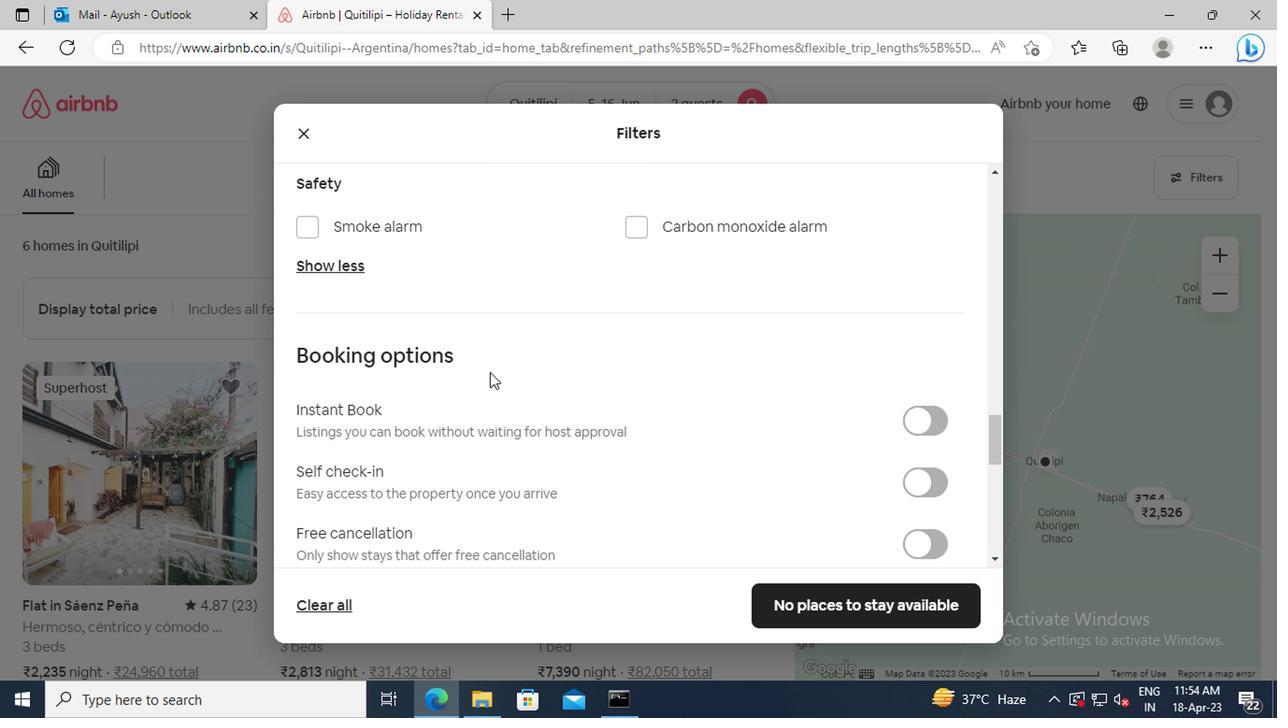 
Action: Mouse scrolled (485, 373) with delta (0, 0)
Screenshot: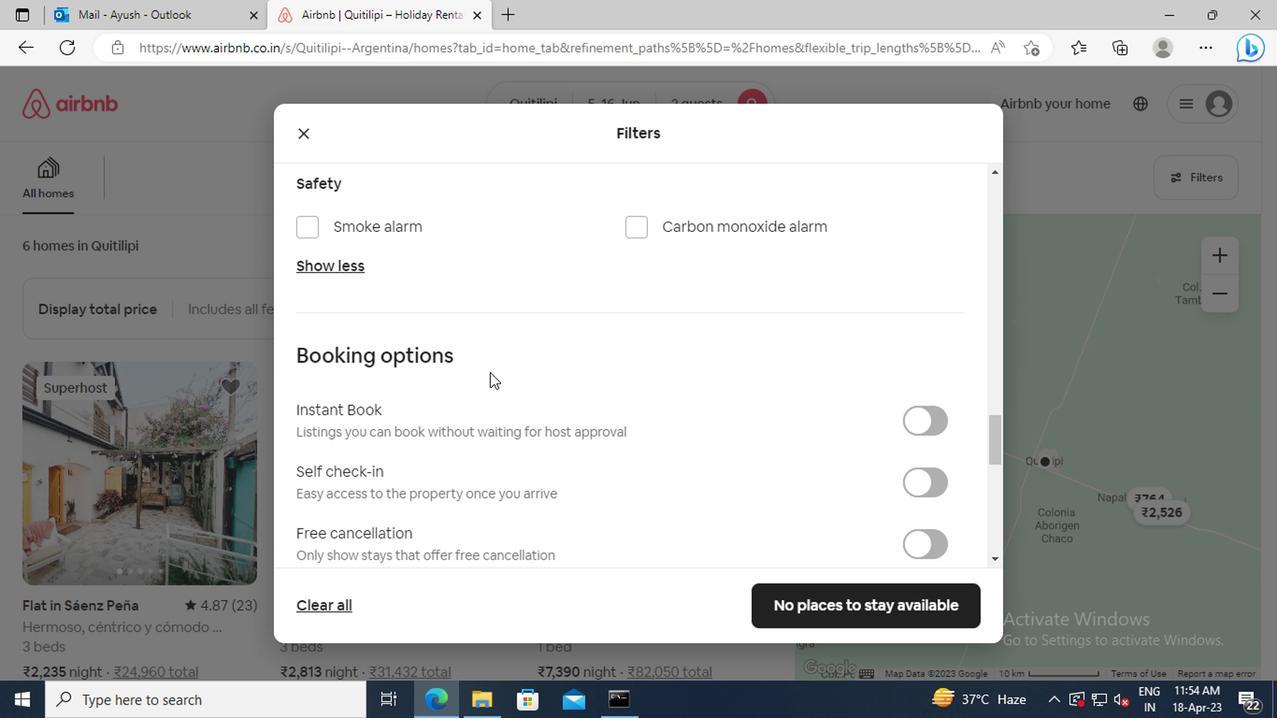 
Action: Mouse moved to (928, 361)
Screenshot: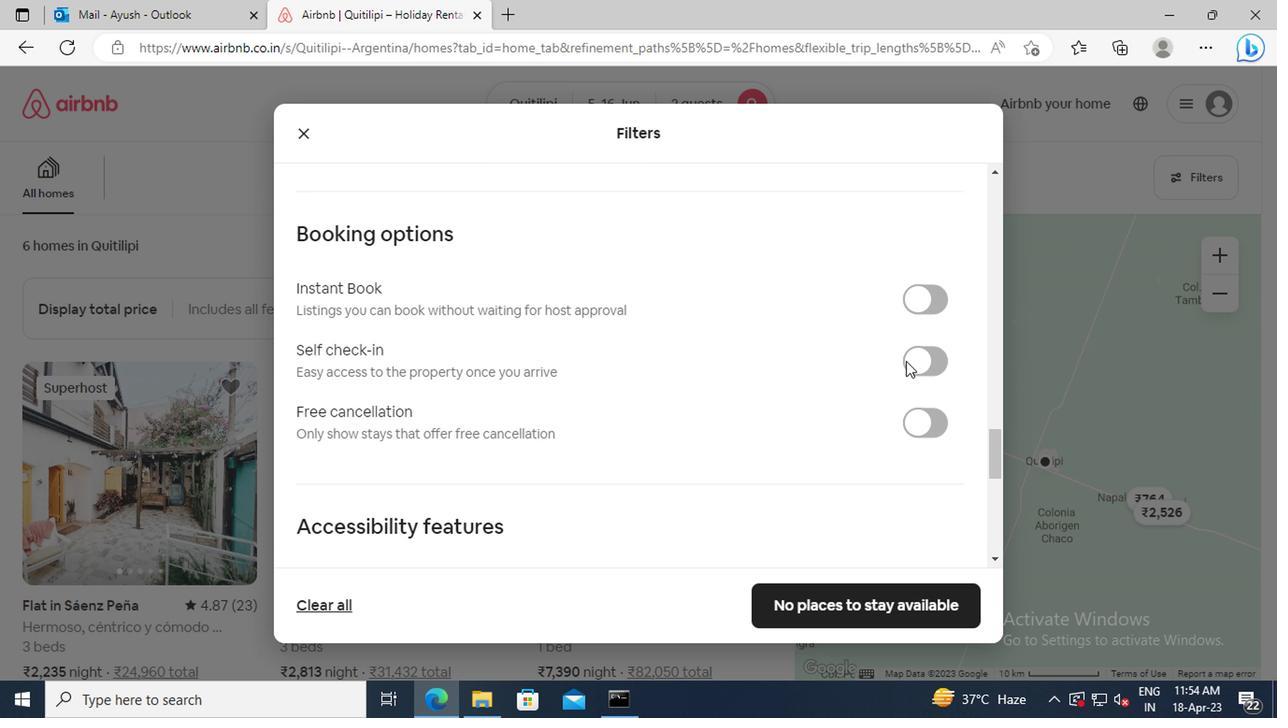 
Action: Mouse pressed left at (928, 361)
Screenshot: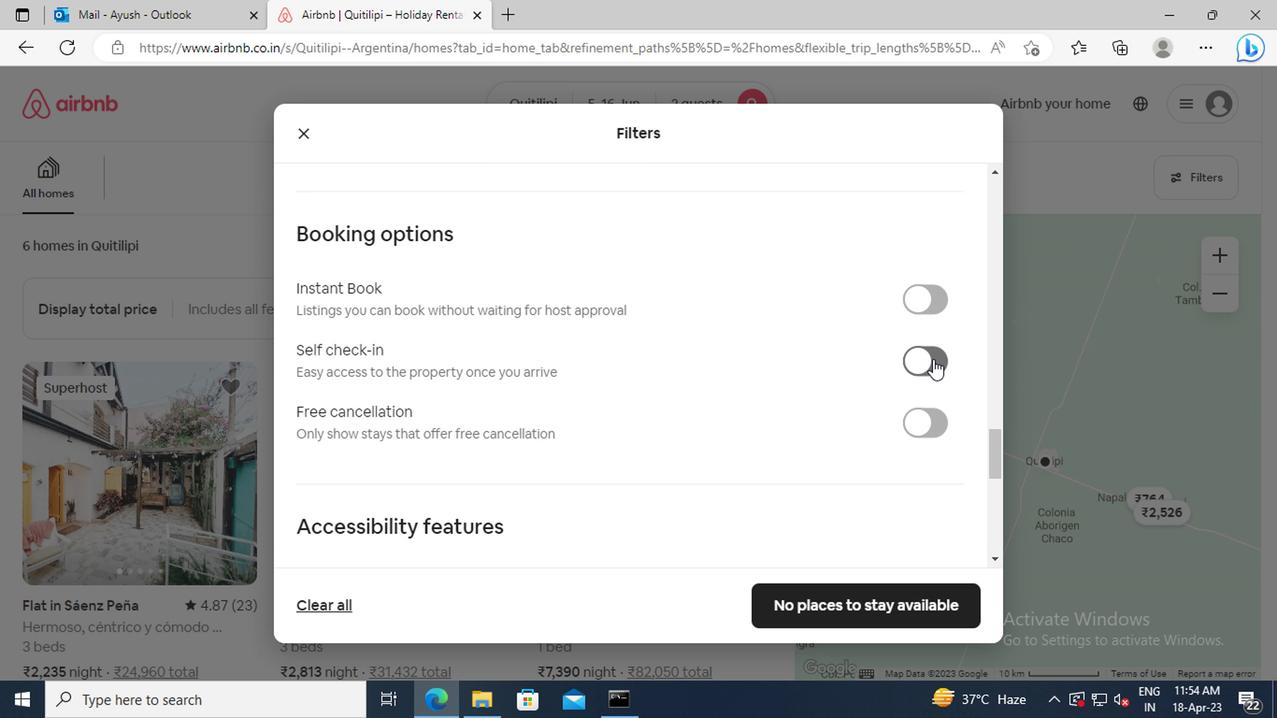 
Action: Mouse moved to (578, 378)
Screenshot: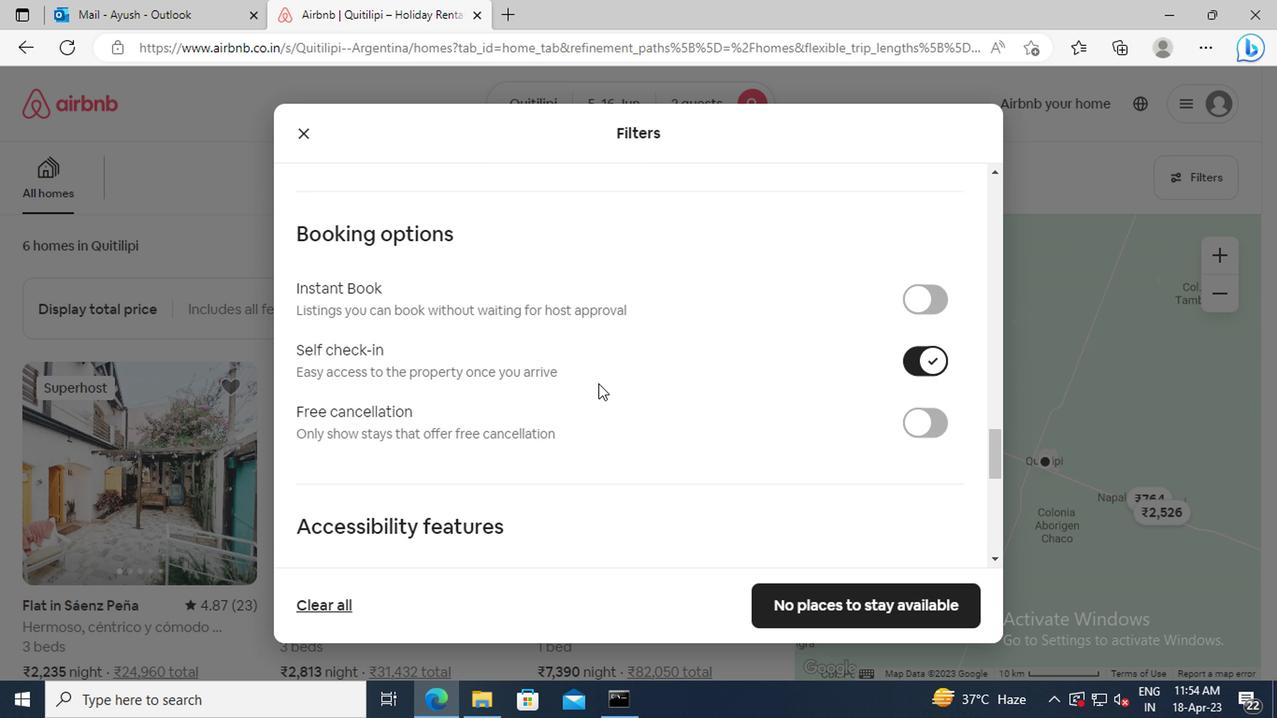 
Action: Mouse scrolled (578, 377) with delta (0, 0)
Screenshot: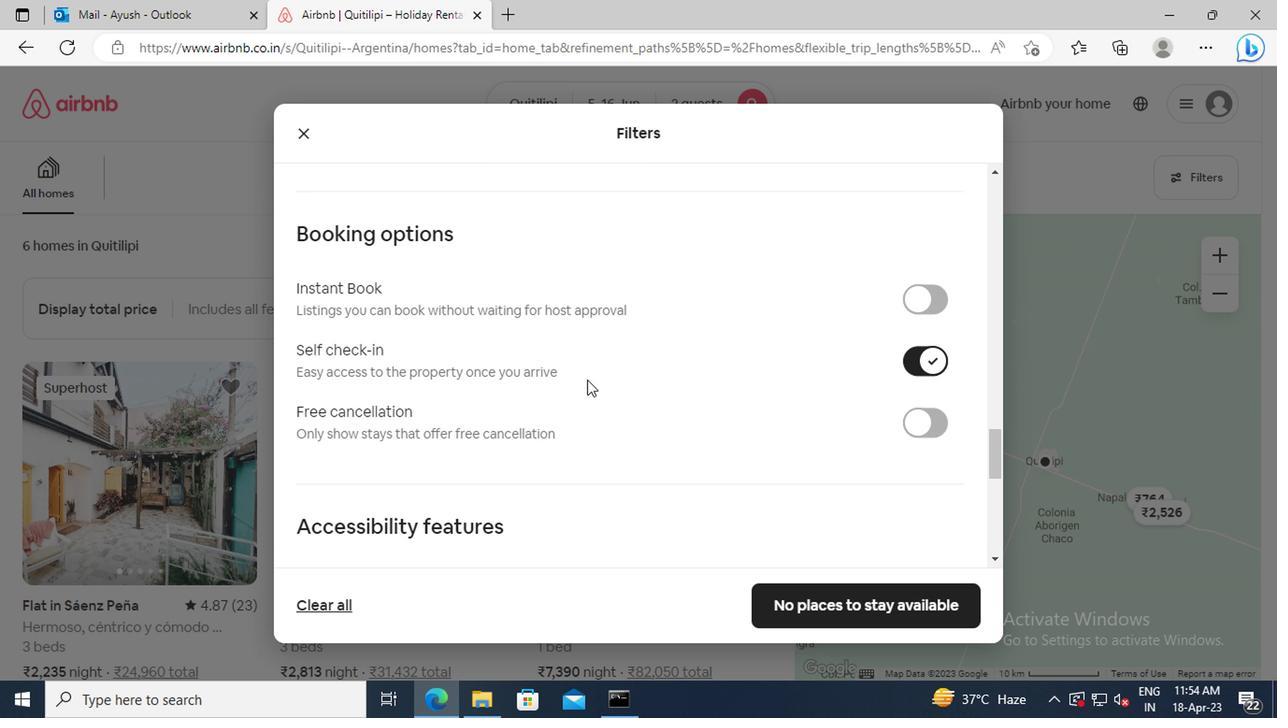 
Action: Mouse scrolled (578, 377) with delta (0, 0)
Screenshot: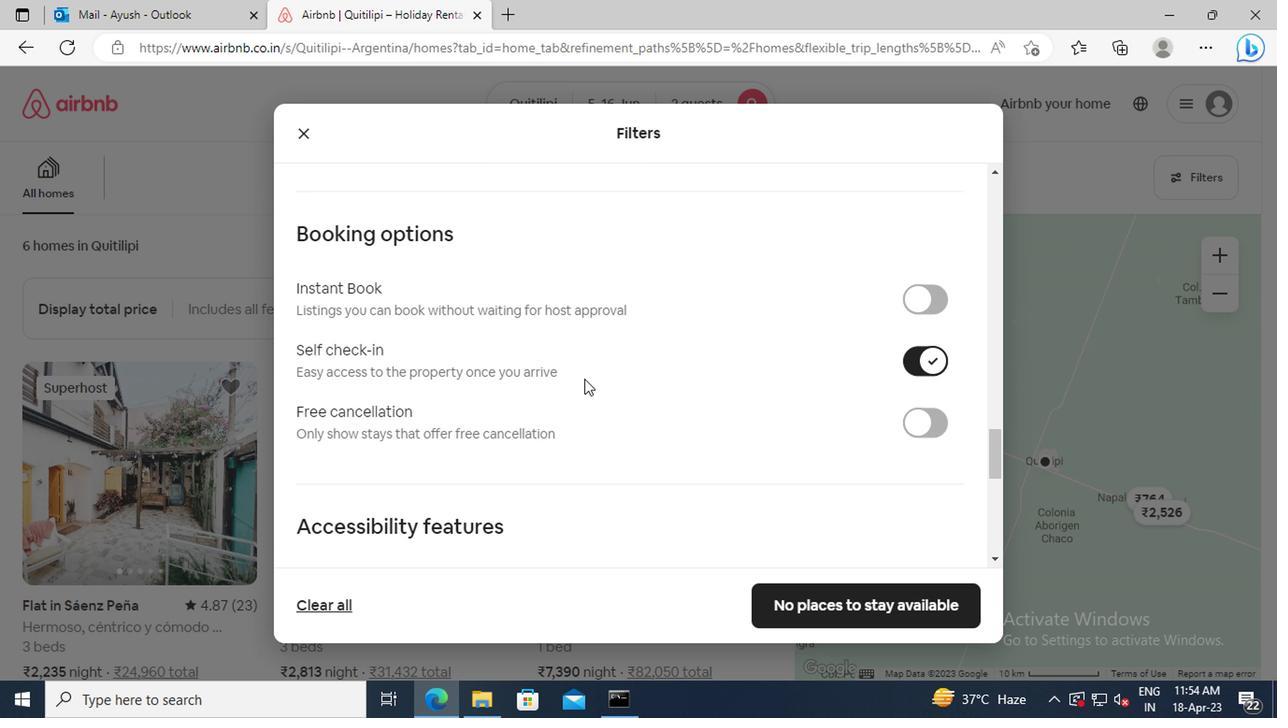 
Action: Mouse scrolled (578, 377) with delta (0, 0)
Screenshot: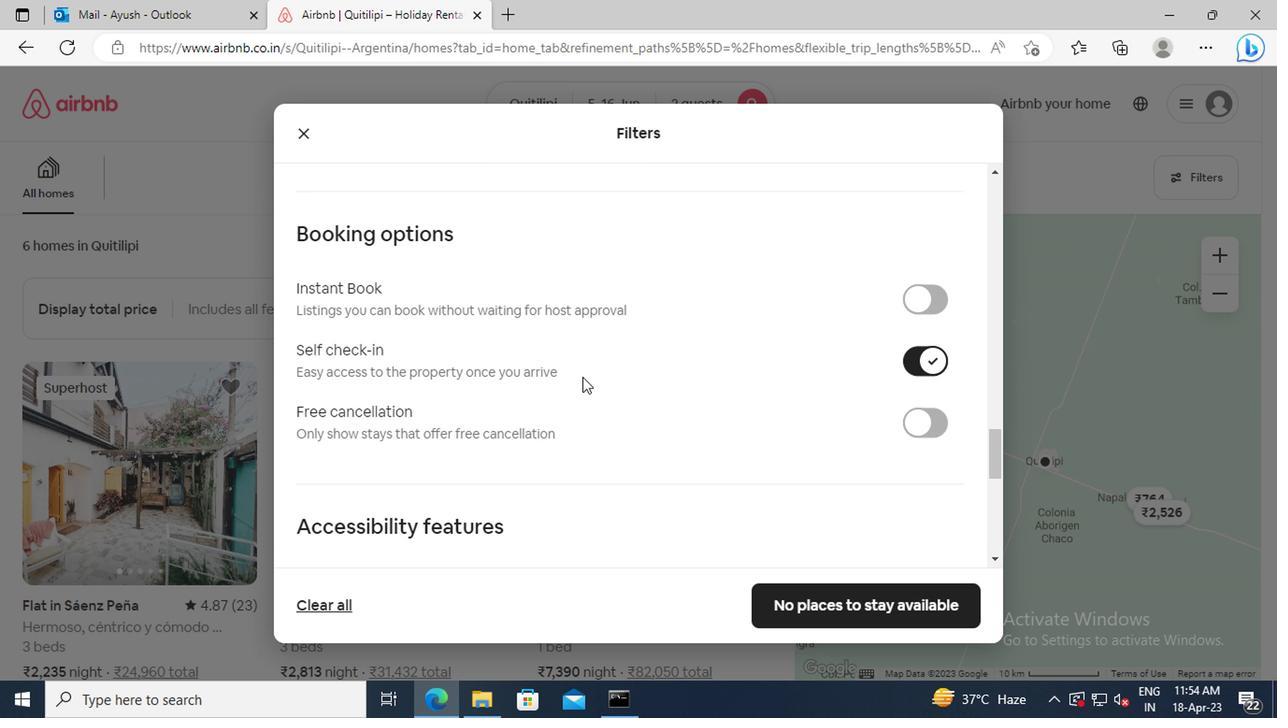 
Action: Mouse scrolled (578, 377) with delta (0, 0)
Screenshot: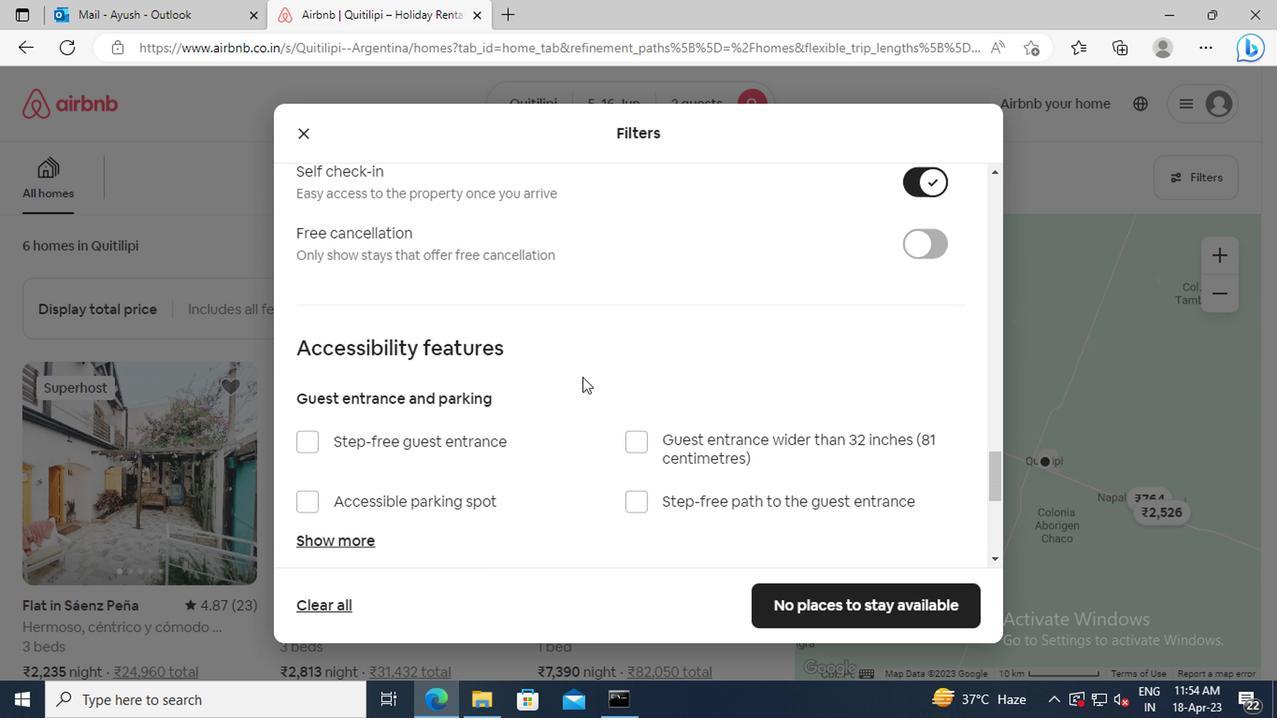 
Action: Mouse scrolled (578, 377) with delta (0, 0)
Screenshot: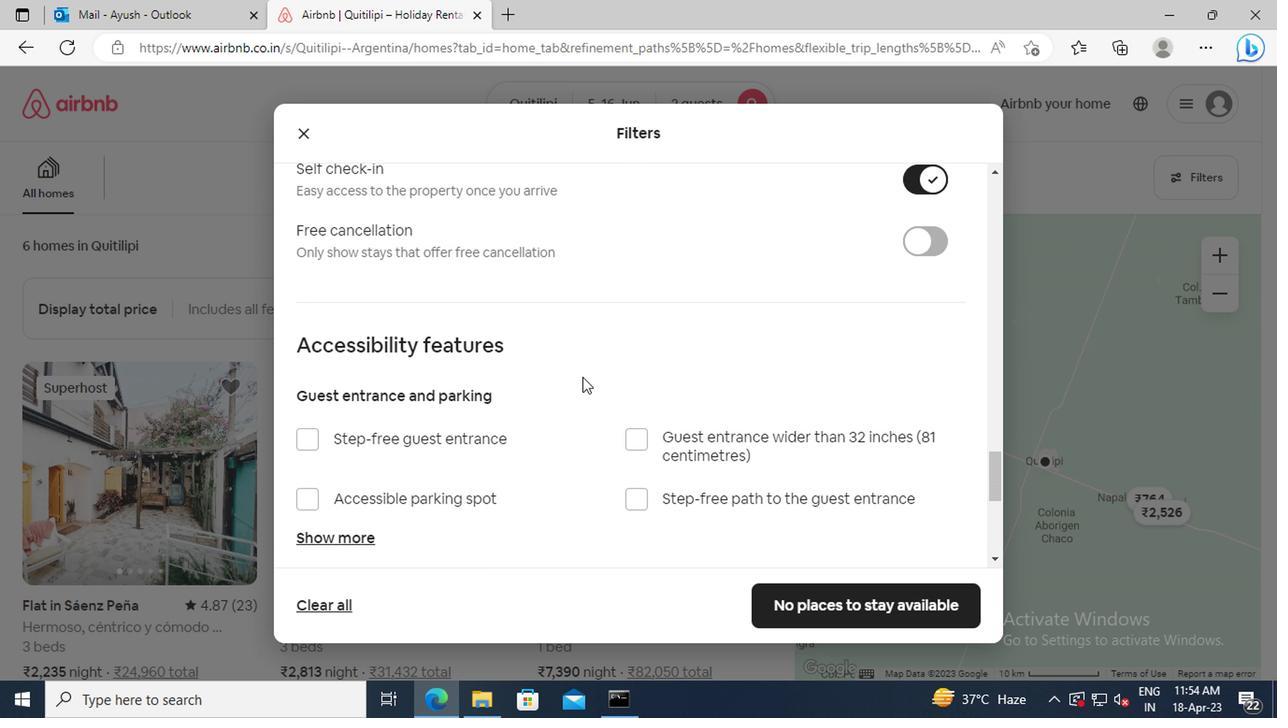 
Action: Mouse scrolled (578, 377) with delta (0, 0)
Screenshot: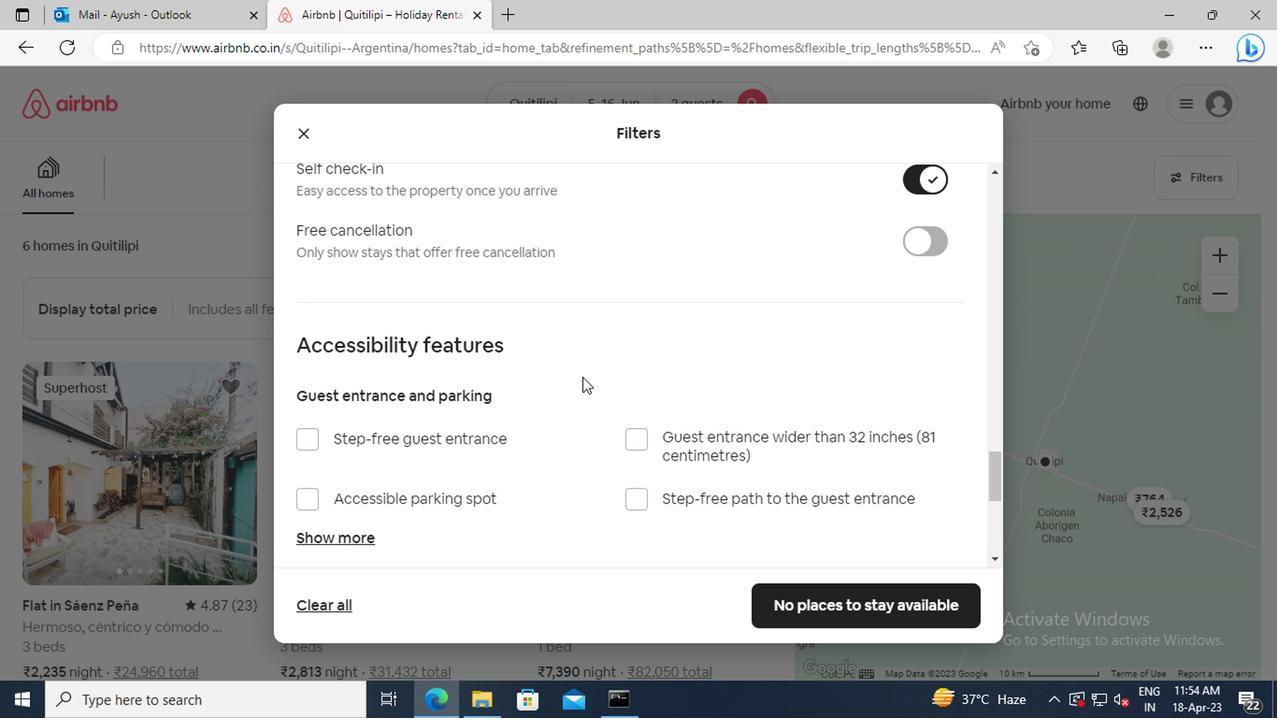 
Action: Mouse scrolled (578, 377) with delta (0, 0)
Screenshot: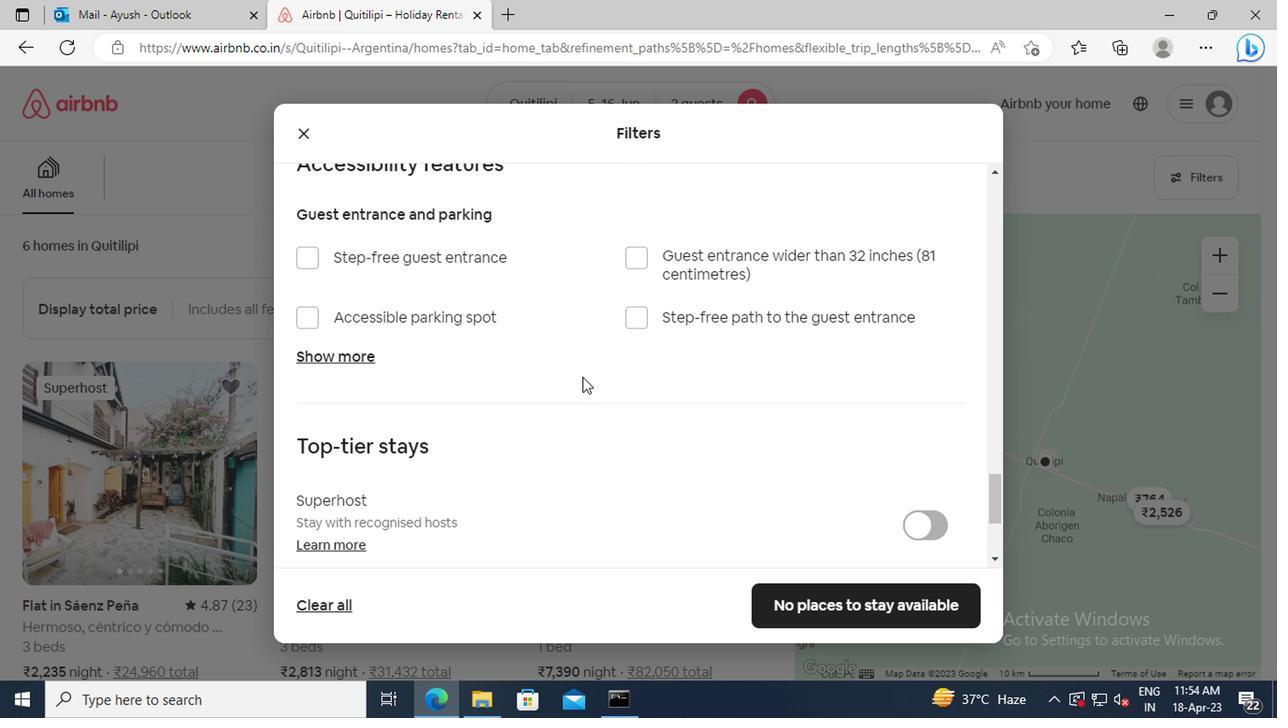 
Action: Mouse scrolled (578, 377) with delta (0, 0)
Screenshot: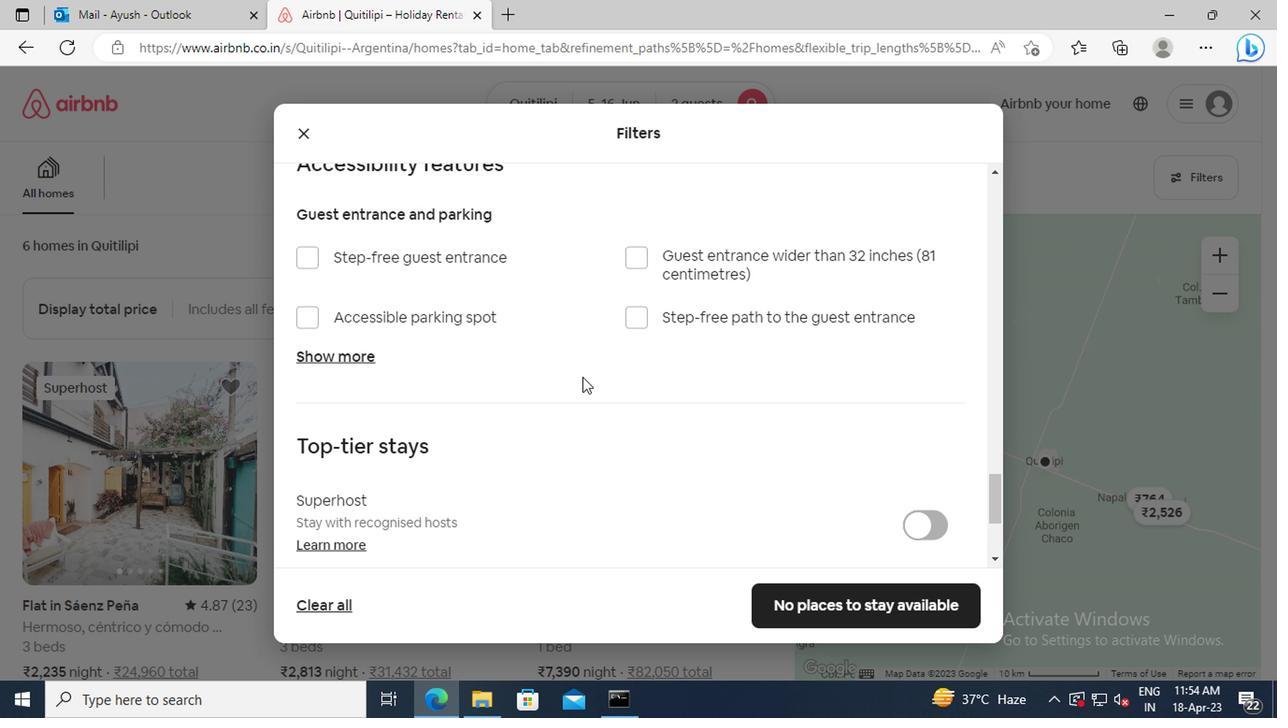 
Action: Mouse scrolled (578, 377) with delta (0, 0)
Screenshot: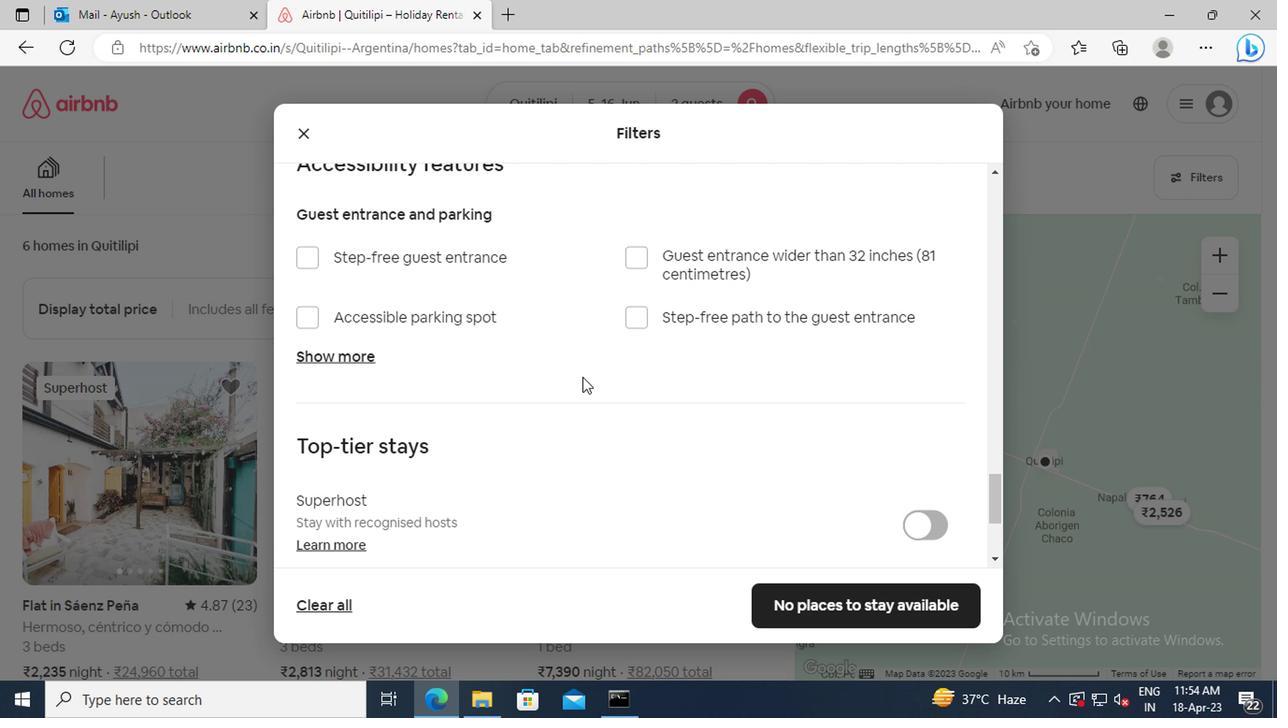 
Action: Mouse scrolled (578, 377) with delta (0, 0)
Screenshot: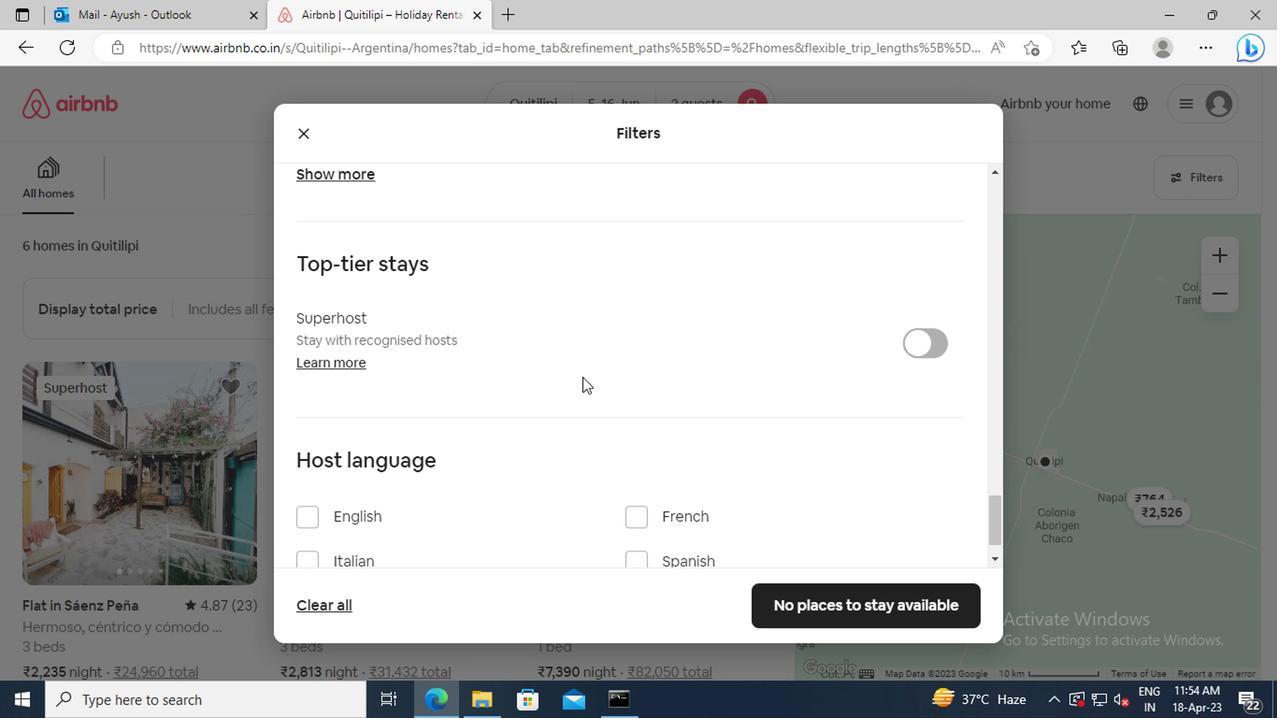 
Action: Mouse moved to (301, 467)
Screenshot: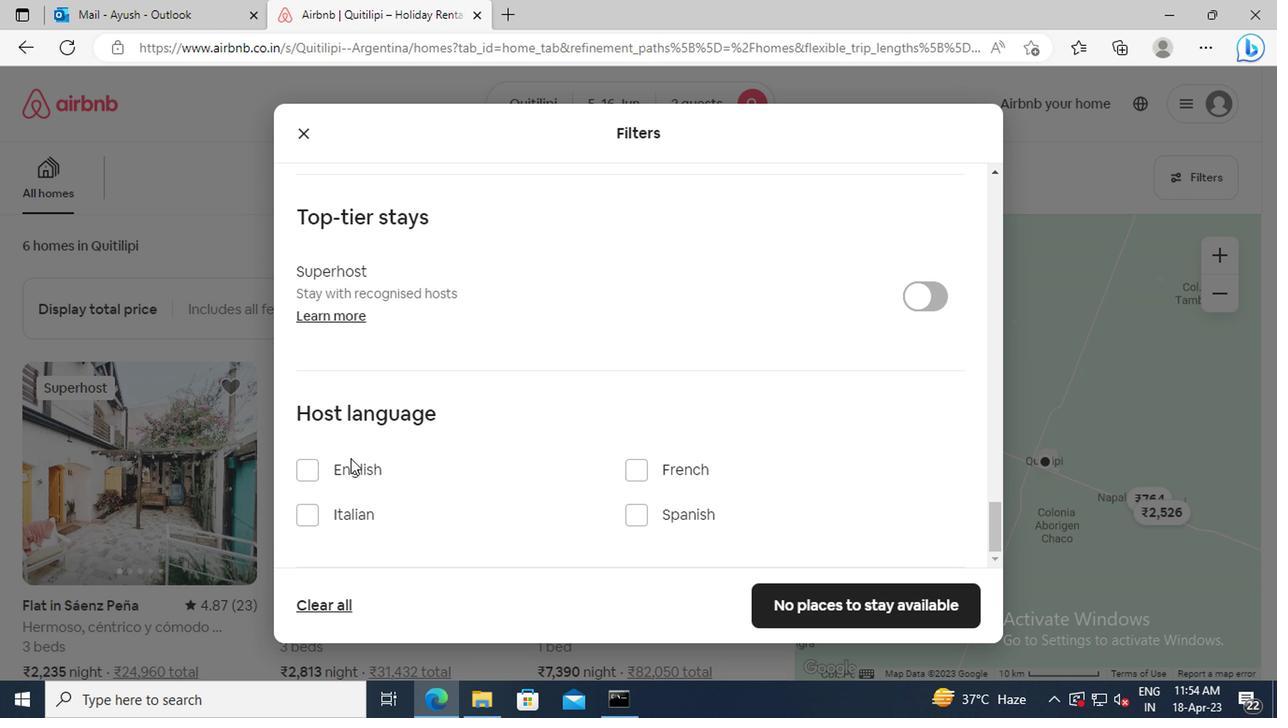 
Action: Mouse pressed left at (301, 467)
Screenshot: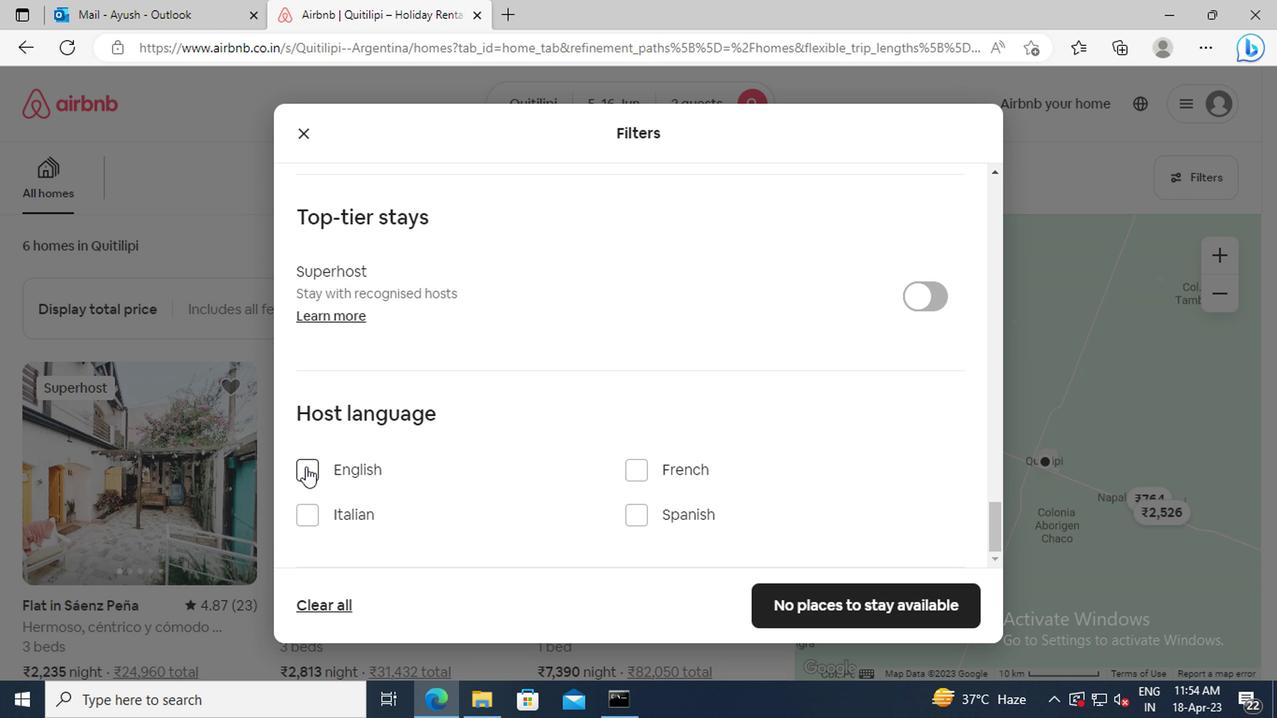 
Action: Mouse moved to (827, 605)
Screenshot: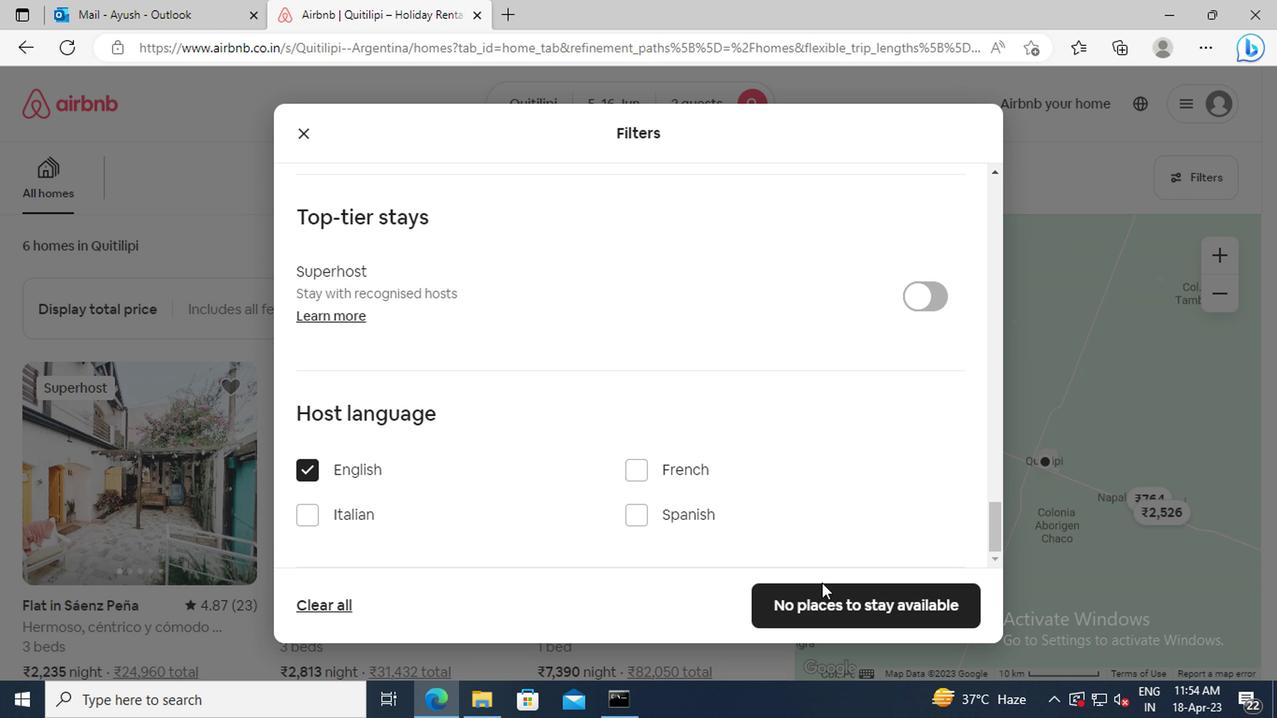 
Action: Mouse pressed left at (827, 605)
Screenshot: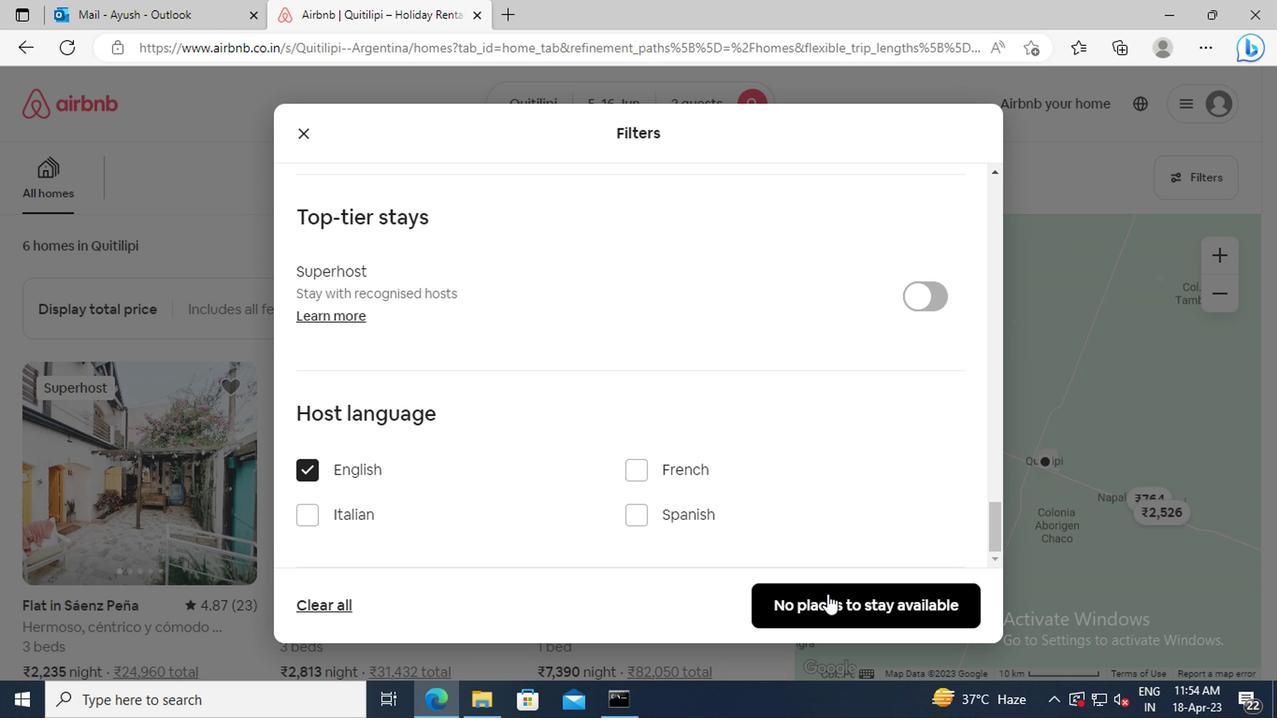 
